 Task: Find connections with filter location Villa Santa Rita with filter topic #culturewith filter profile language Potuguese with filter current company Nutanix with filter school Freshers Tamil Nadu Jobs with filter industry Retail Luxury Goods and Jewelry with filter service category Insurance with filter keywords title Telephone Operator
Action: Mouse moved to (676, 137)
Screenshot: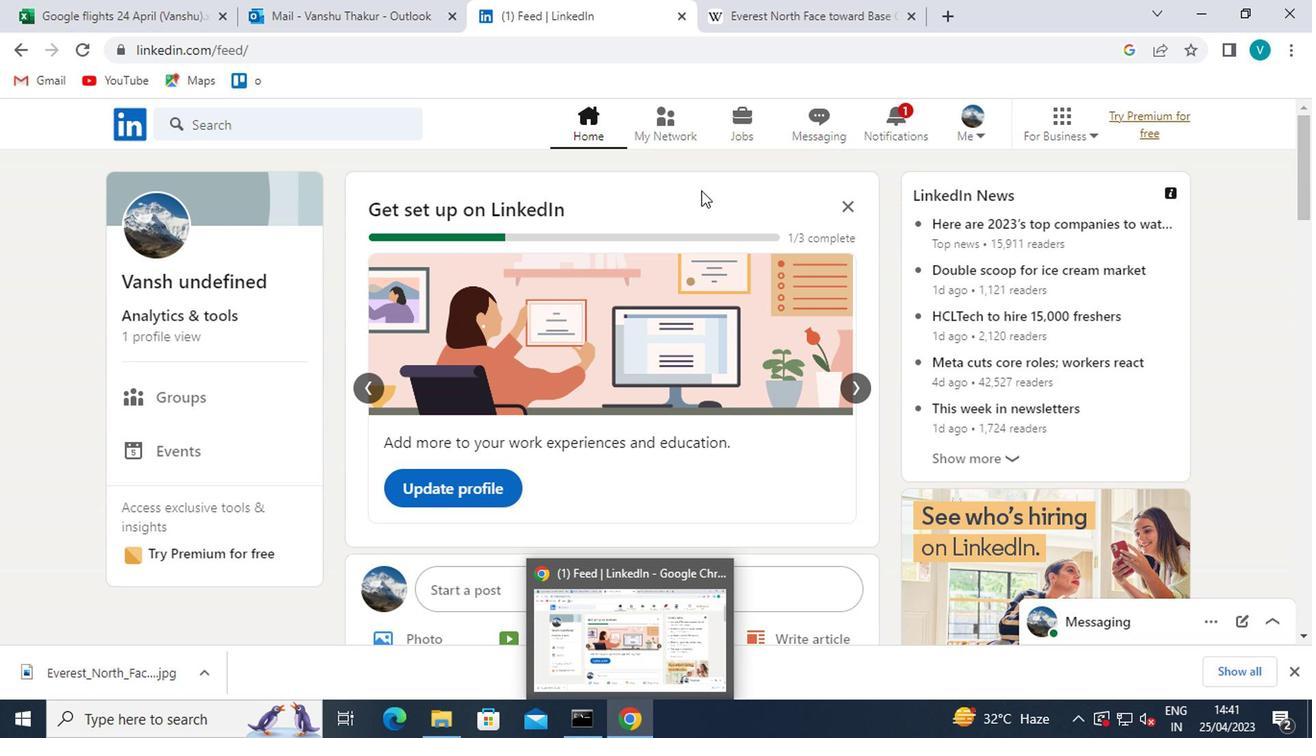
Action: Mouse pressed left at (676, 137)
Screenshot: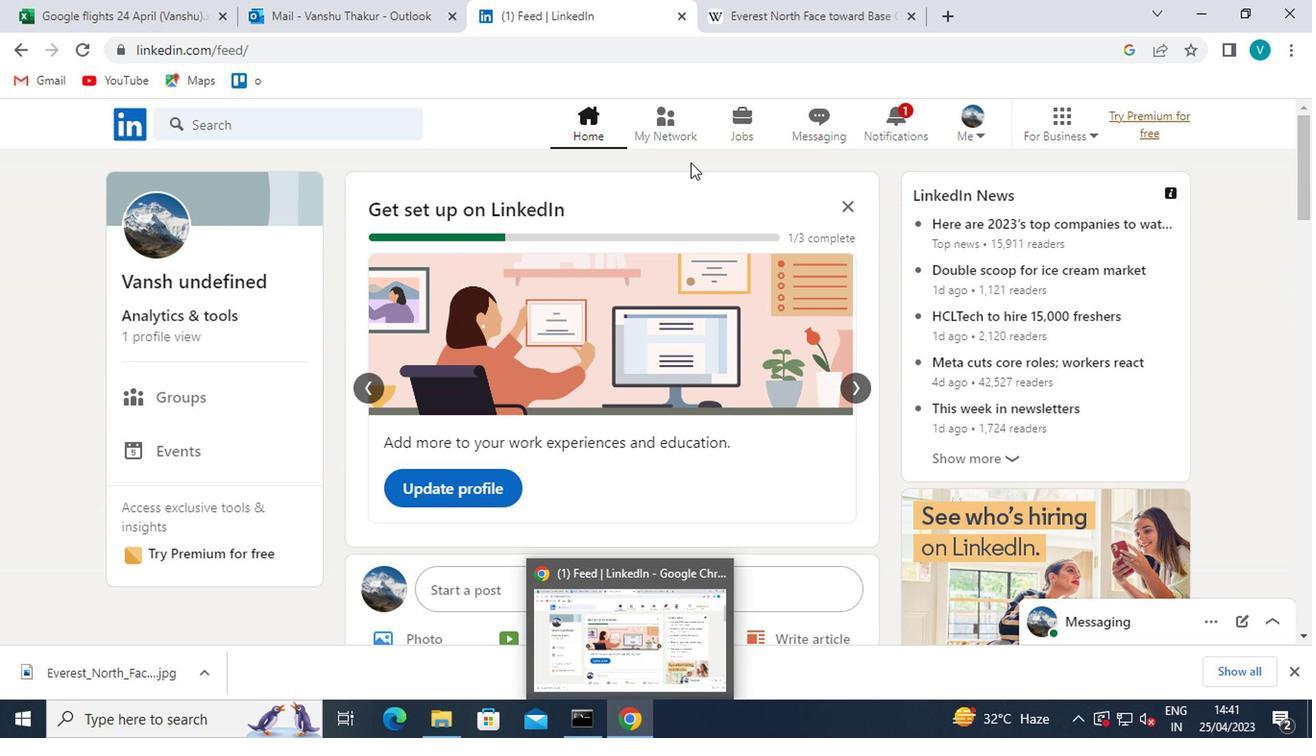 
Action: Mouse moved to (218, 239)
Screenshot: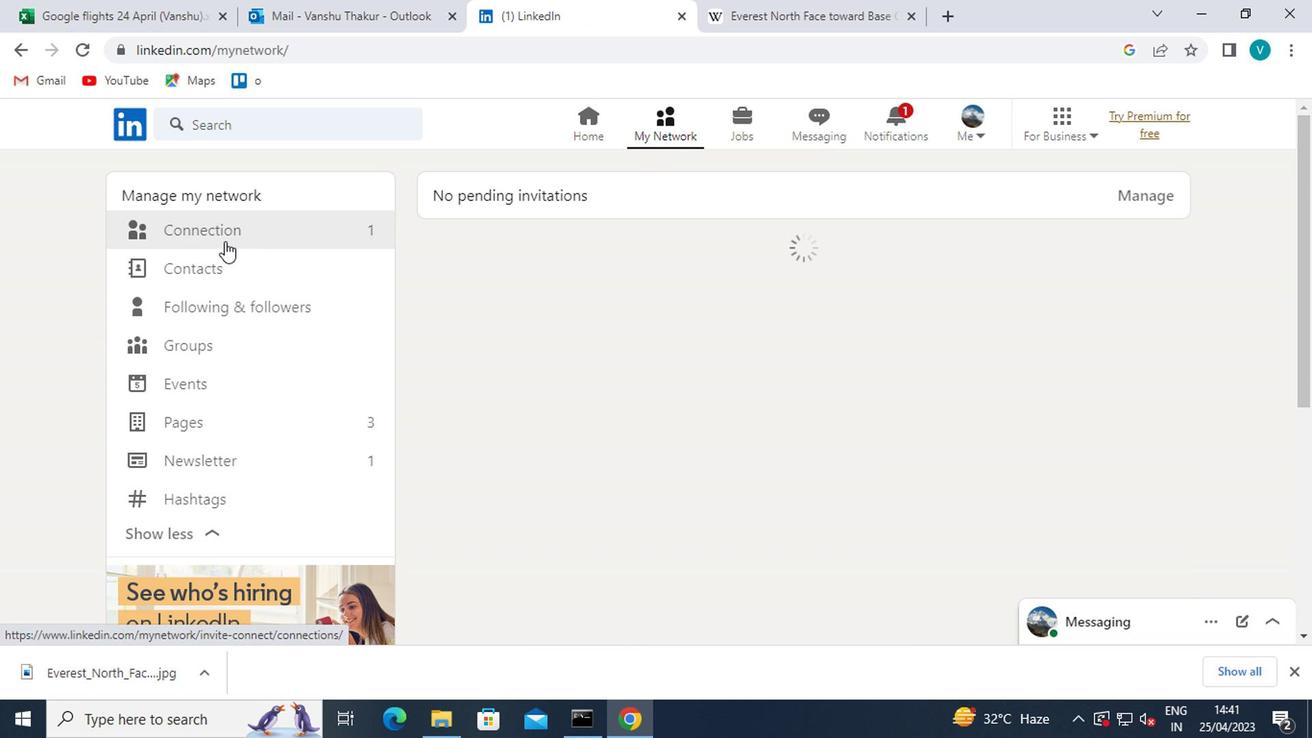 
Action: Mouse pressed left at (218, 239)
Screenshot: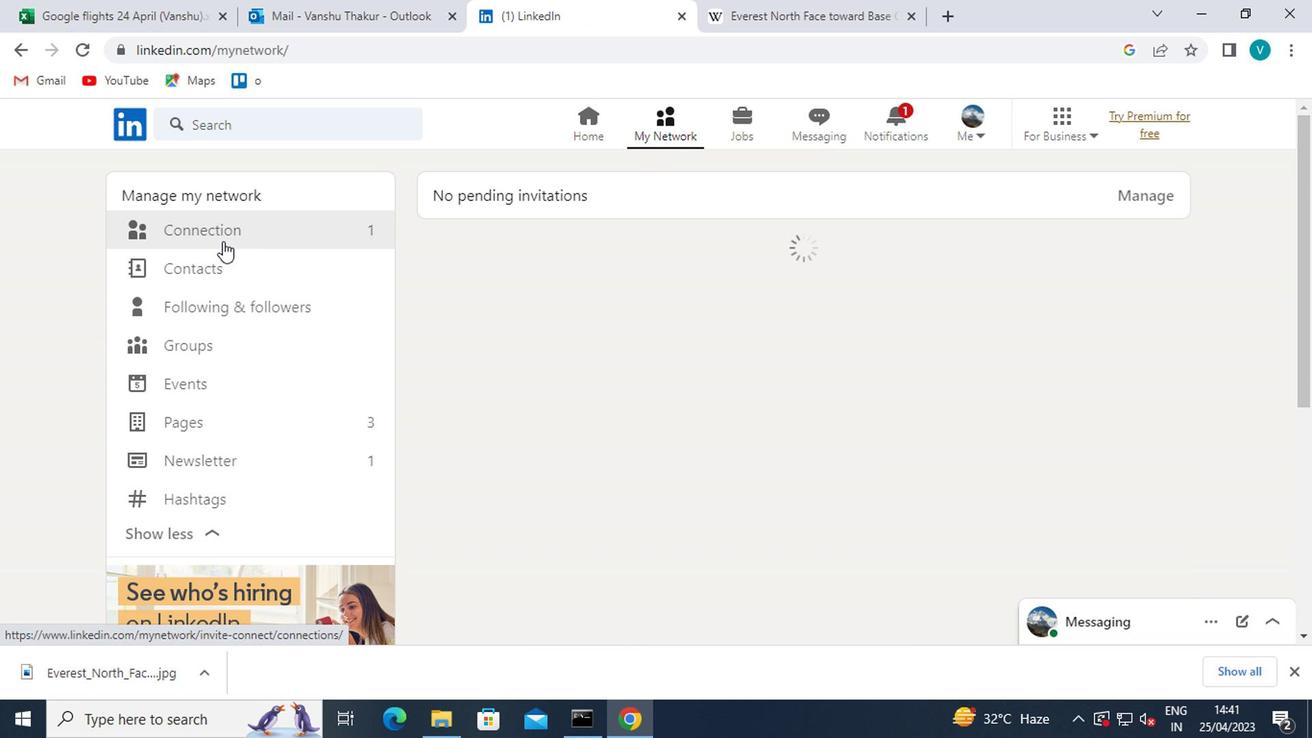 
Action: Mouse moved to (773, 244)
Screenshot: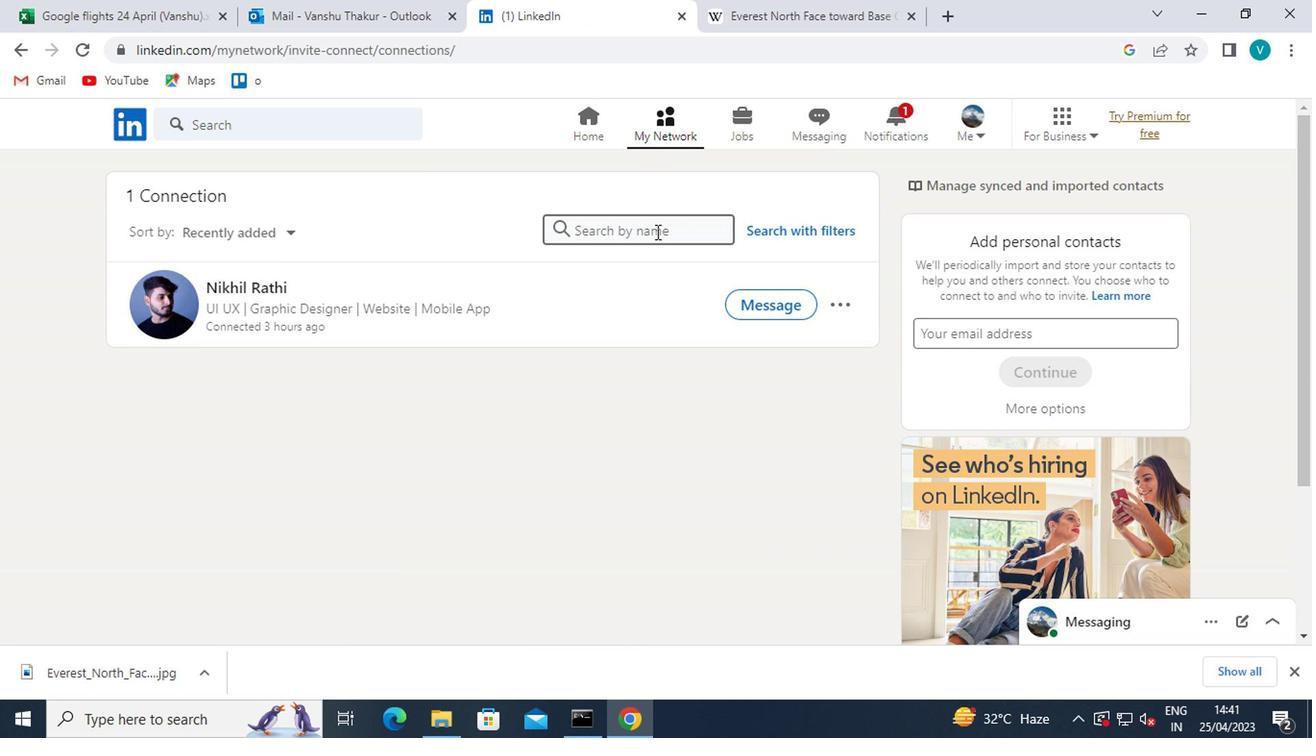 
Action: Mouse pressed left at (773, 244)
Screenshot: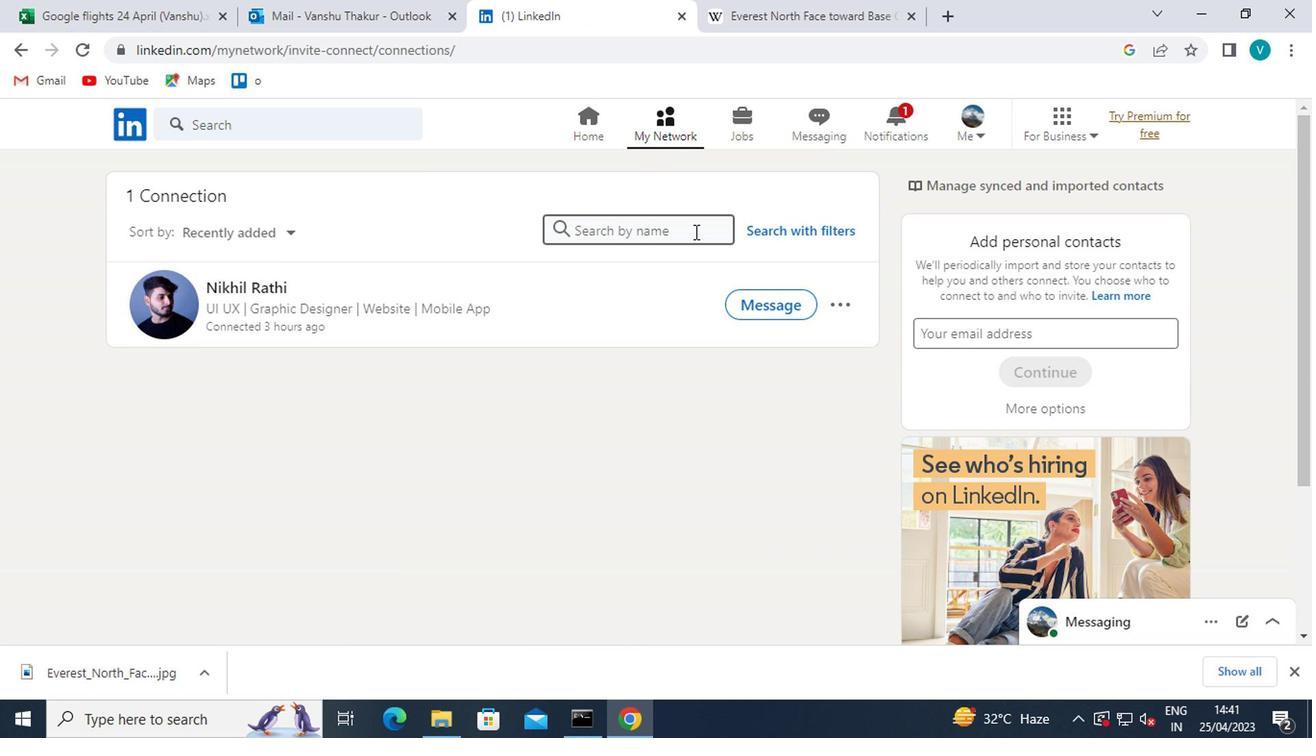 
Action: Mouse moved to (782, 242)
Screenshot: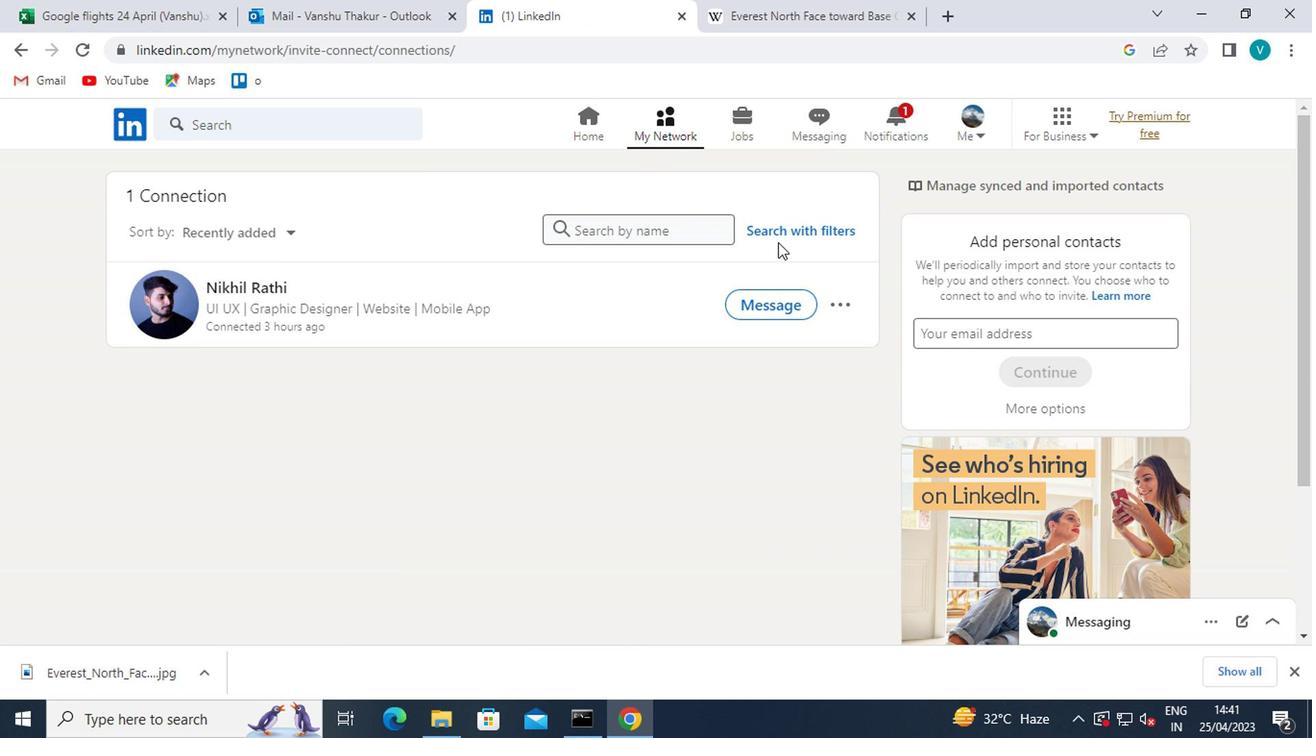 
Action: Mouse pressed left at (782, 242)
Screenshot: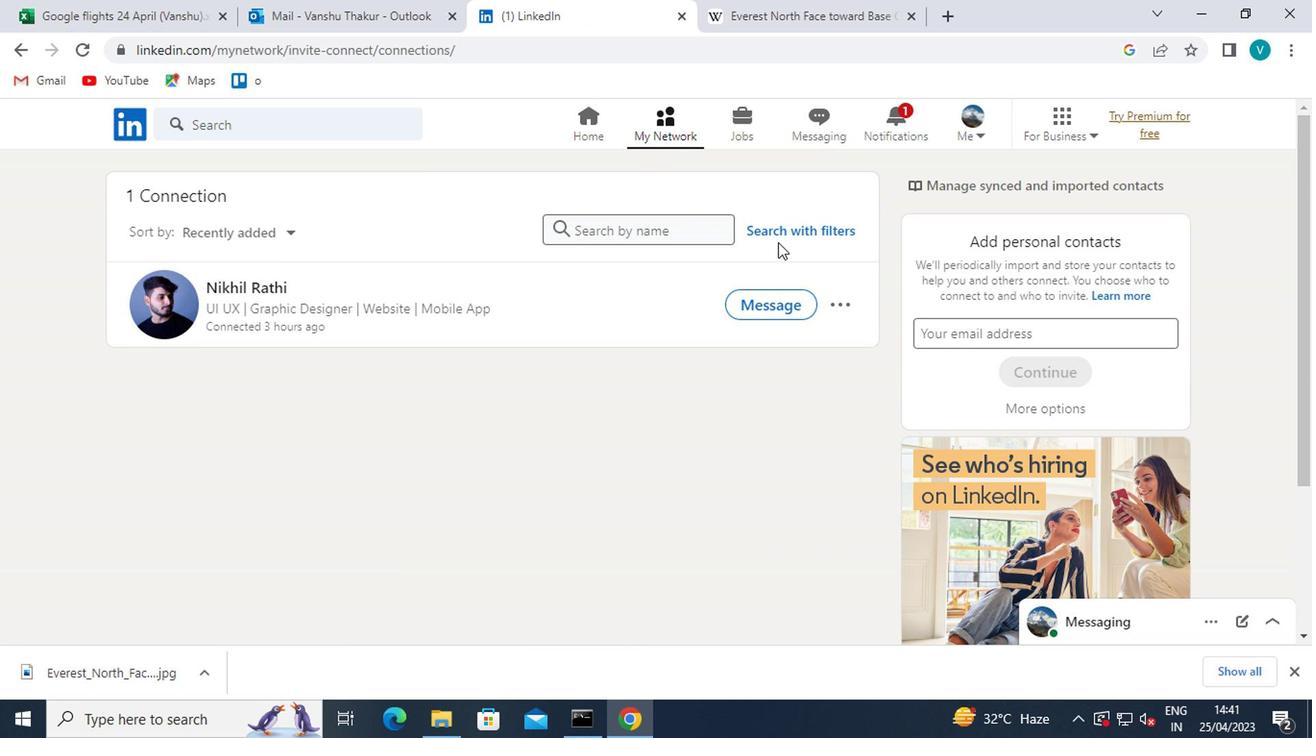 
Action: Mouse moved to (636, 180)
Screenshot: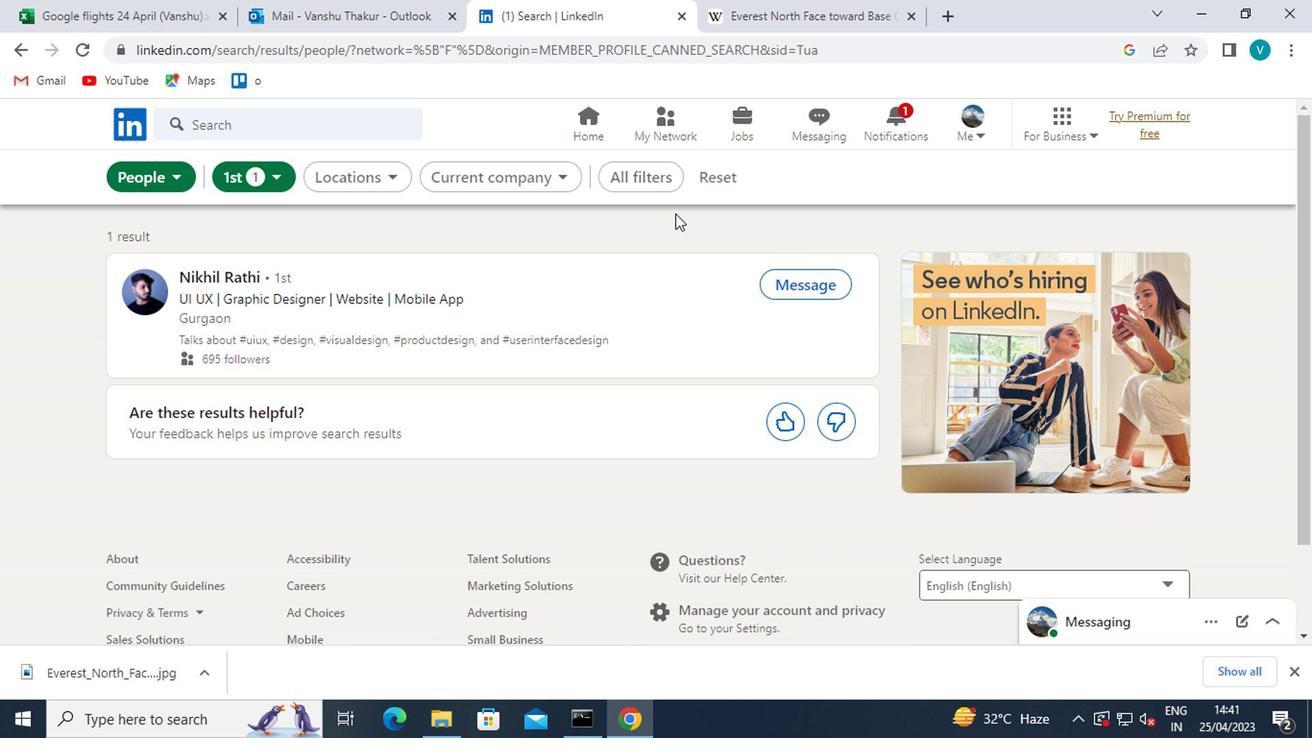 
Action: Mouse pressed left at (636, 180)
Screenshot: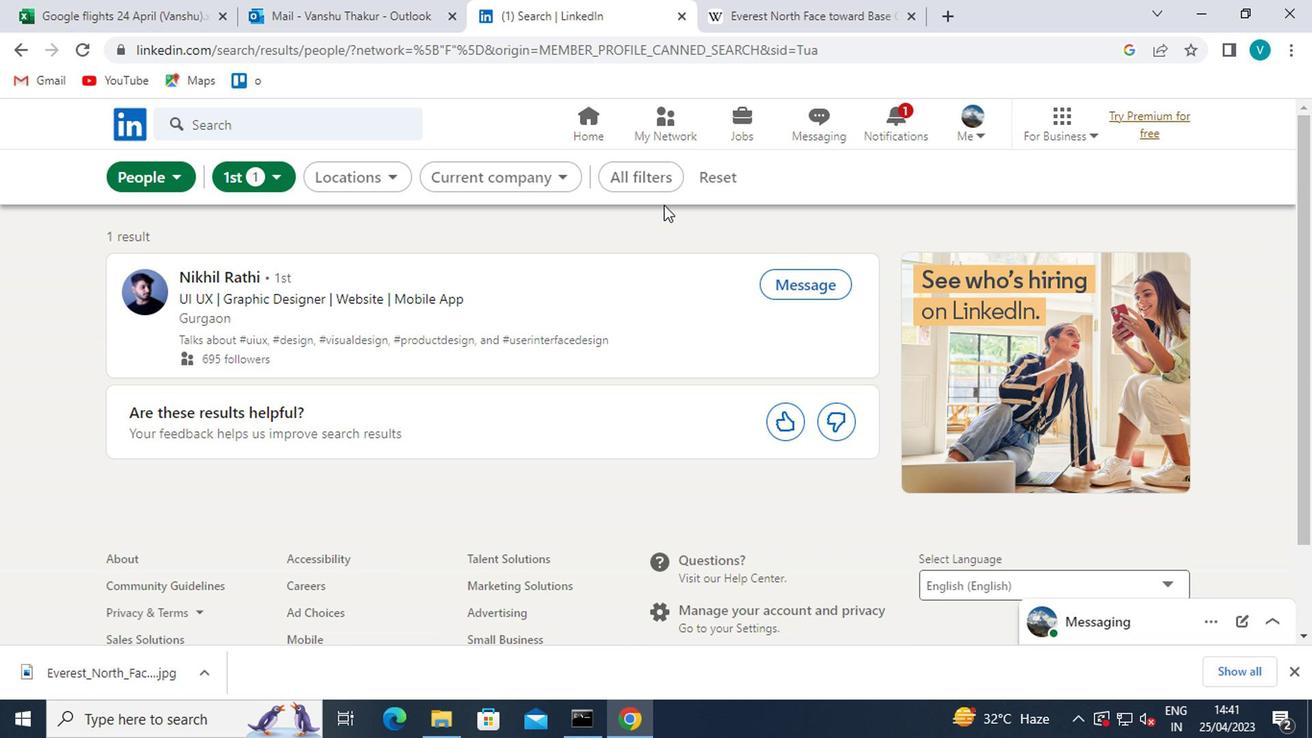 
Action: Mouse moved to (875, 322)
Screenshot: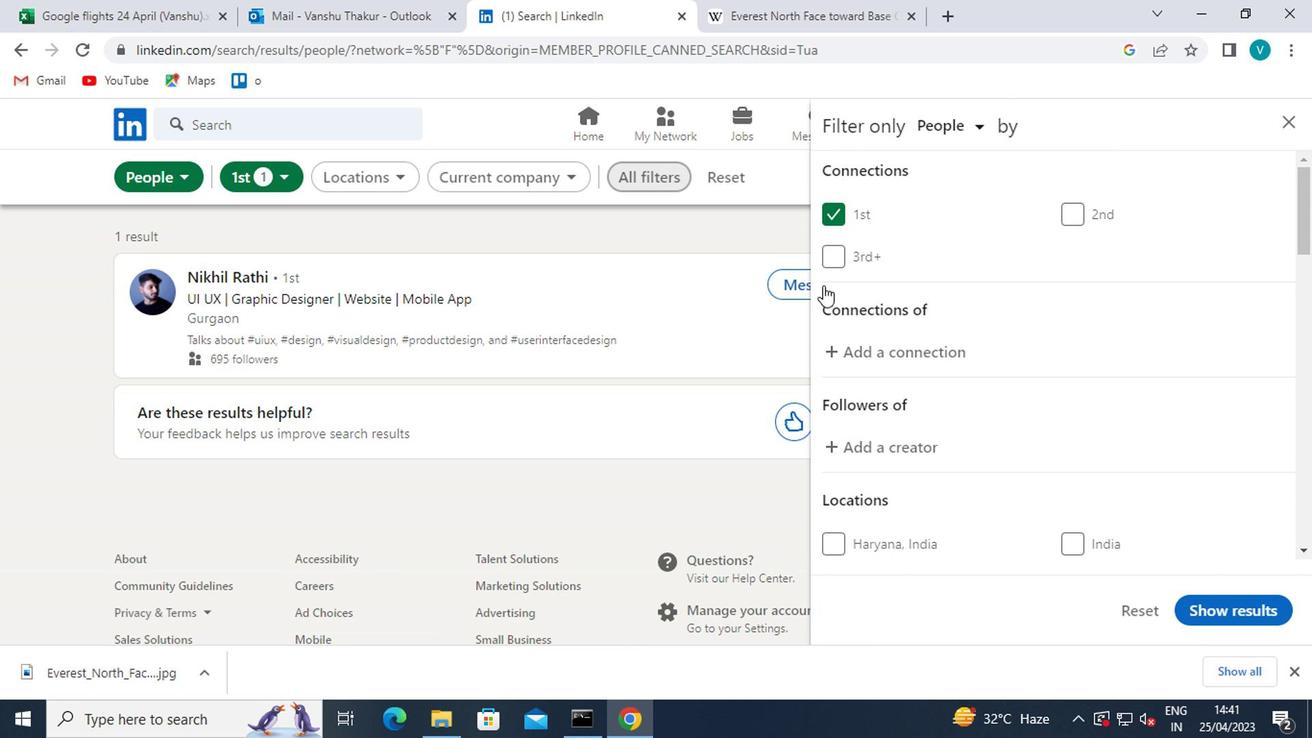 
Action: Mouse scrolled (875, 321) with delta (0, 0)
Screenshot: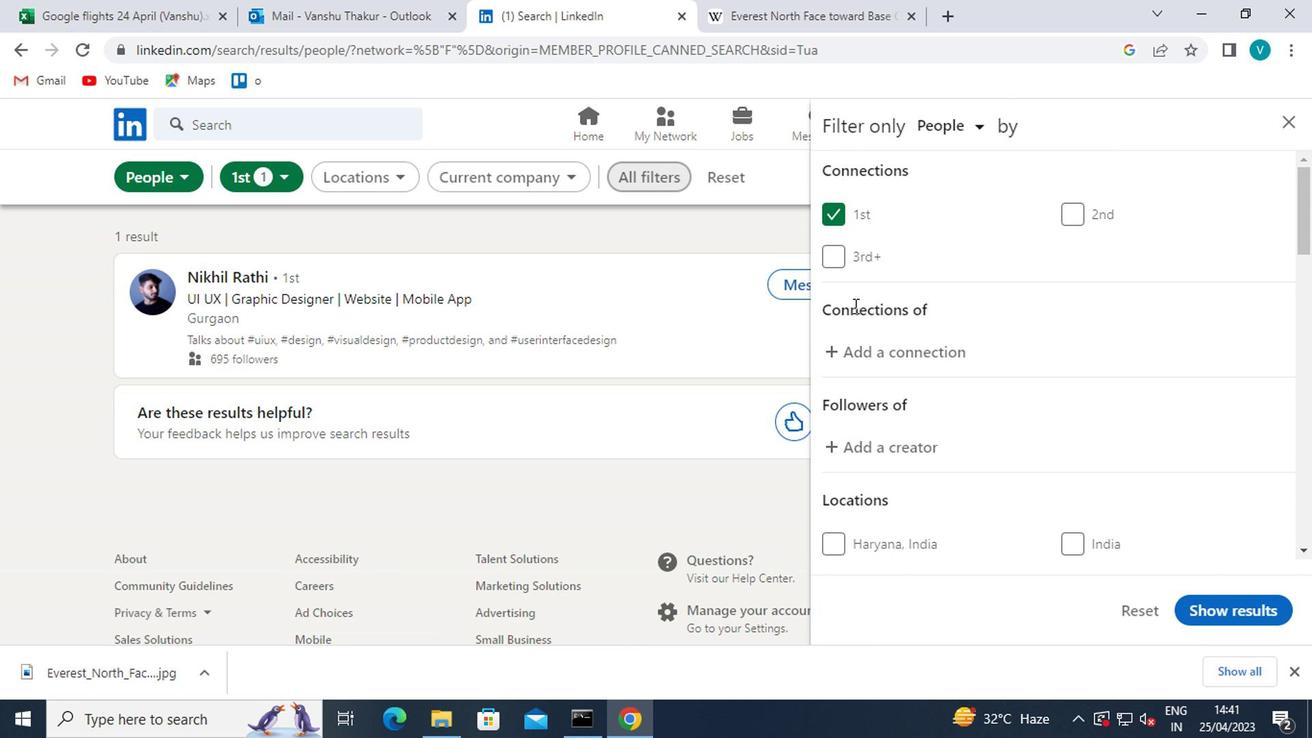 
Action: Mouse moved to (877, 326)
Screenshot: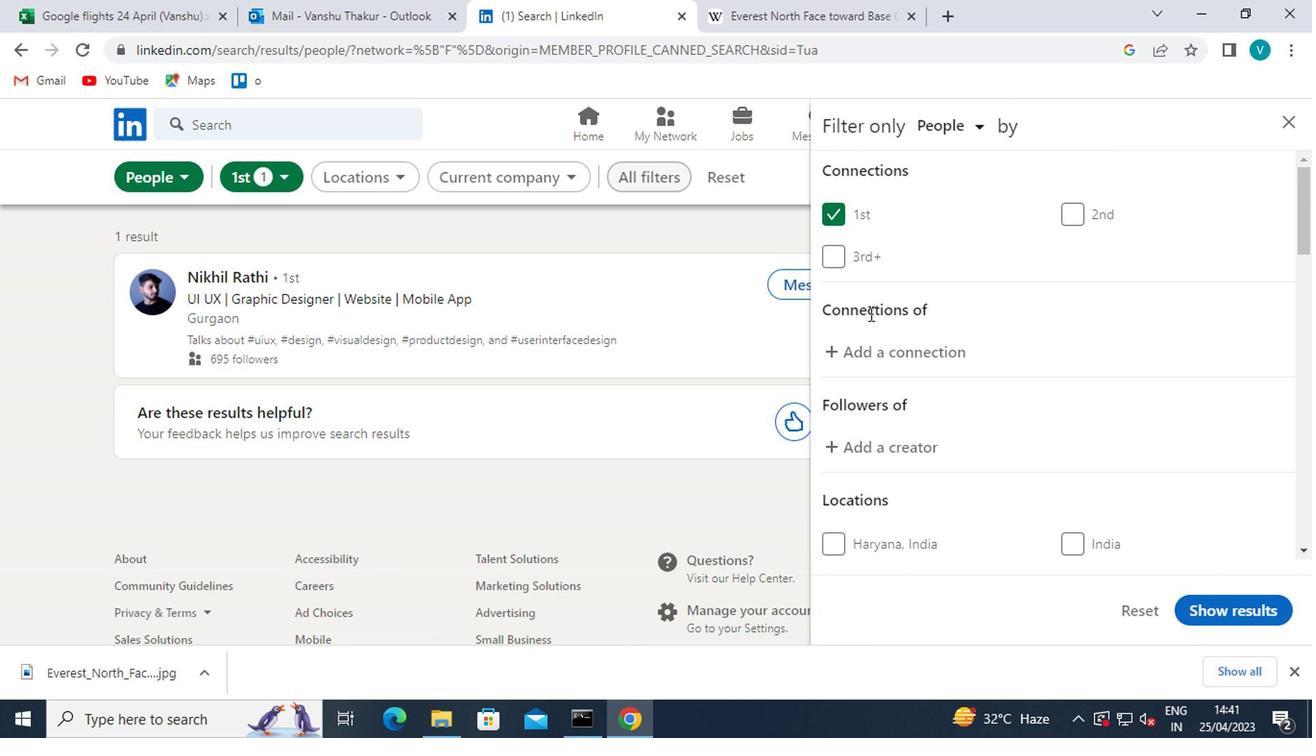 
Action: Mouse scrolled (877, 326) with delta (0, 0)
Screenshot: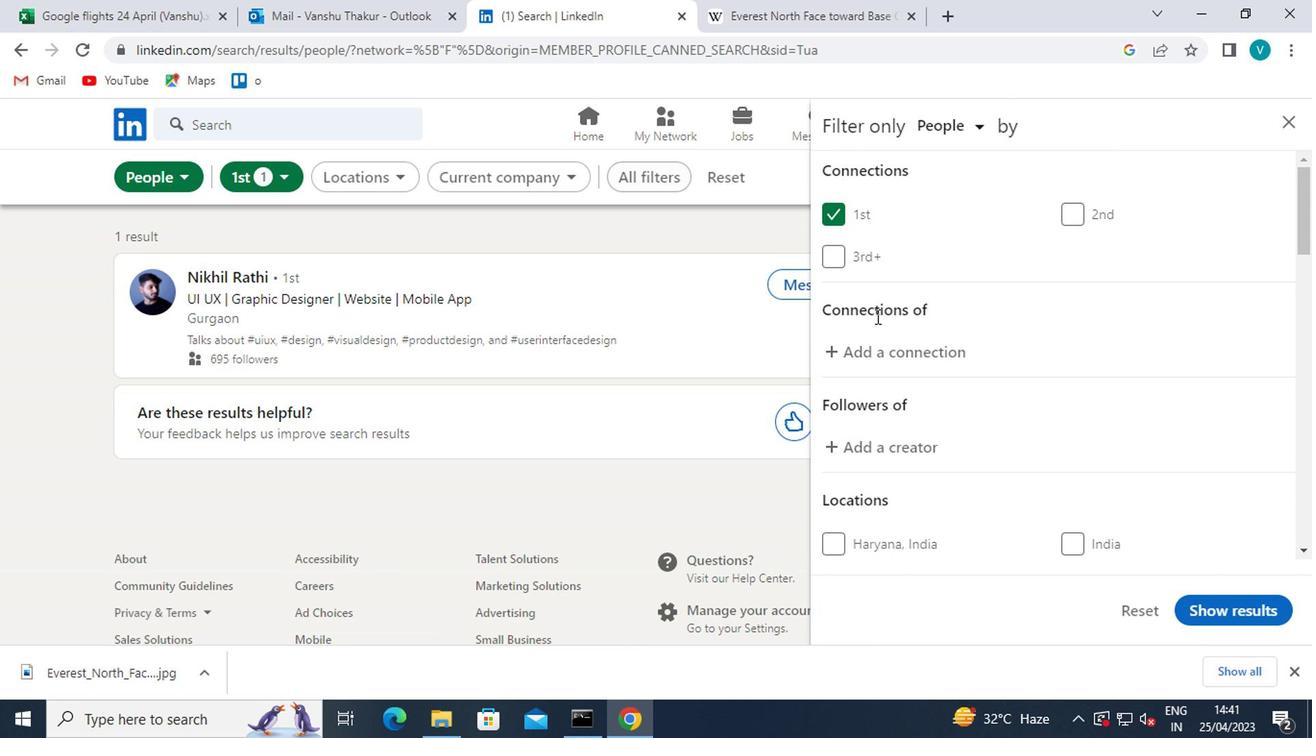 
Action: Mouse moved to (877, 328)
Screenshot: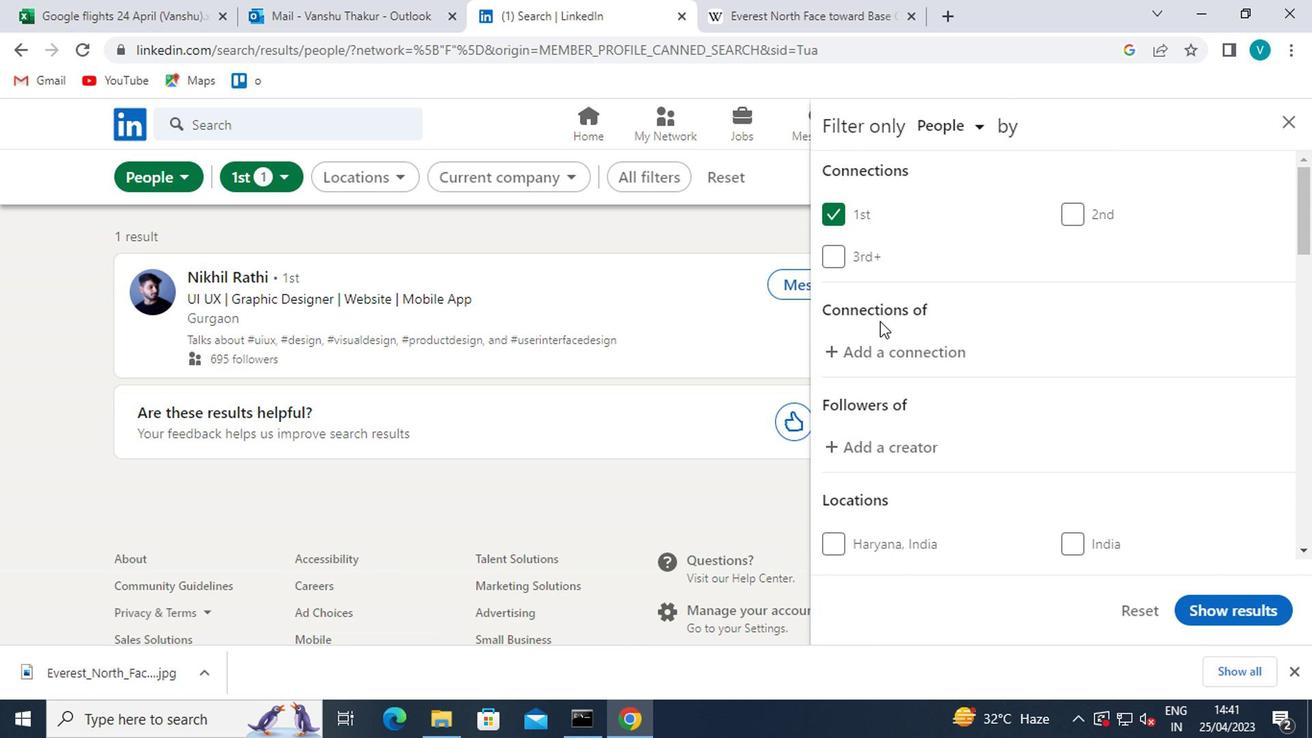 
Action: Mouse scrolled (877, 327) with delta (0, -1)
Screenshot: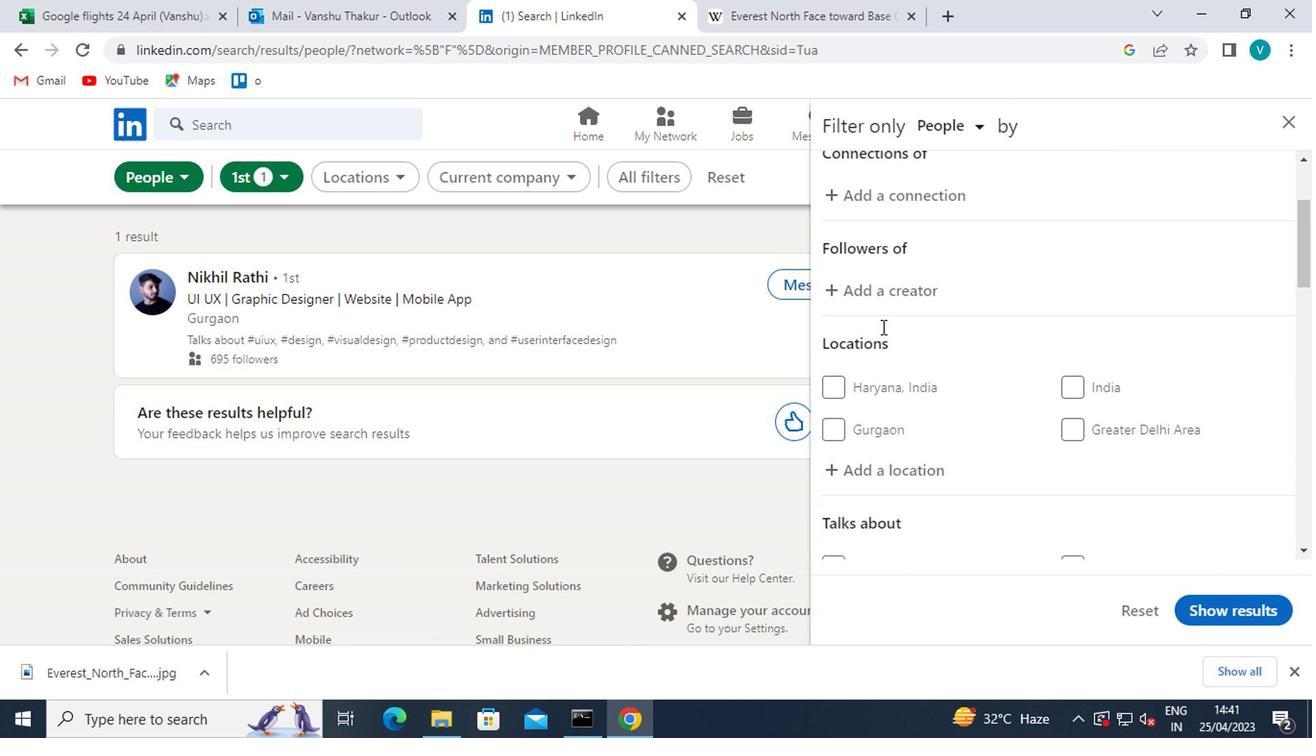 
Action: Mouse moved to (896, 340)
Screenshot: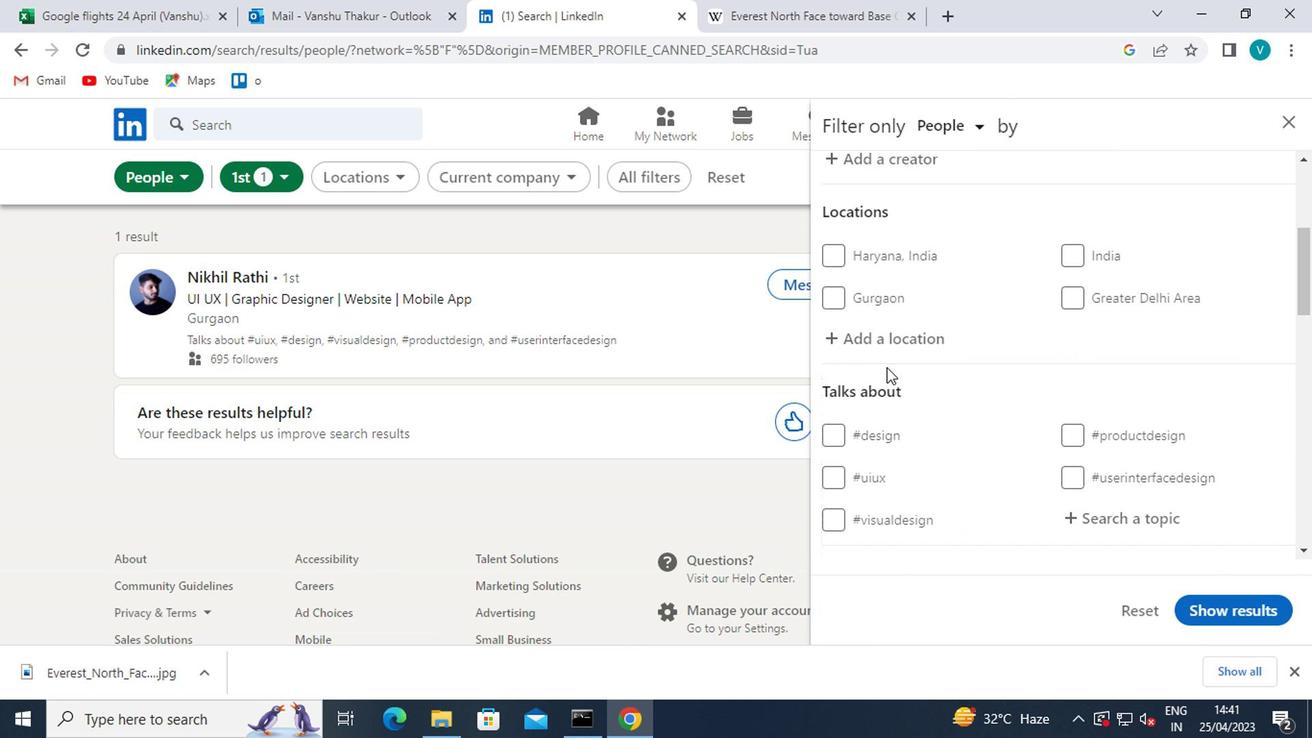 
Action: Mouse pressed left at (896, 340)
Screenshot: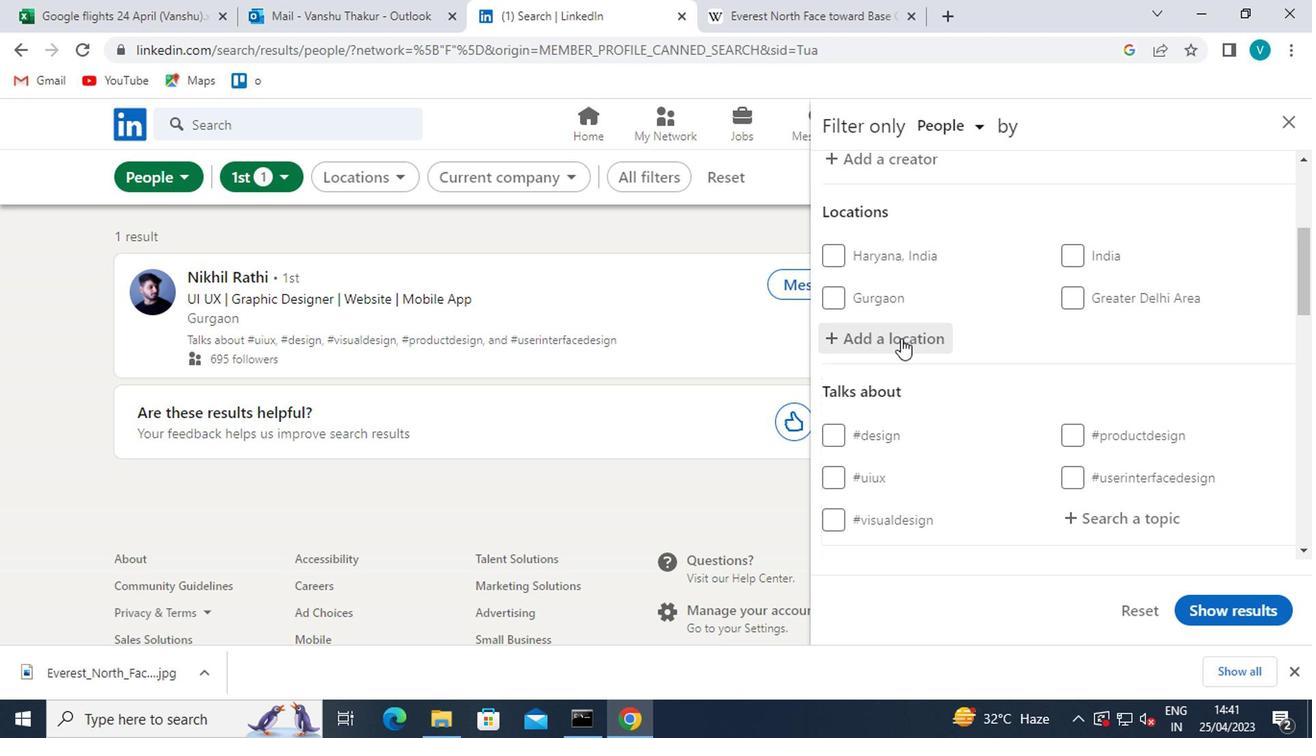 
Action: Mouse moved to (899, 338)
Screenshot: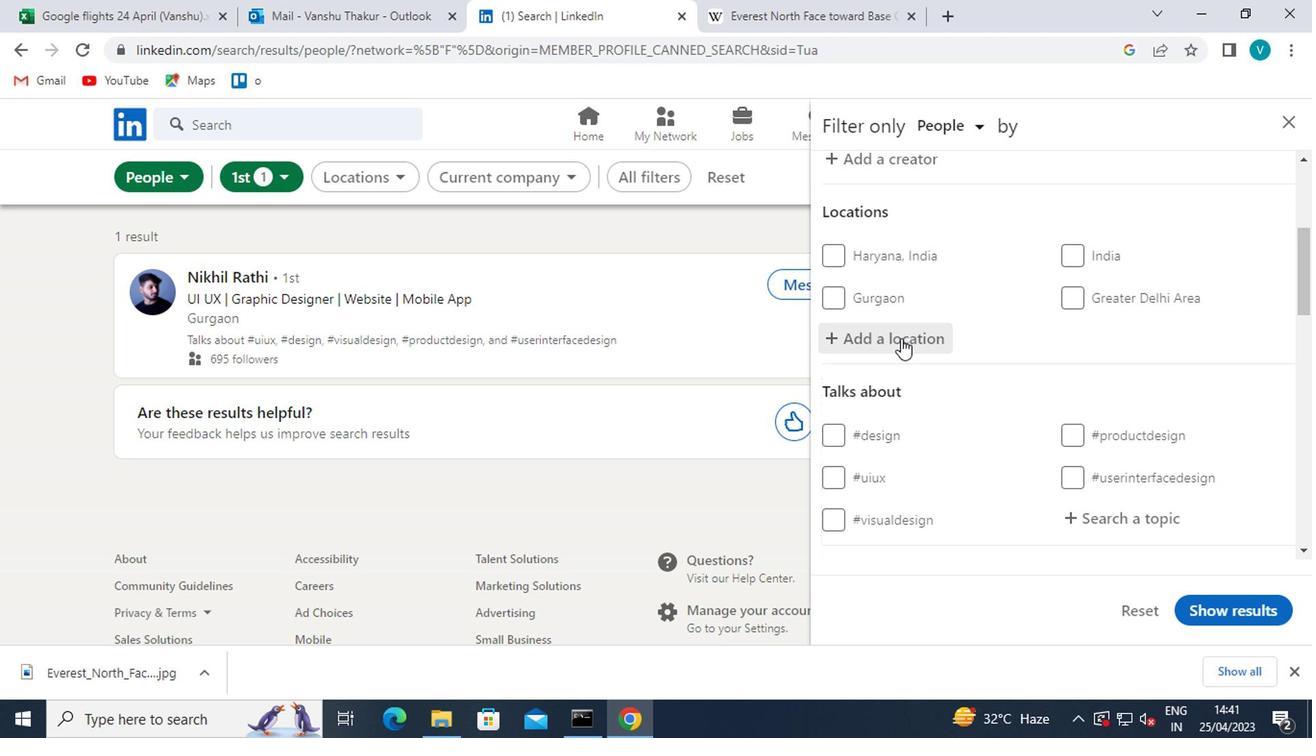 
Action: Key pressed <Key.shift>VILLA<Key.space><Key.shift>SANTA<Key.space>
Screenshot: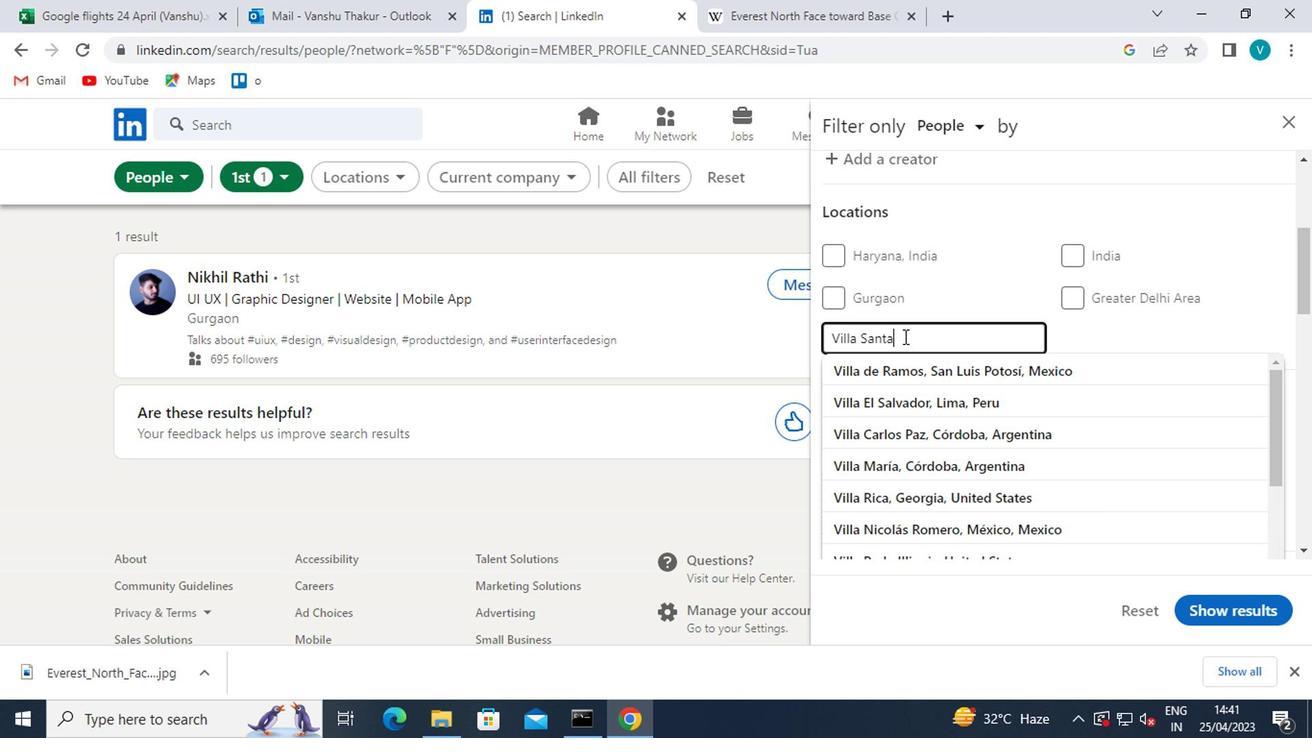 
Action: Mouse moved to (960, 329)
Screenshot: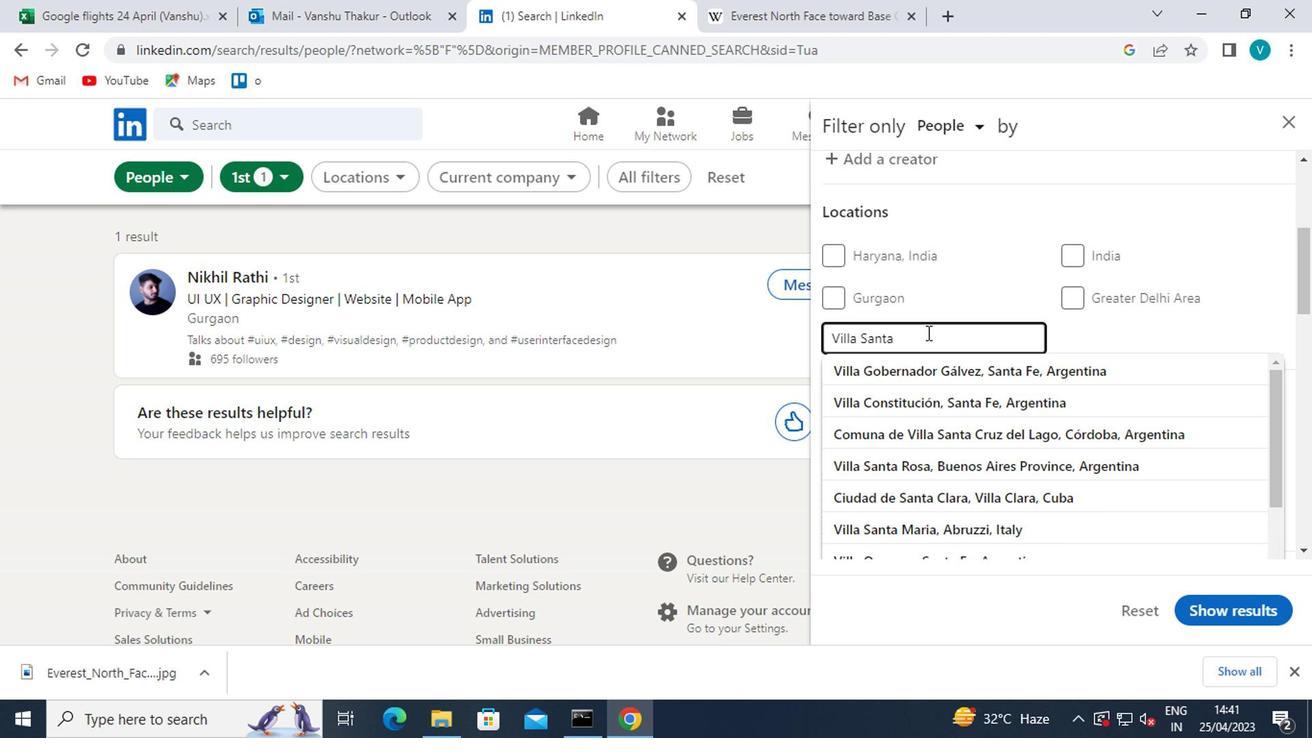 
Action: Key pressed <Key.shift>RITA
Screenshot: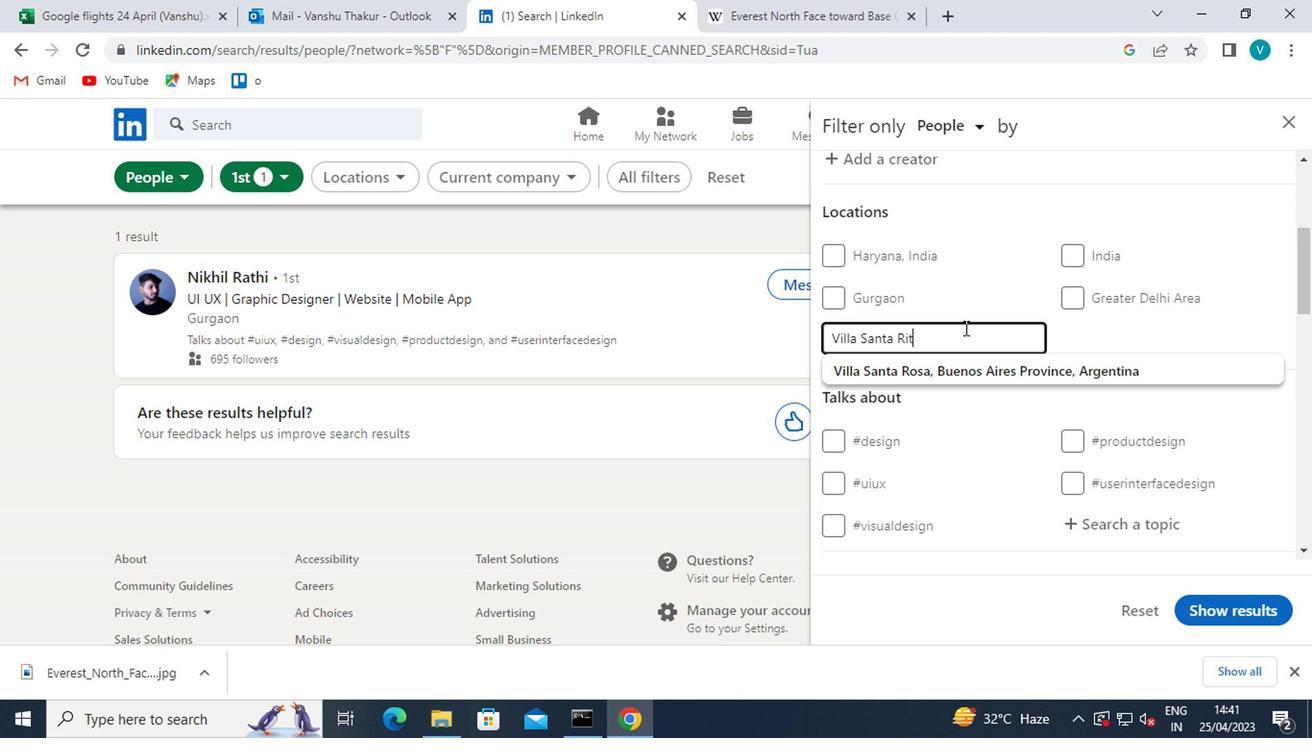 
Action: Mouse moved to (1049, 362)
Screenshot: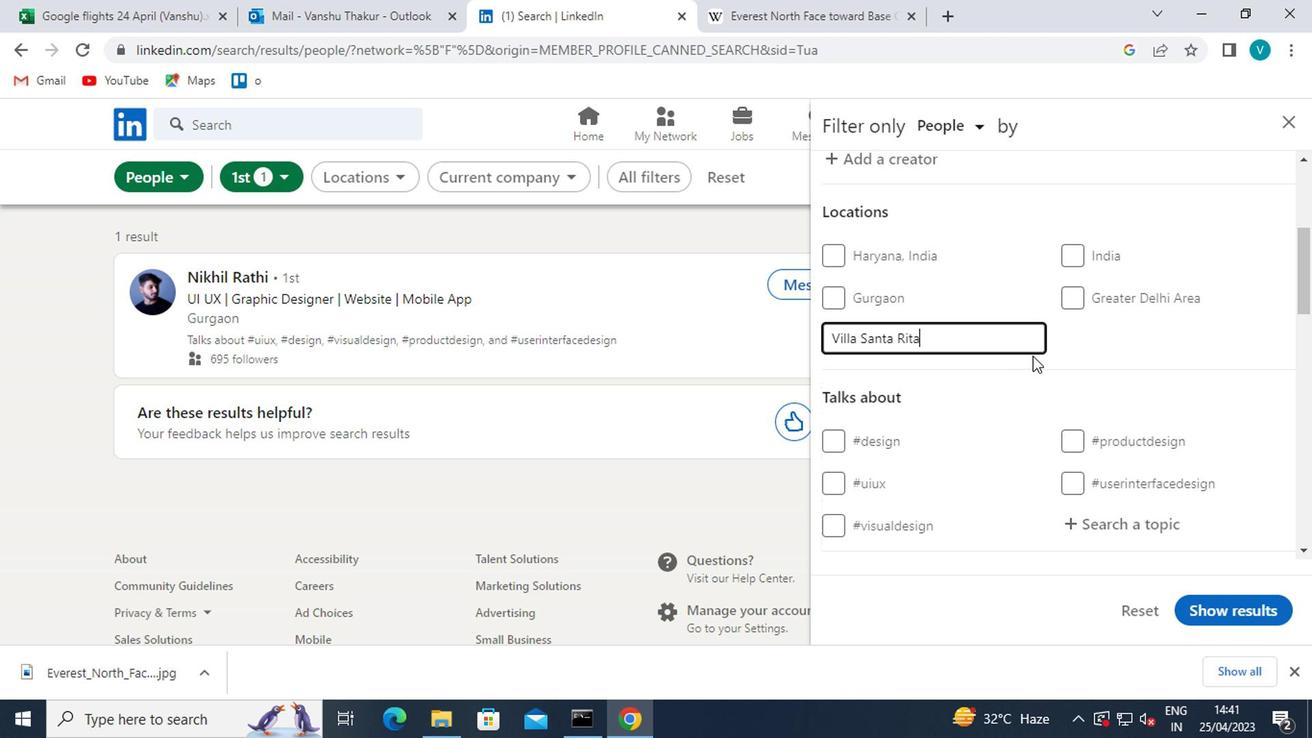 
Action: Mouse pressed left at (1049, 362)
Screenshot: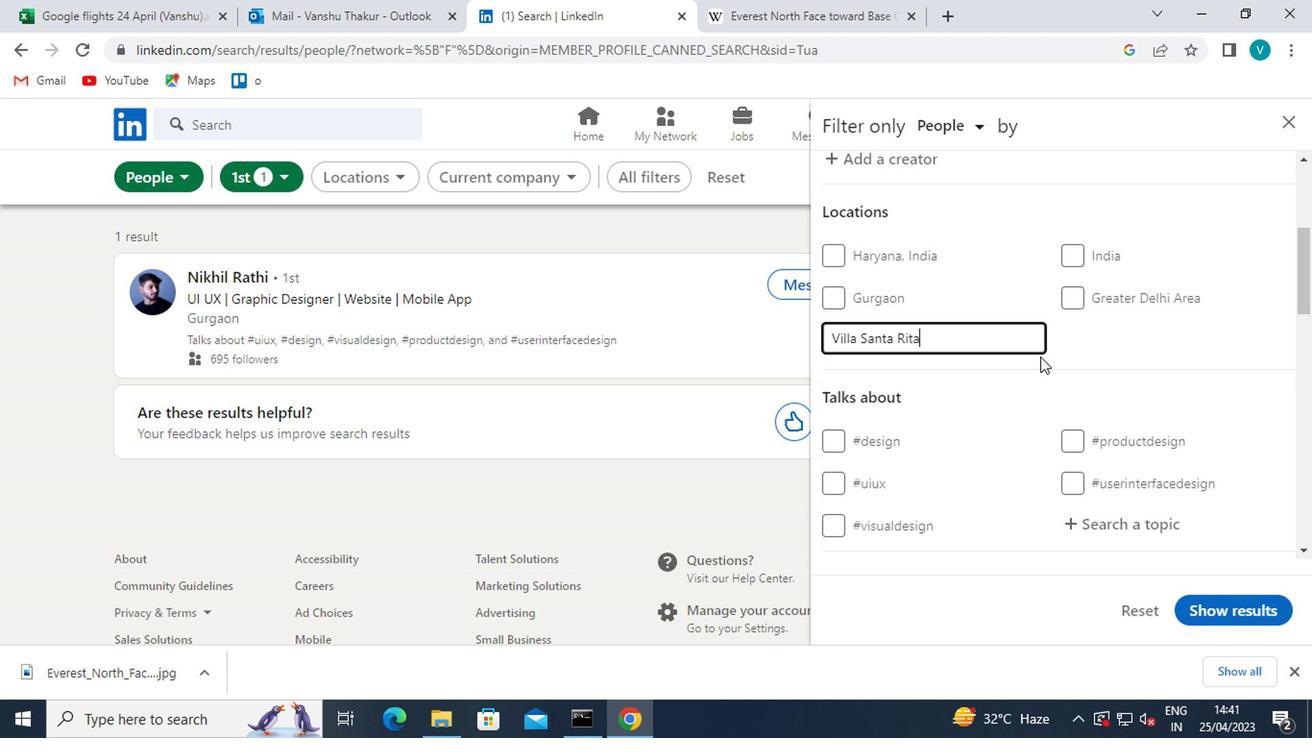 
Action: Mouse moved to (1103, 459)
Screenshot: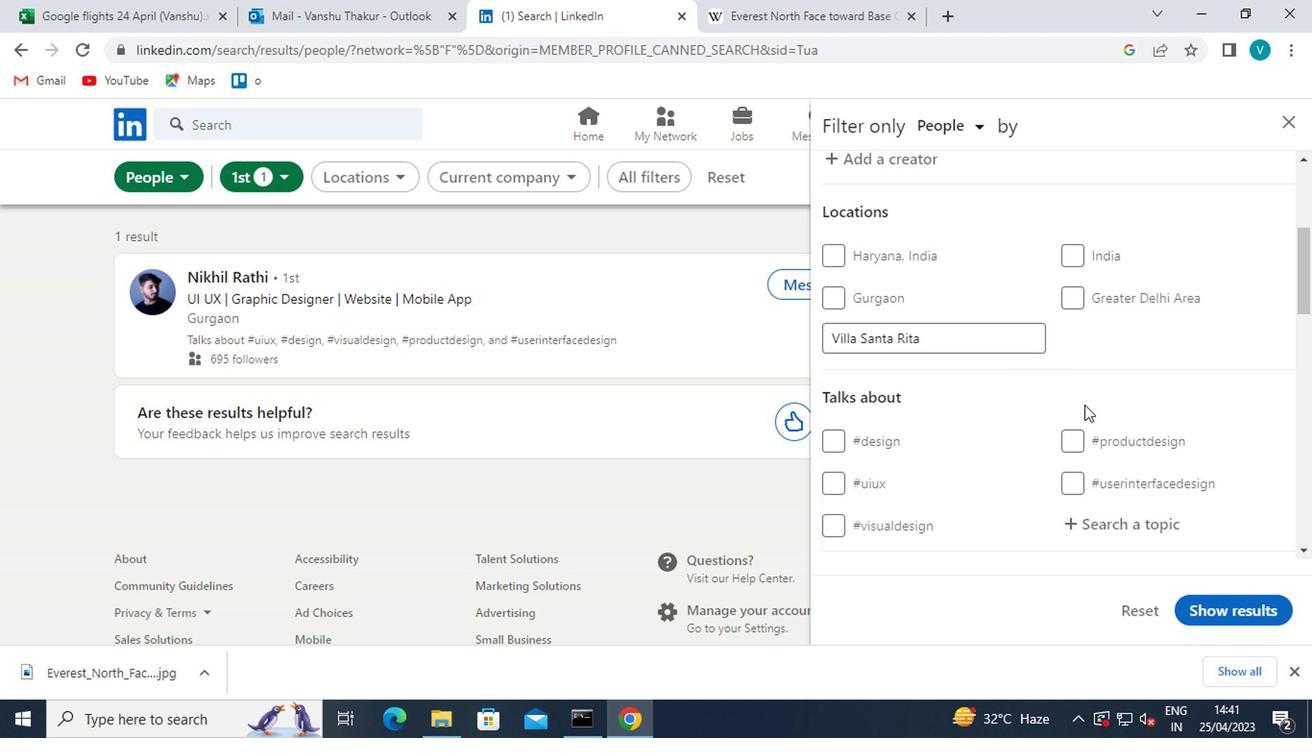 
Action: Mouse scrolled (1103, 458) with delta (0, 0)
Screenshot: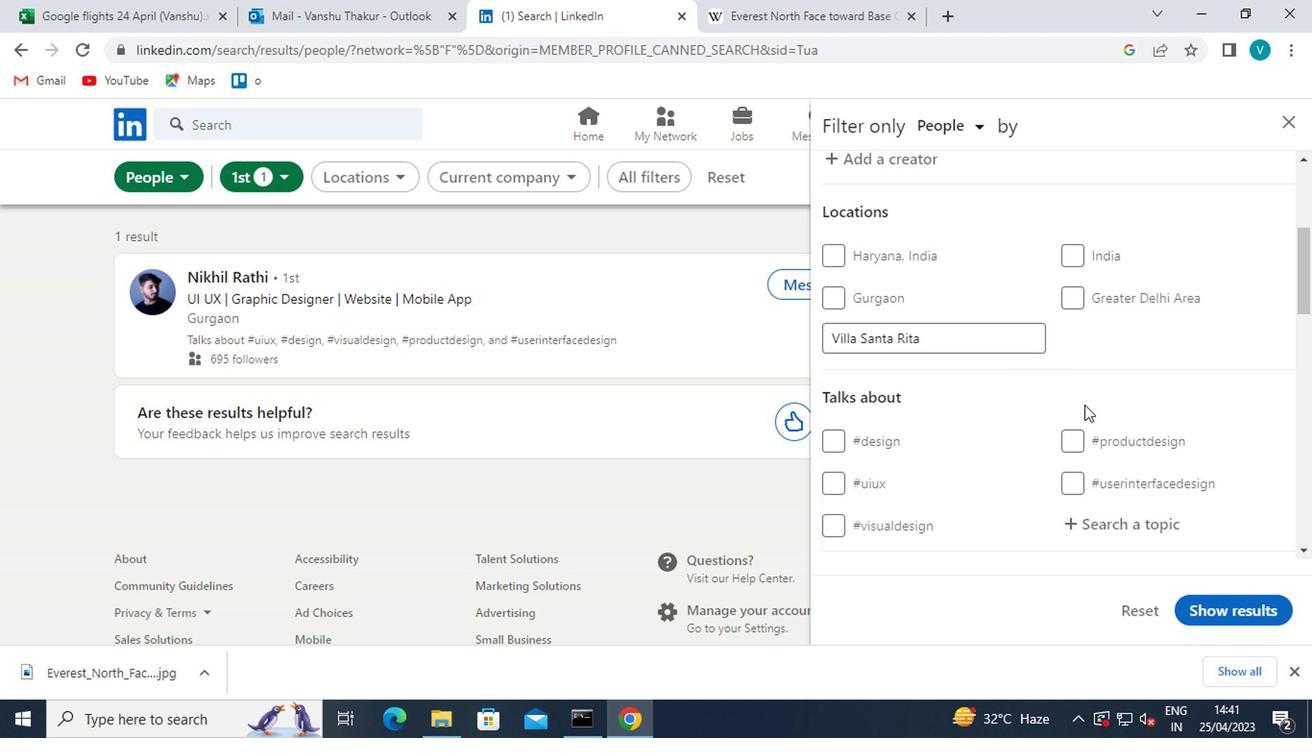 
Action: Mouse moved to (1110, 436)
Screenshot: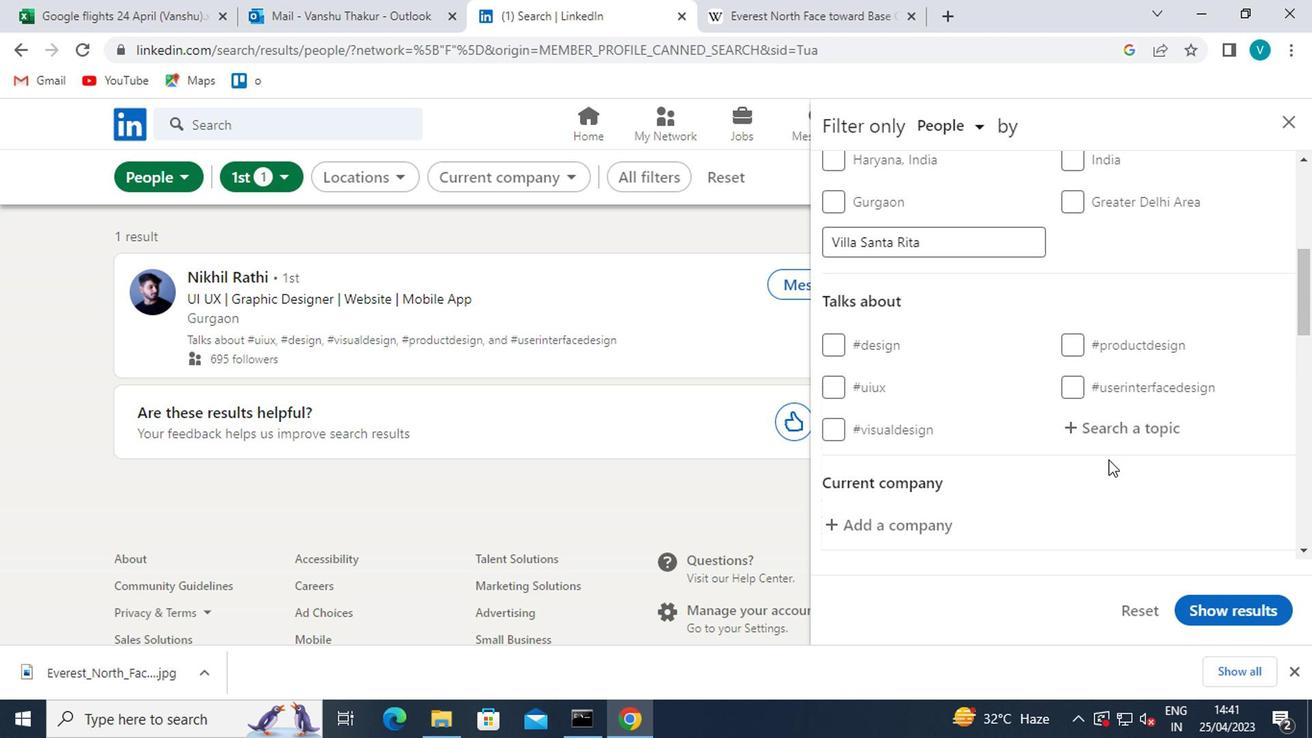 
Action: Mouse pressed left at (1110, 436)
Screenshot: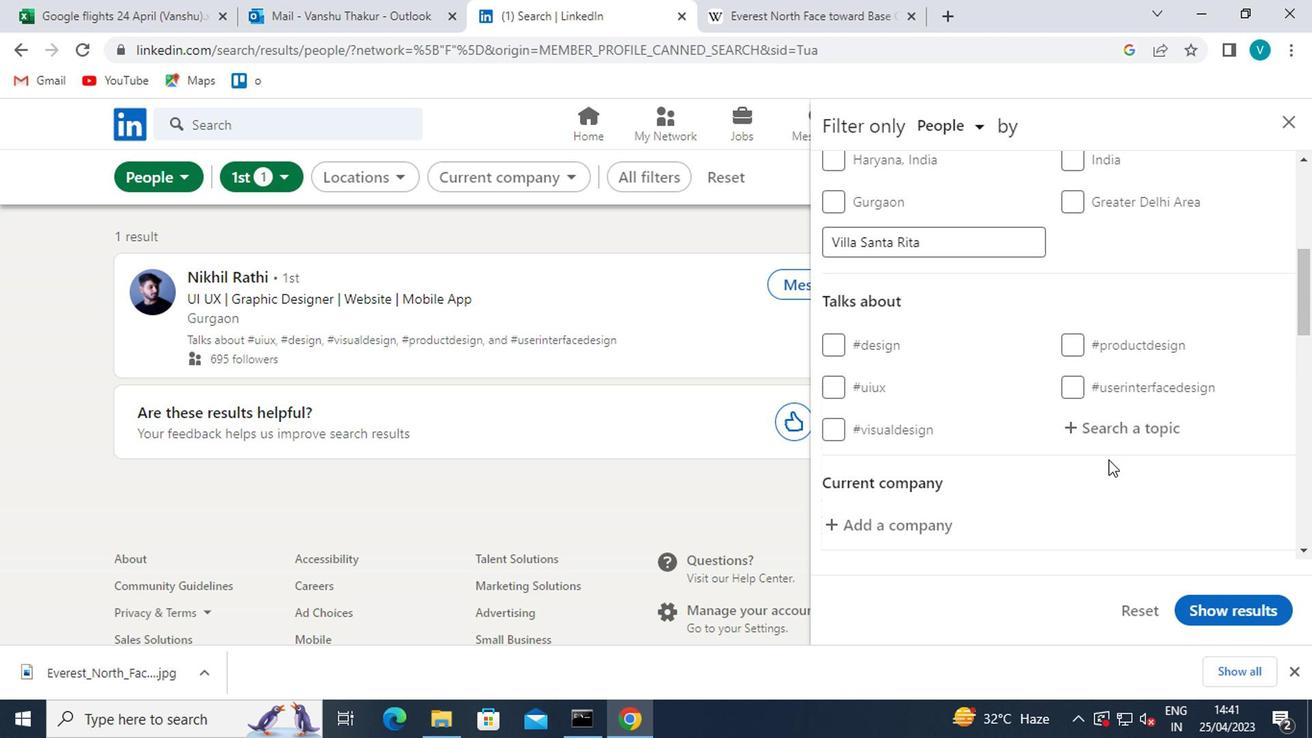 
Action: Key pressed <Key.shift><Key.shift><Key.shift><Key.shift><Key.shift>#CULTURE
Screenshot: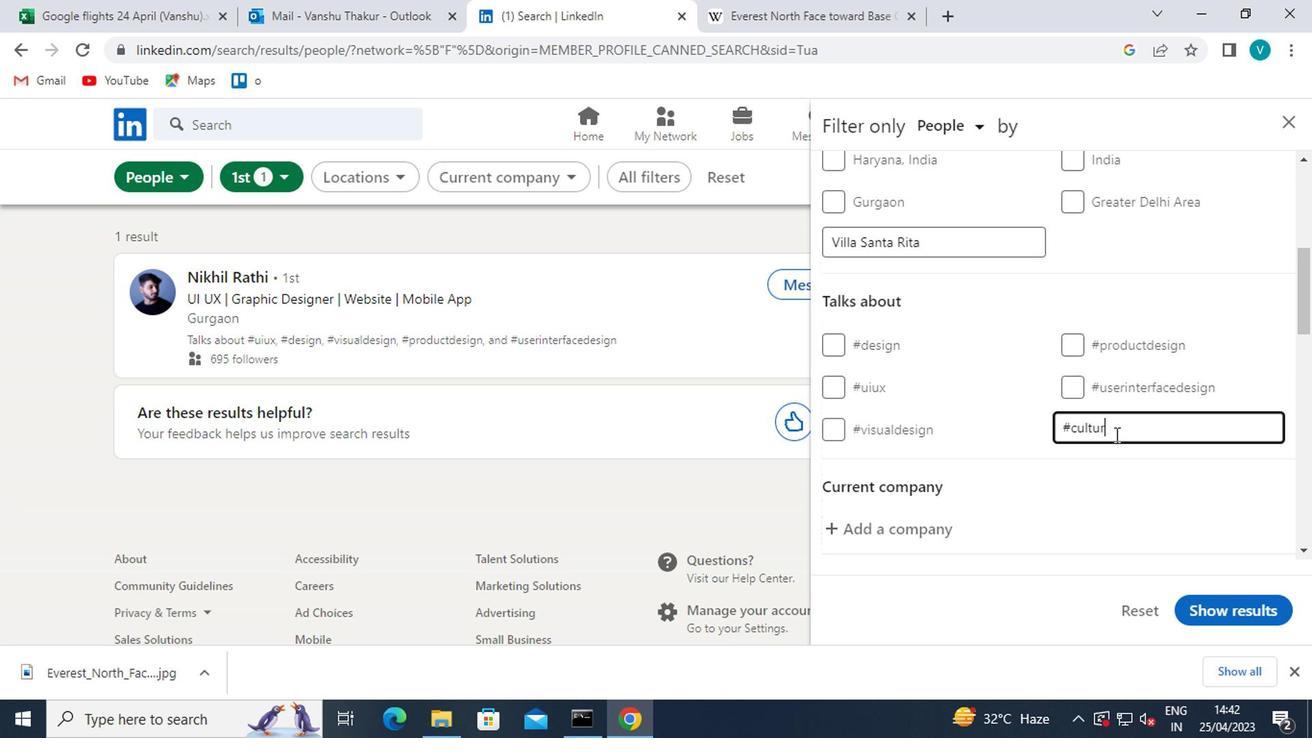 
Action: Mouse moved to (1130, 486)
Screenshot: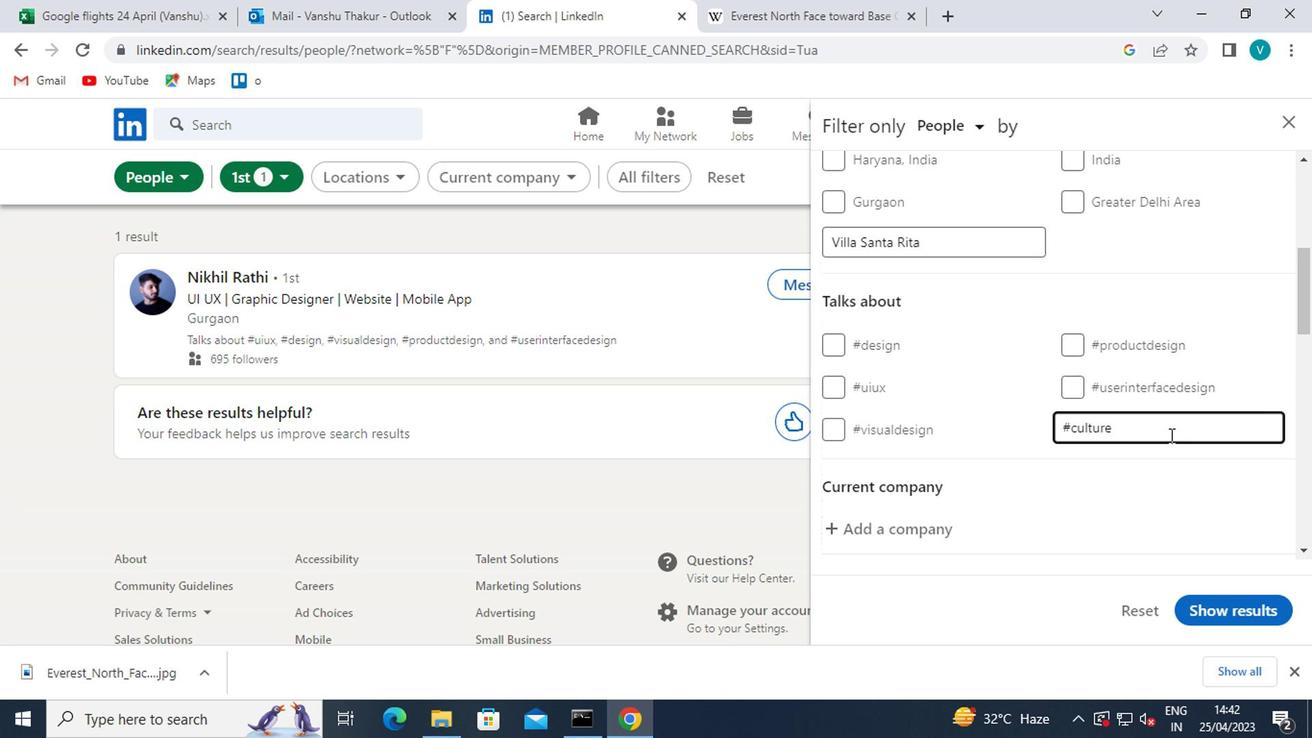 
Action: Mouse pressed left at (1130, 486)
Screenshot: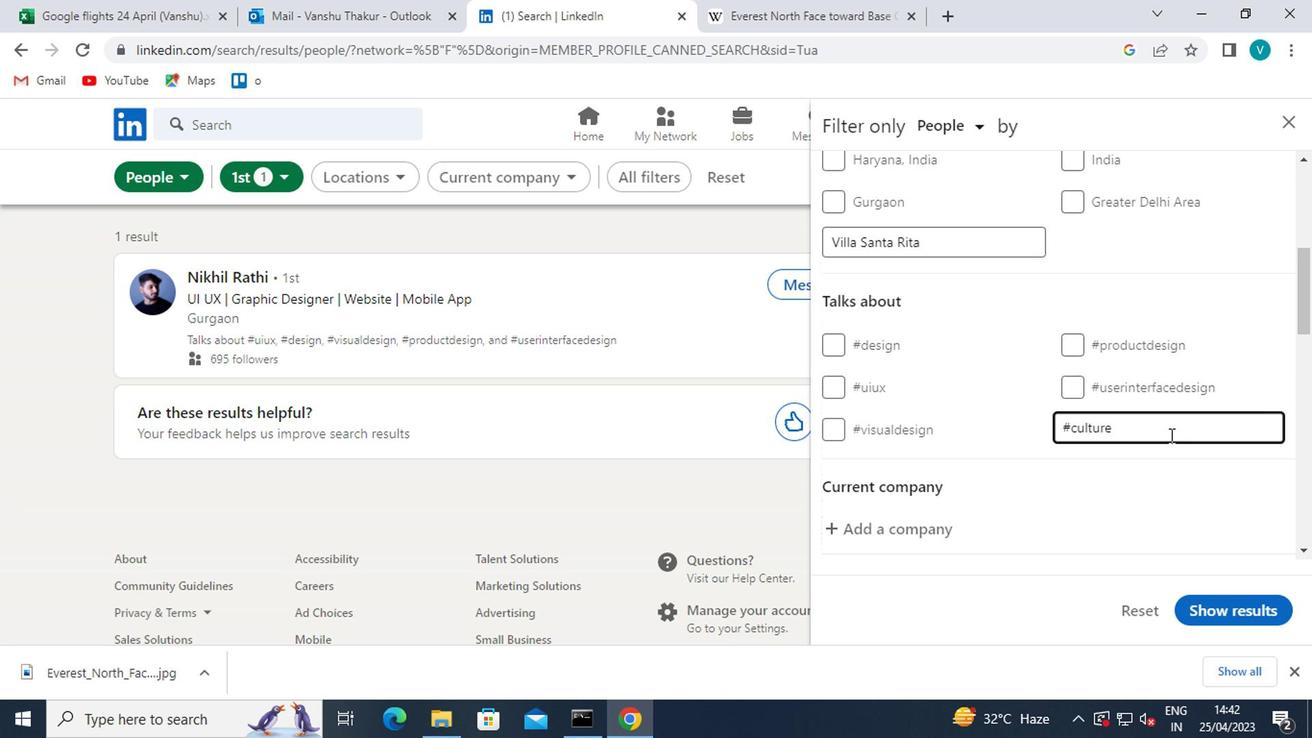 
Action: Mouse moved to (1134, 485)
Screenshot: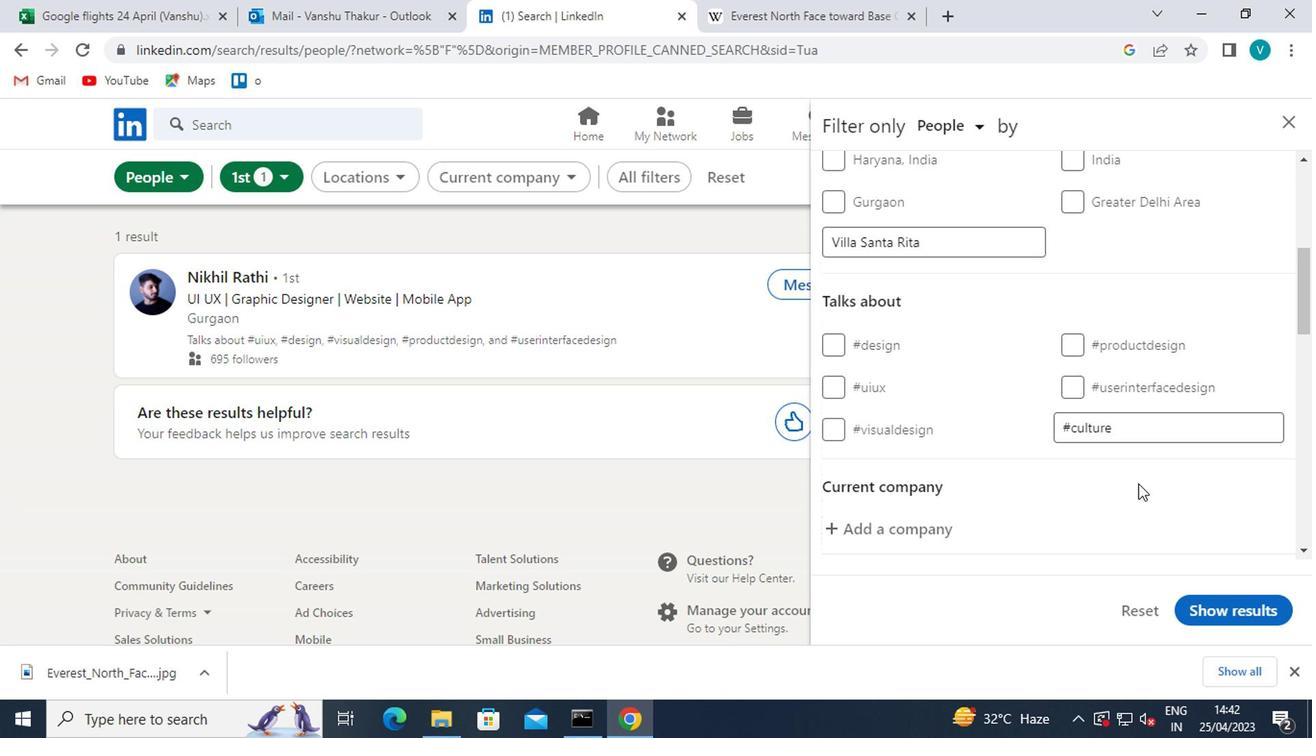 
Action: Mouse scrolled (1134, 484) with delta (0, 0)
Screenshot: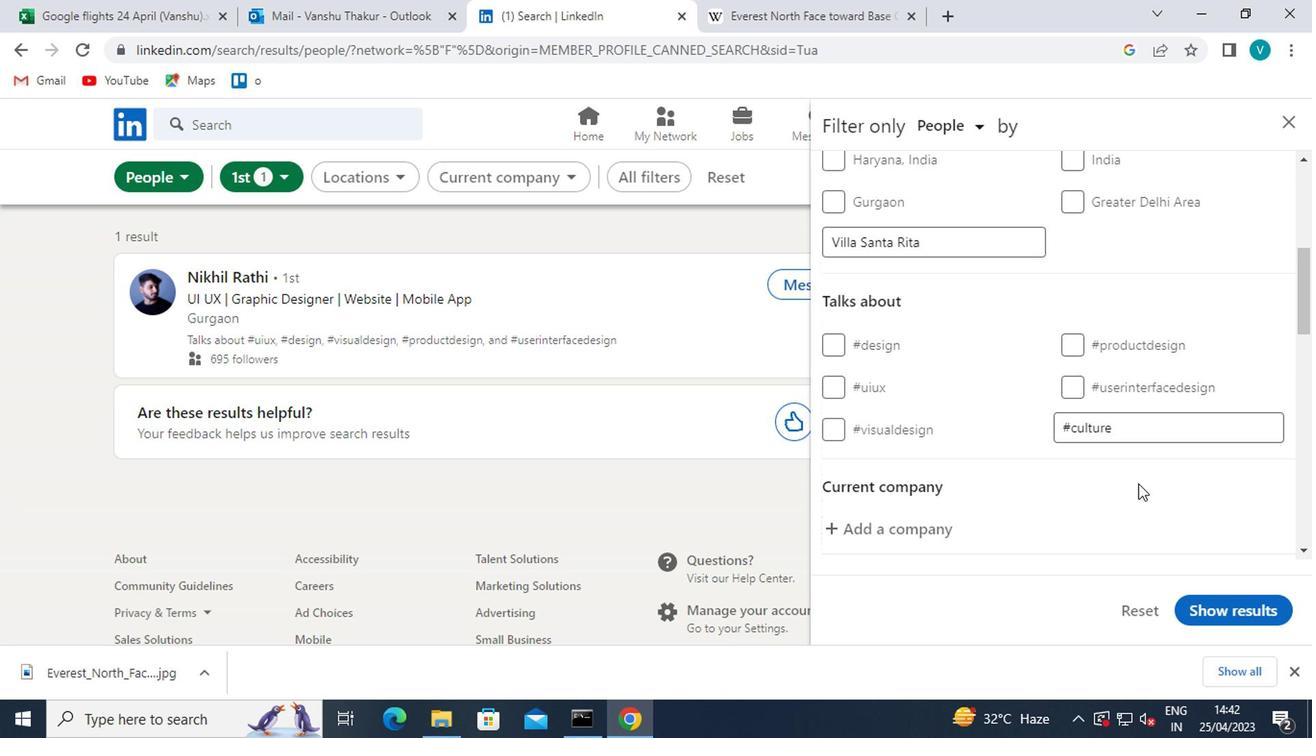 
Action: Mouse scrolled (1134, 484) with delta (0, 0)
Screenshot: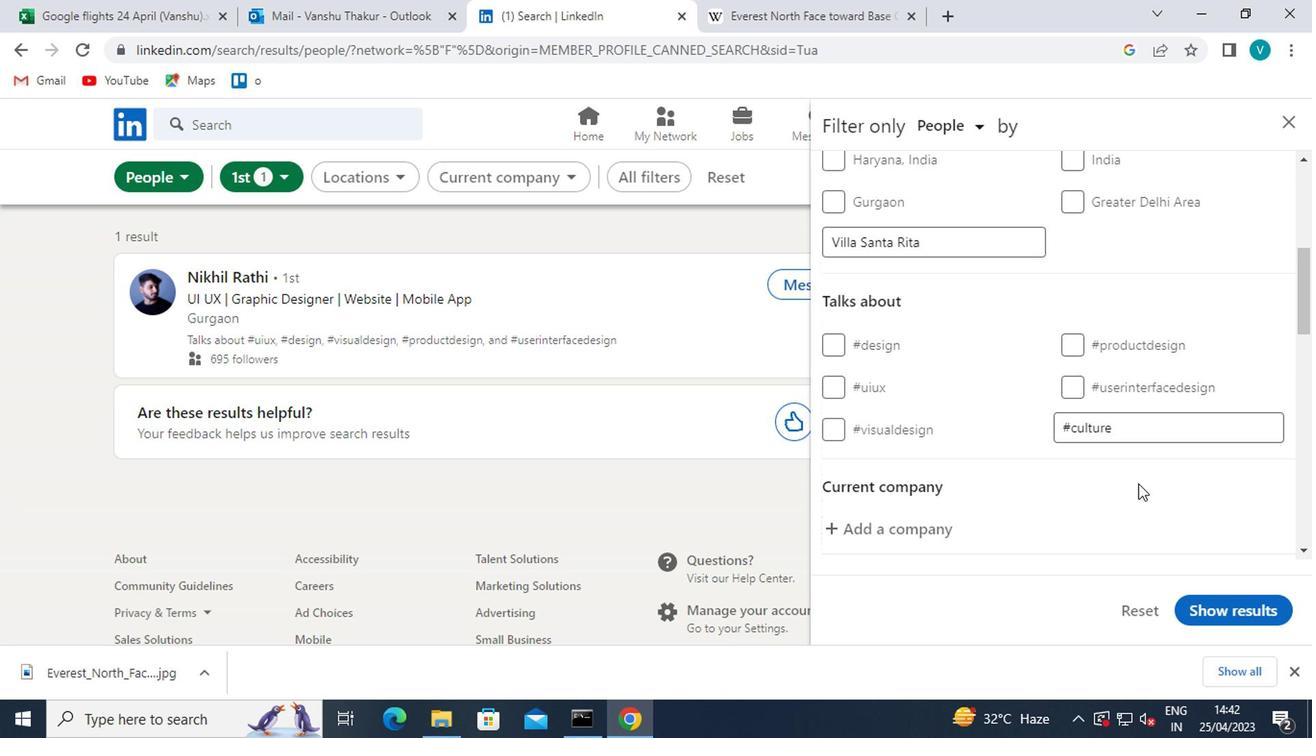 
Action: Mouse moved to (1132, 485)
Screenshot: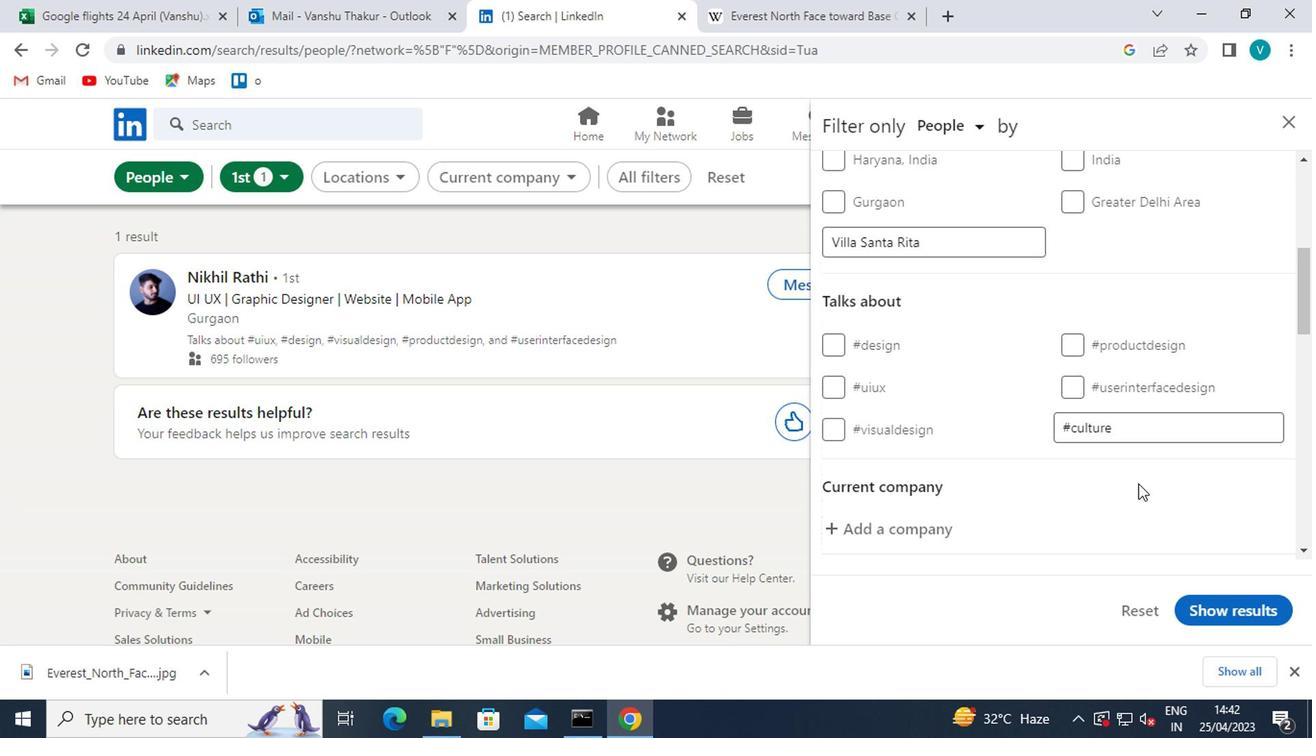 
Action: Mouse scrolled (1132, 484) with delta (0, 0)
Screenshot: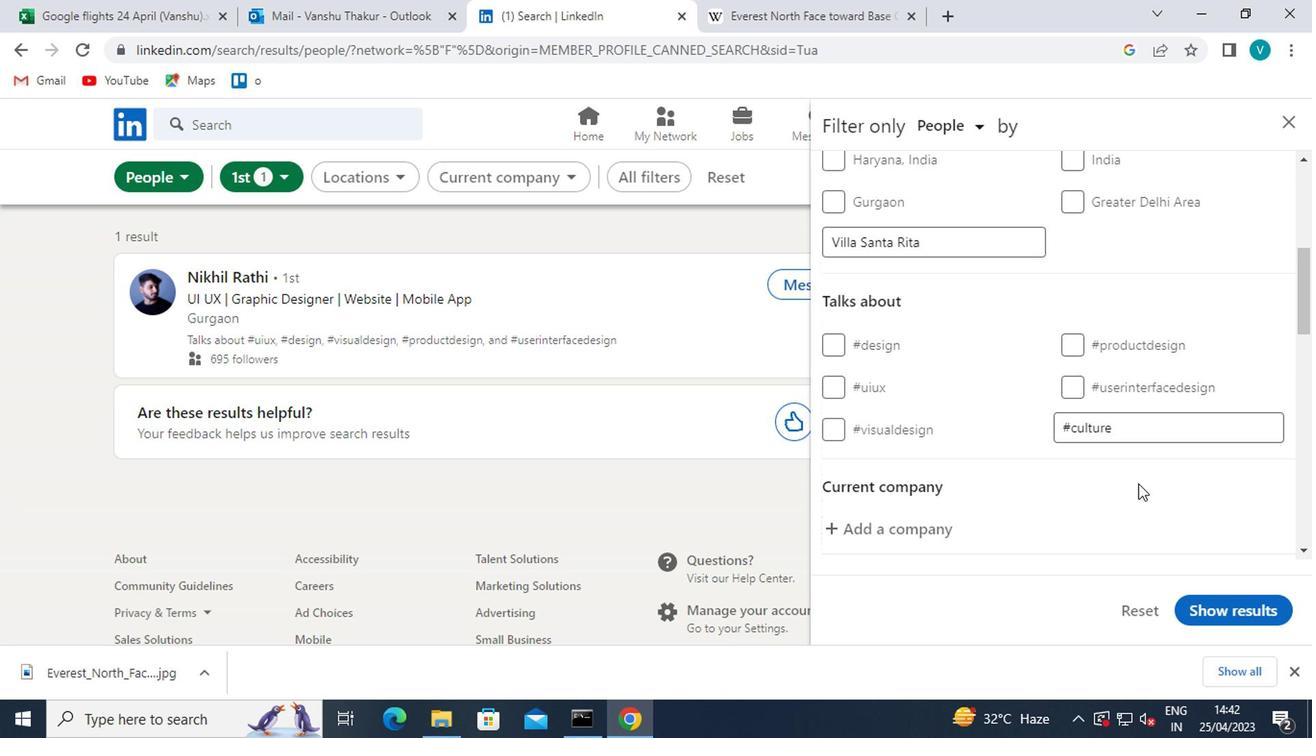 
Action: Mouse scrolled (1132, 484) with delta (0, 0)
Screenshot: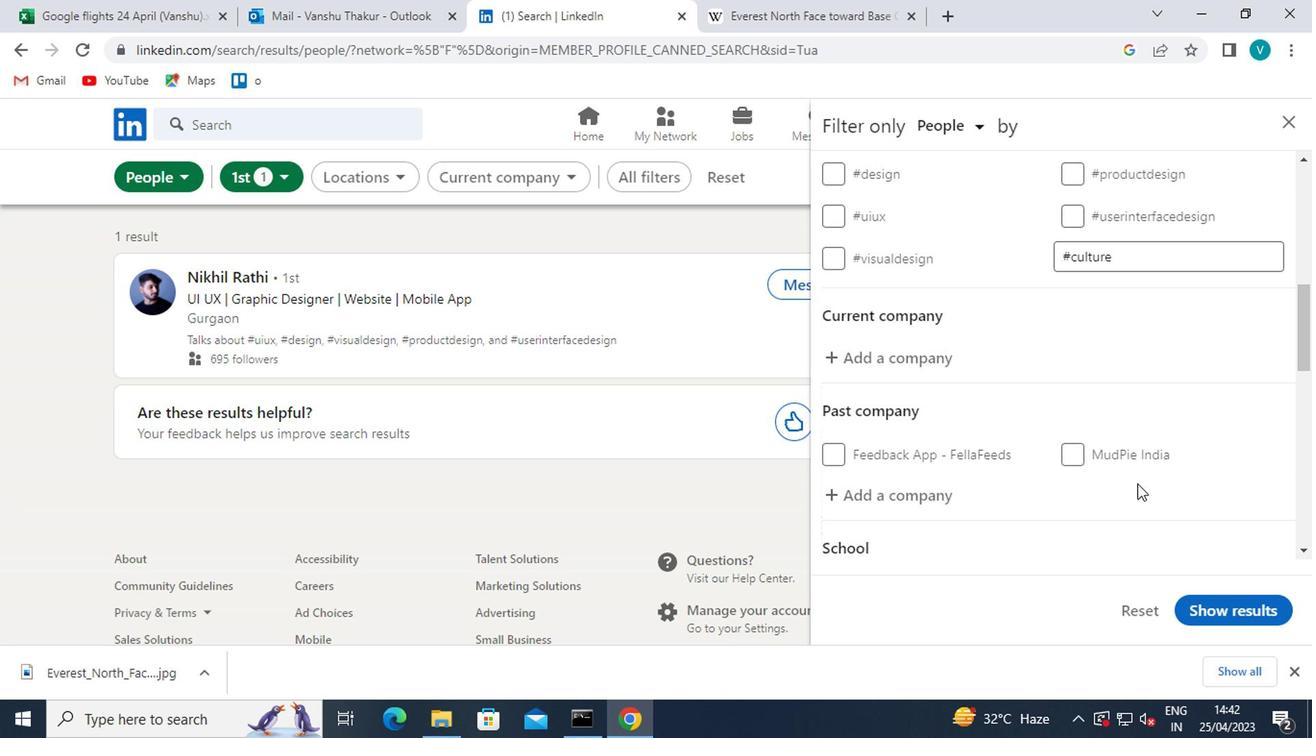 
Action: Mouse scrolled (1132, 484) with delta (0, 0)
Screenshot: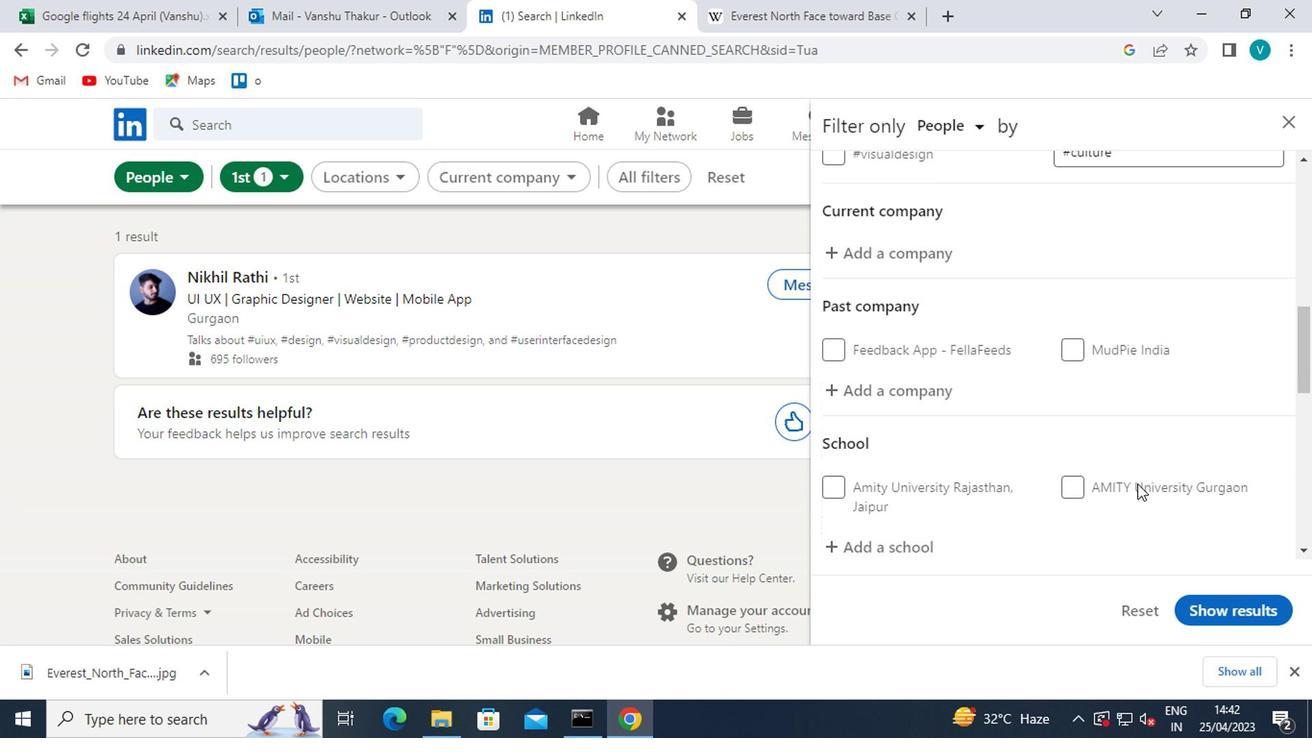 
Action: Mouse scrolled (1132, 484) with delta (0, 0)
Screenshot: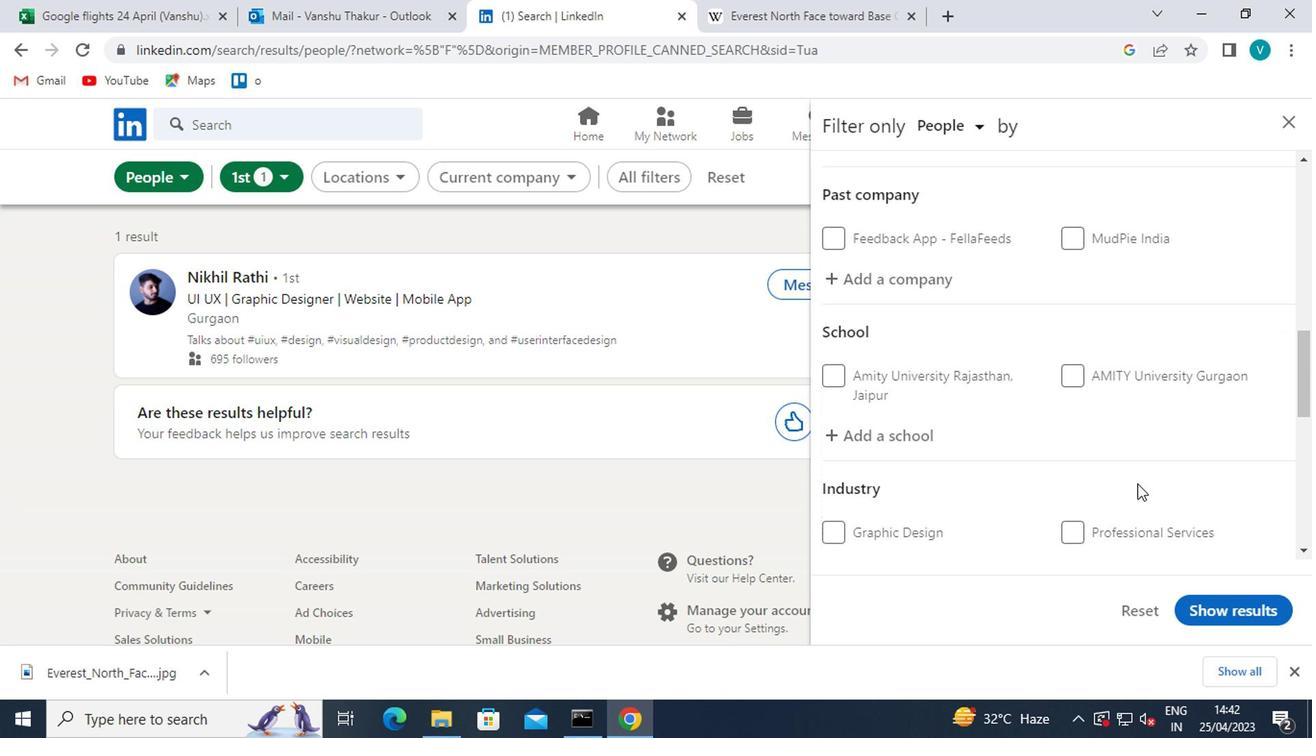 
Action: Mouse scrolled (1132, 486) with delta (0, 1)
Screenshot: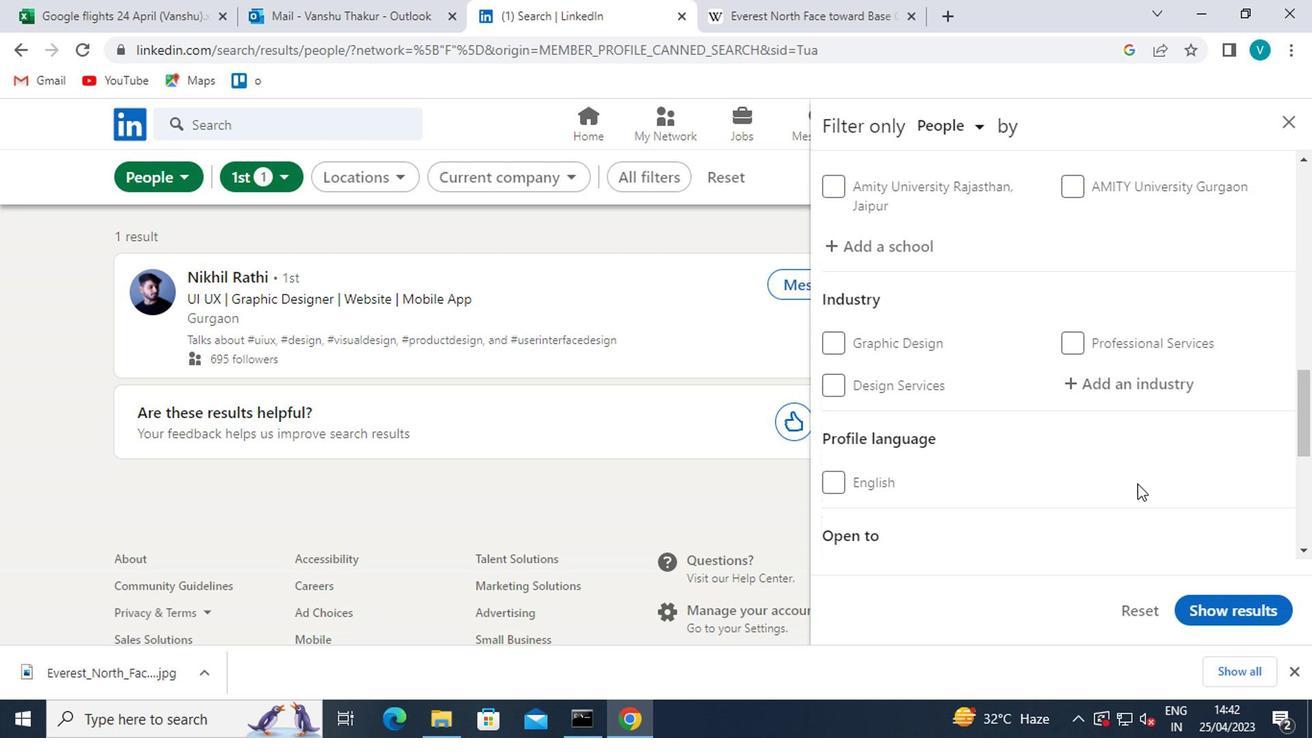 
Action: Mouse scrolled (1132, 486) with delta (0, 1)
Screenshot: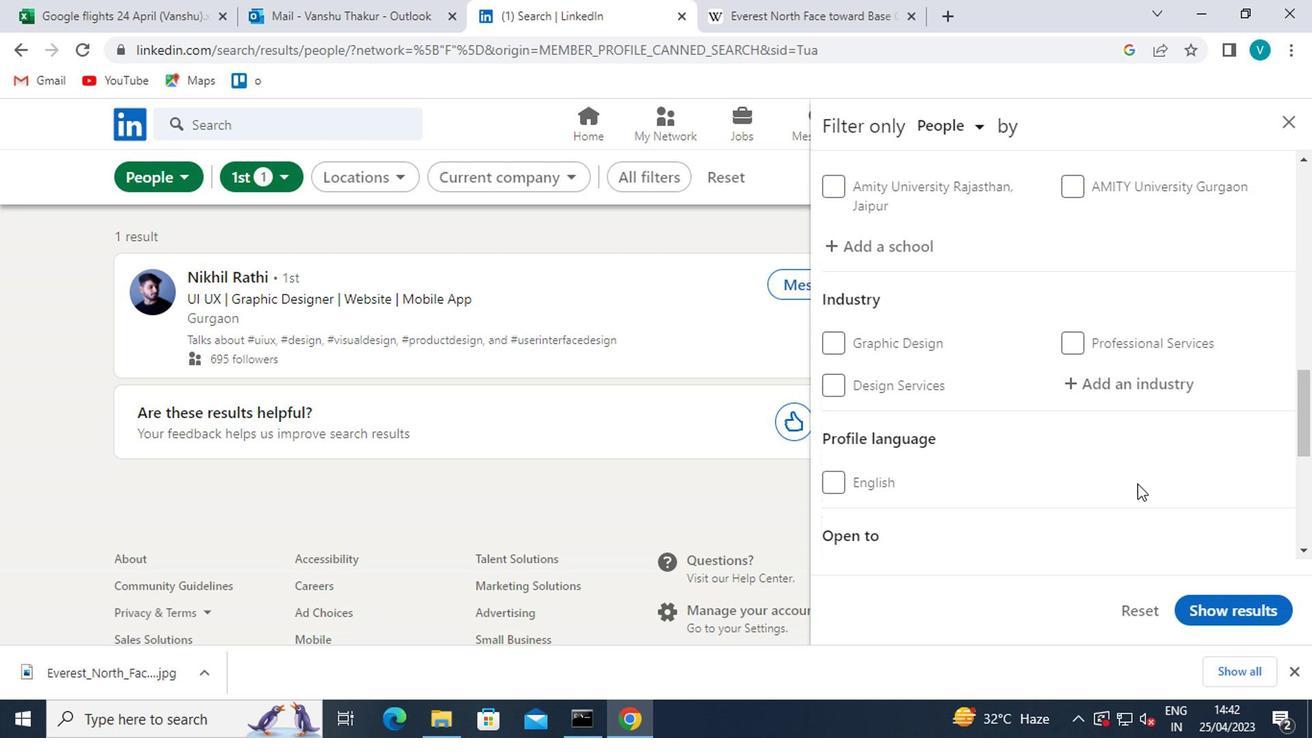 
Action: Mouse scrolled (1132, 486) with delta (0, 1)
Screenshot: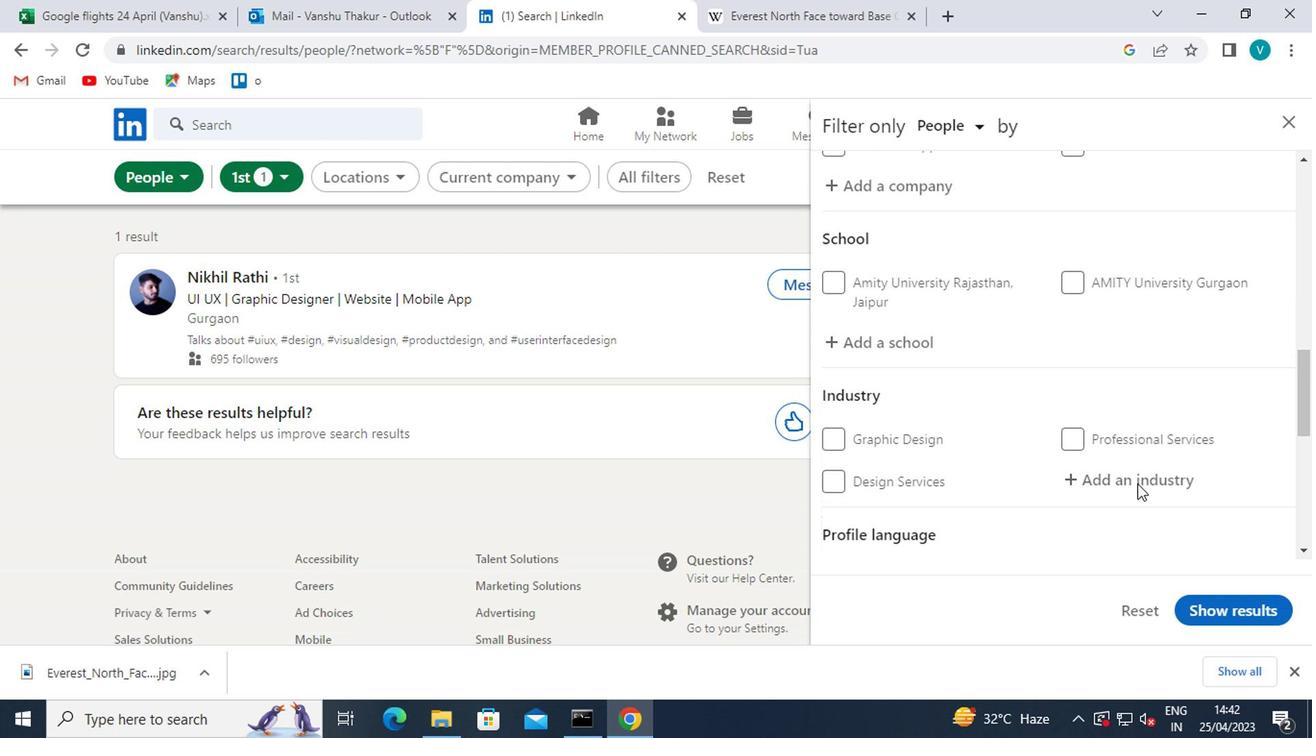 
Action: Mouse scrolled (1132, 486) with delta (0, 1)
Screenshot: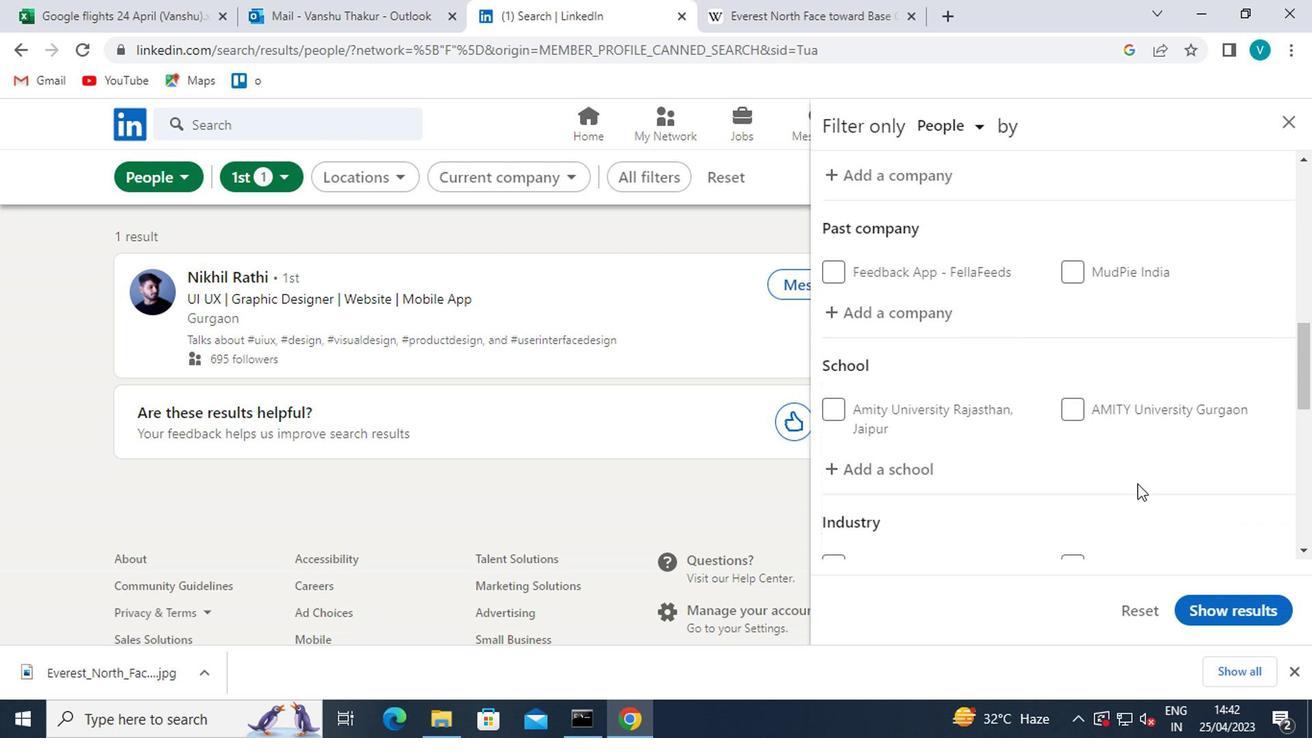 
Action: Mouse scrolled (1132, 486) with delta (0, 1)
Screenshot: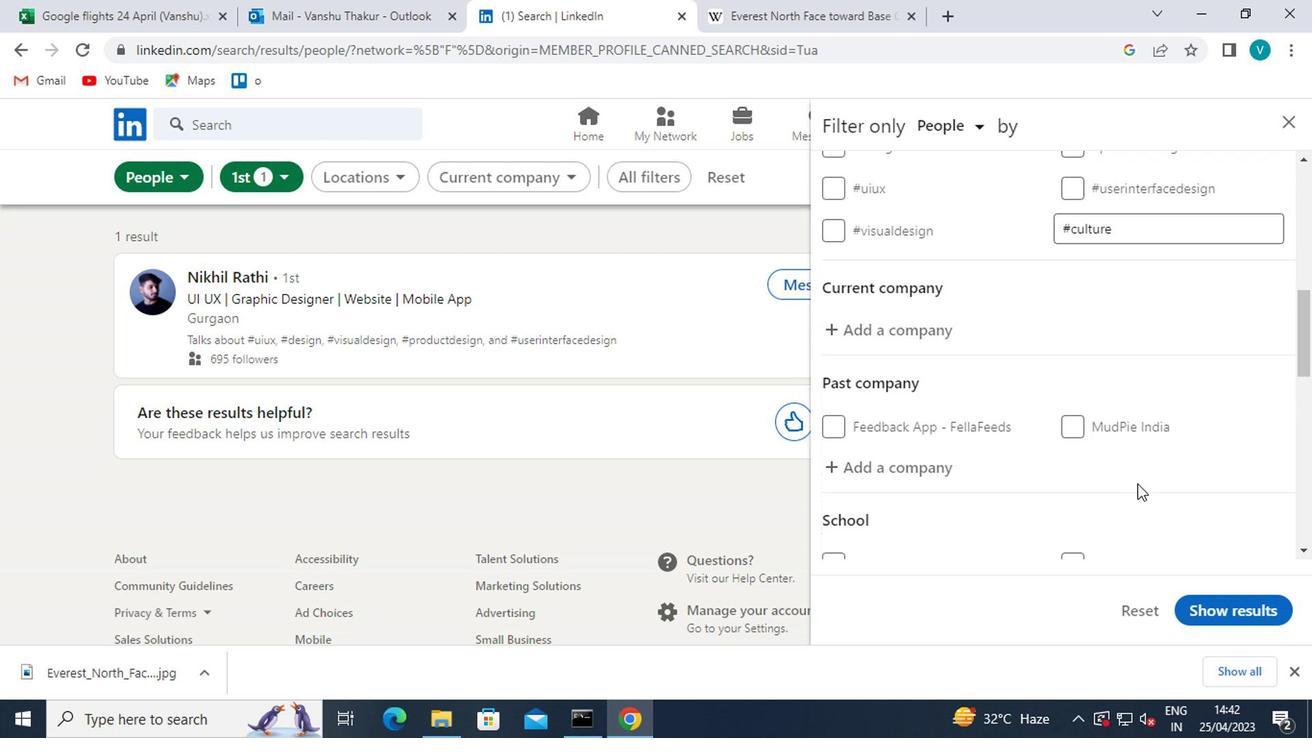 
Action: Mouse moved to (937, 440)
Screenshot: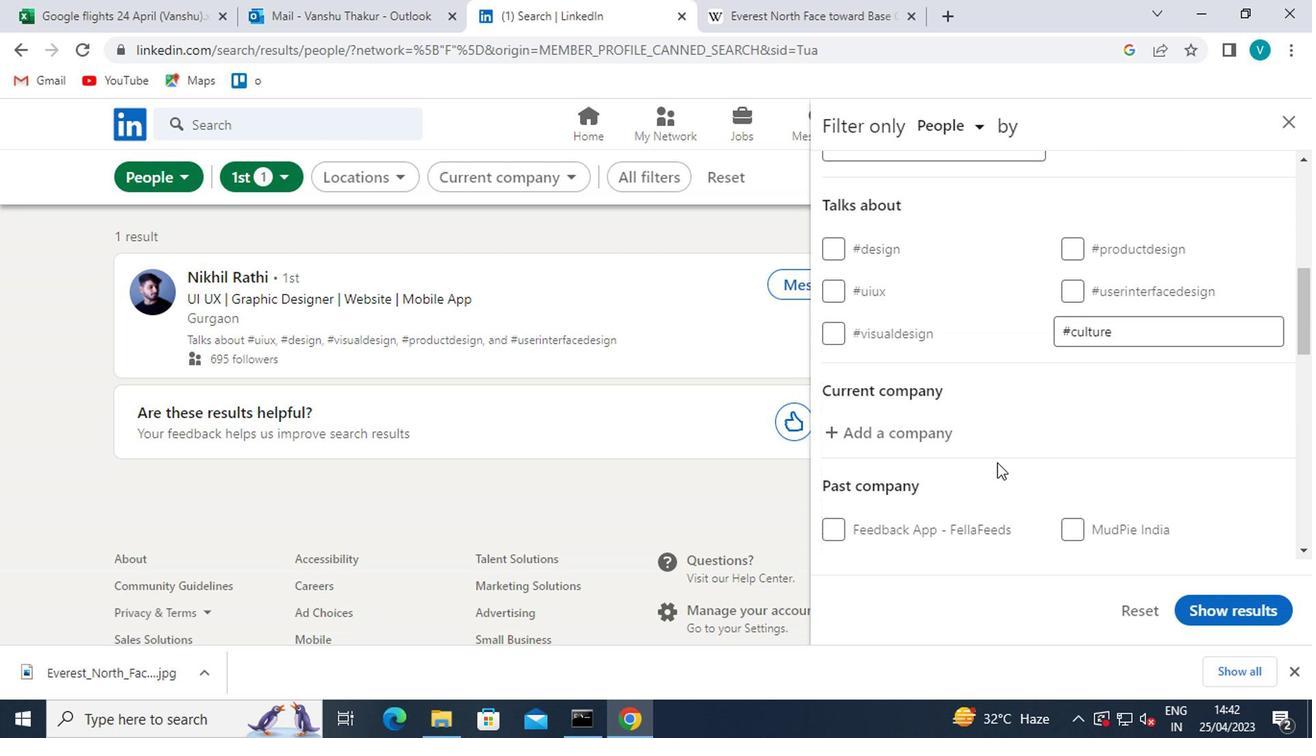 
Action: Mouse pressed left at (937, 440)
Screenshot: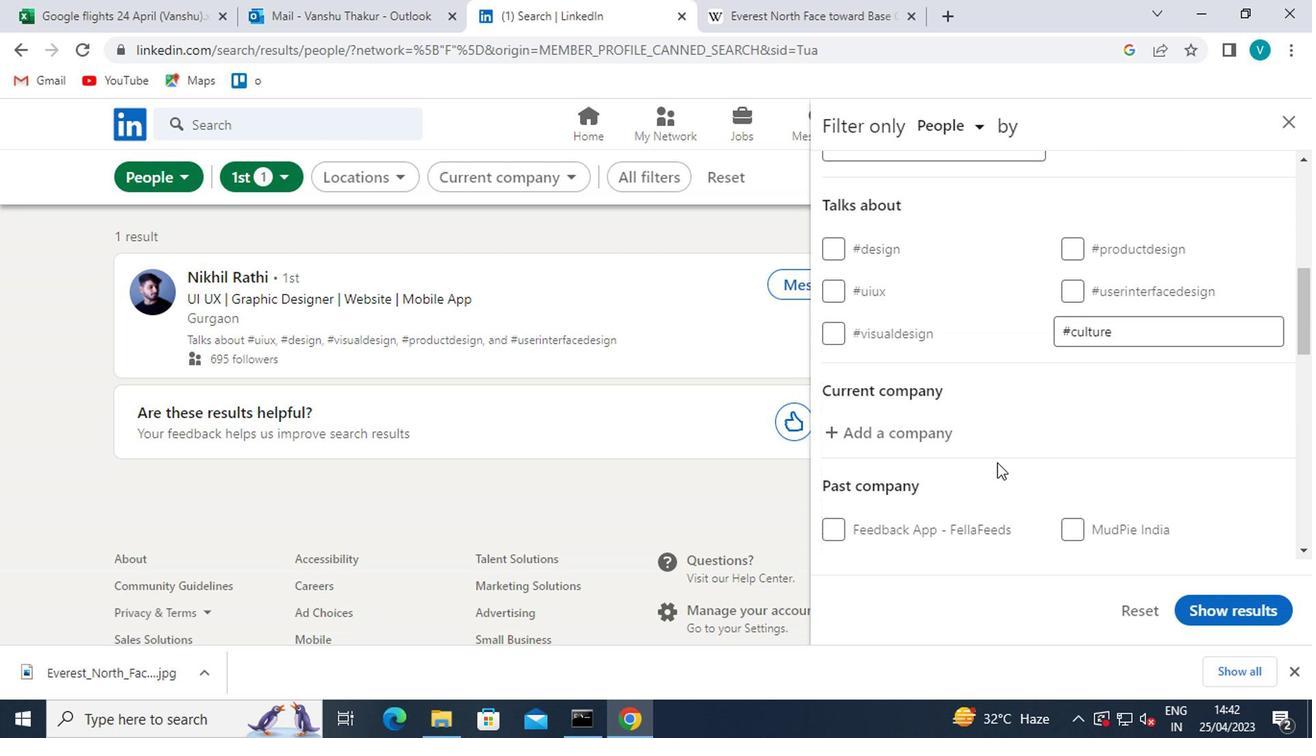 
Action: Mouse moved to (954, 425)
Screenshot: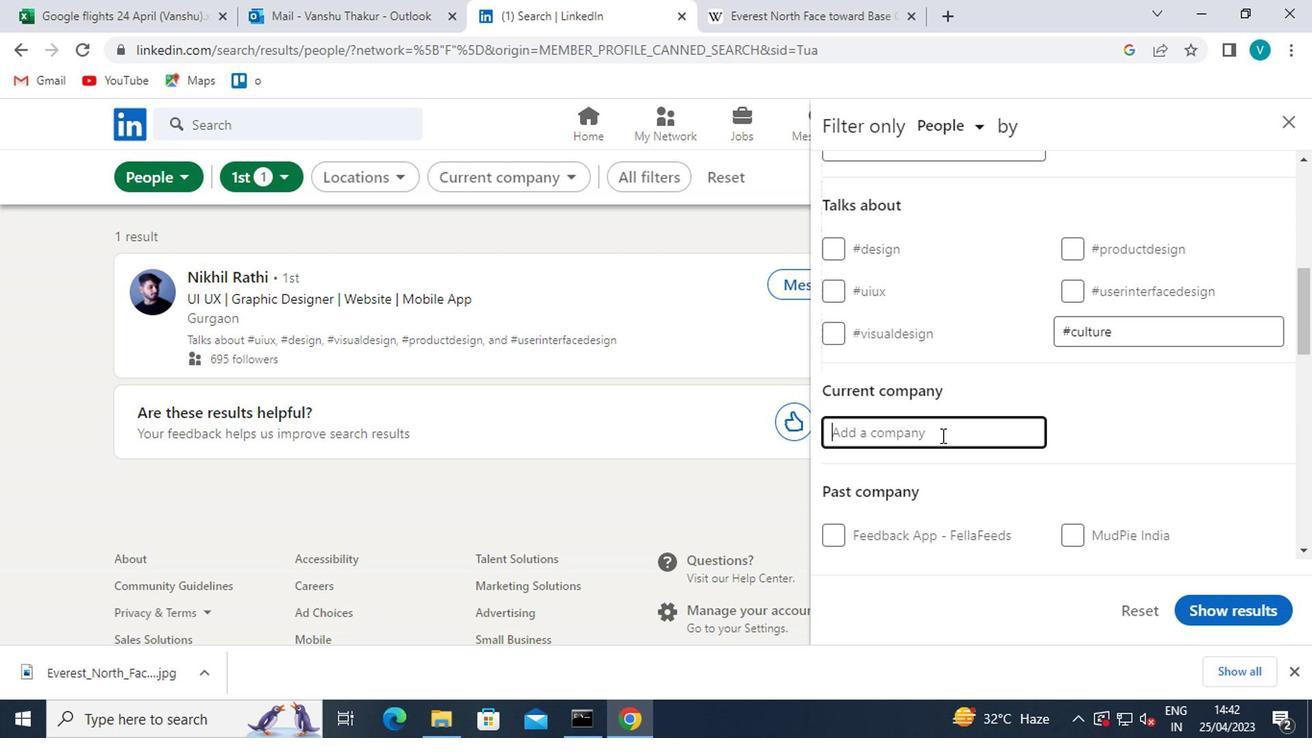 
Action: Key pressed <Key.shift>NUTANIX
Screenshot: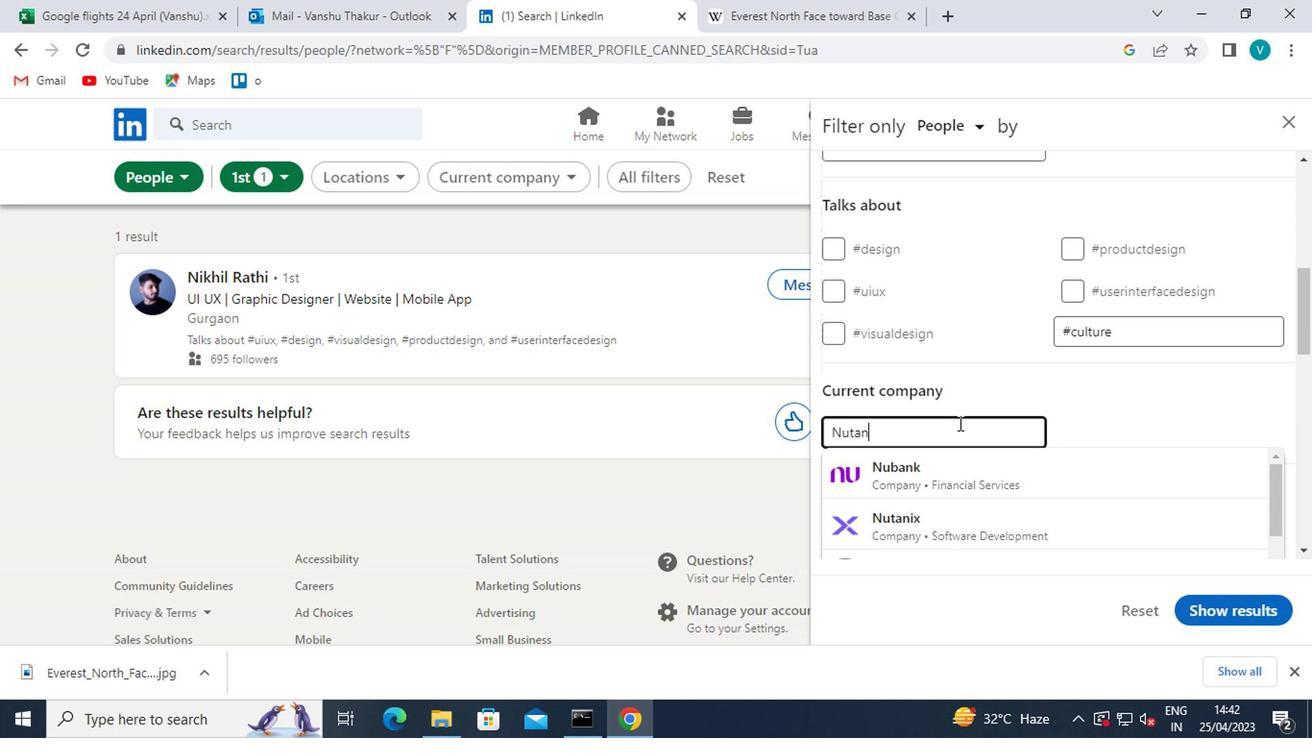
Action: Mouse moved to (991, 471)
Screenshot: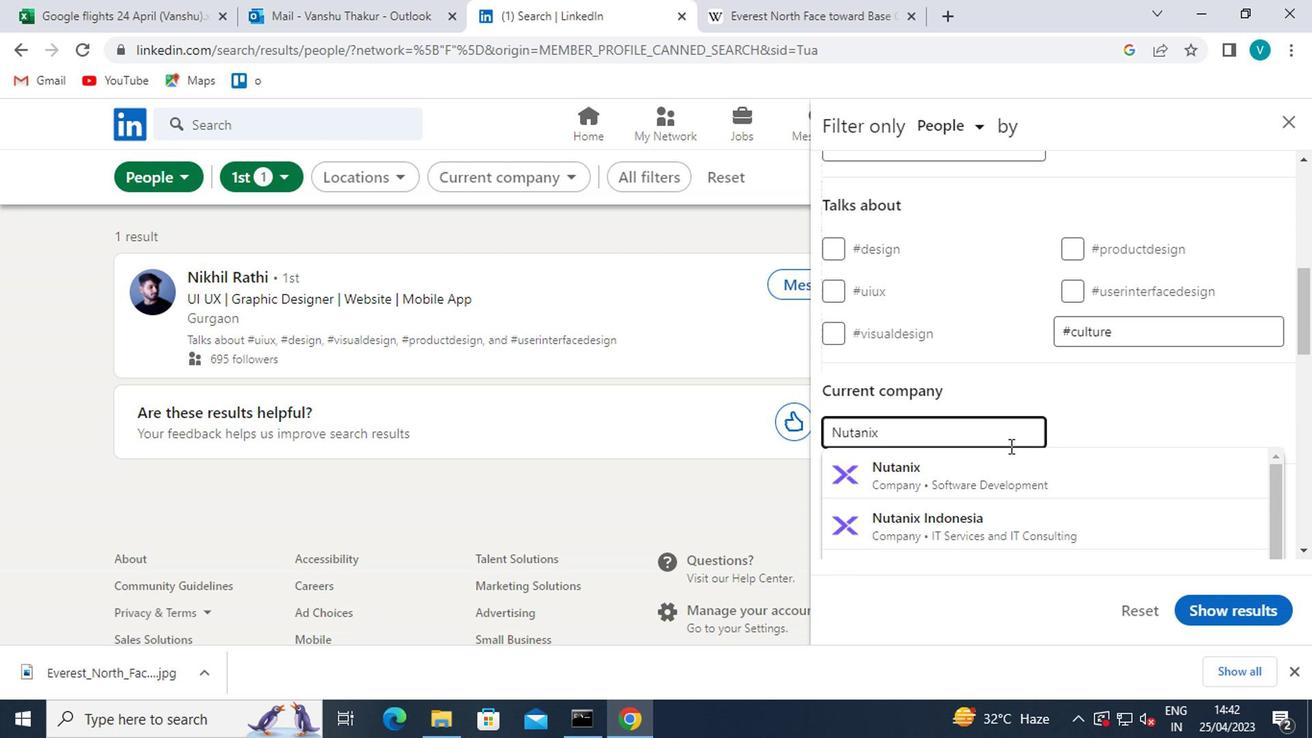 
Action: Mouse pressed left at (991, 471)
Screenshot: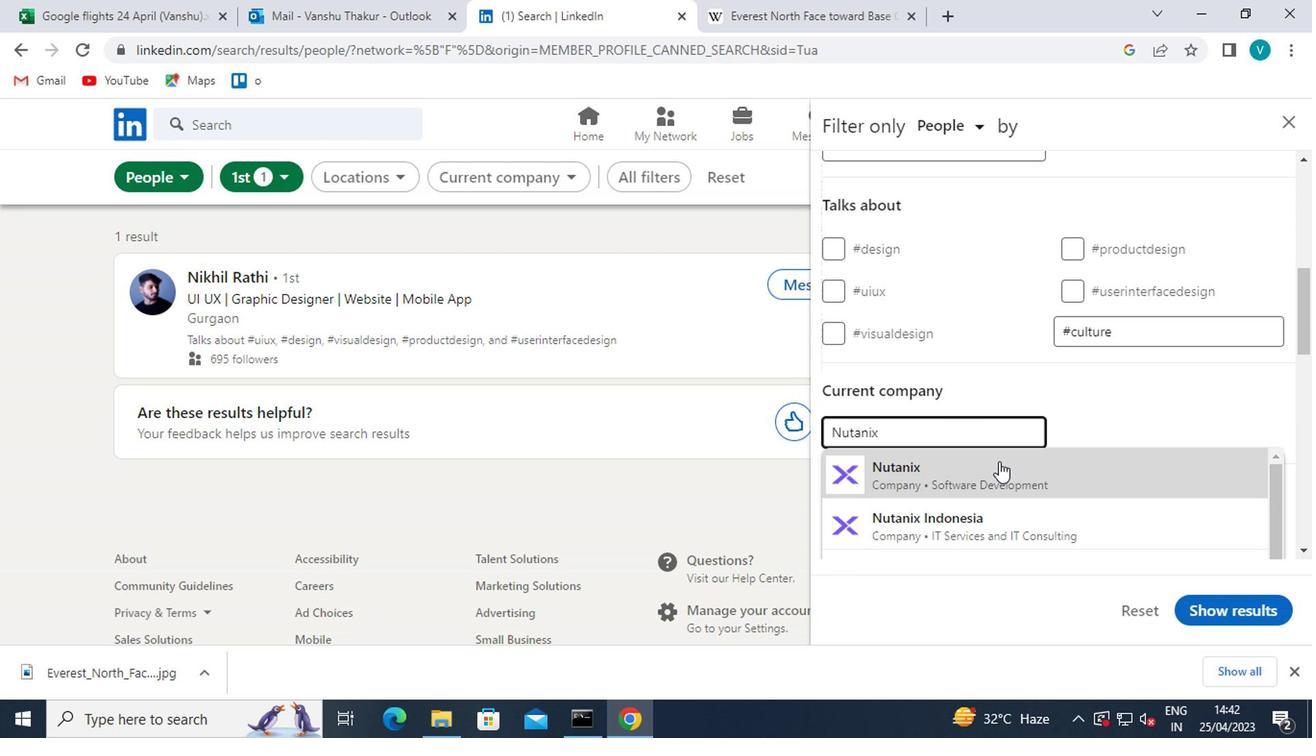 
Action: Mouse moved to (1020, 478)
Screenshot: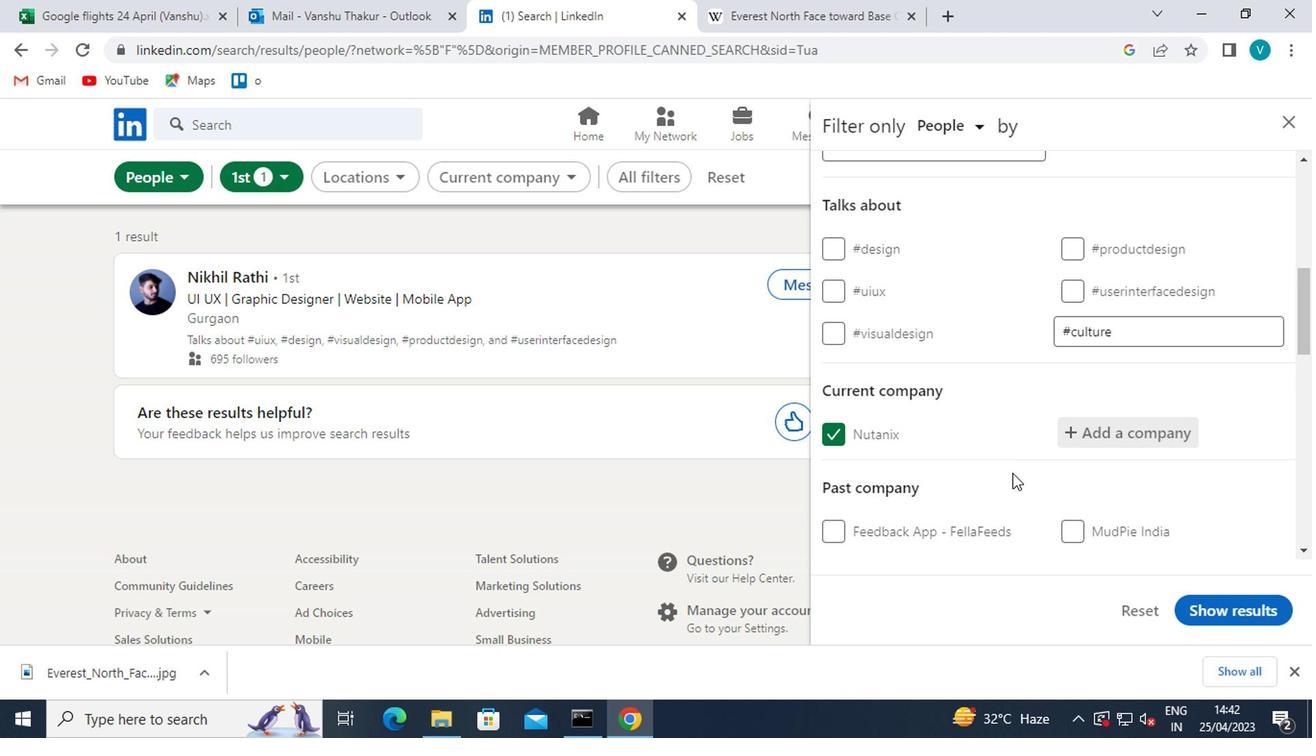 
Action: Mouse scrolled (1020, 477) with delta (0, 0)
Screenshot: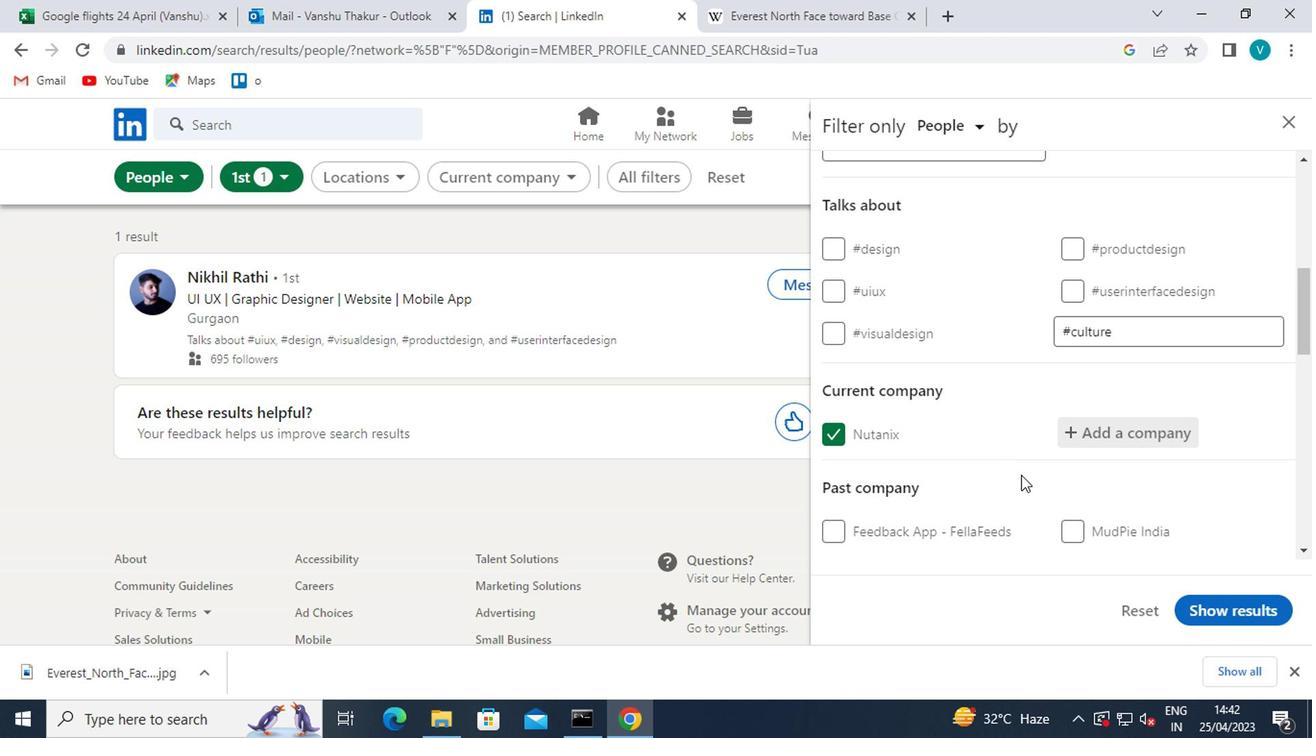
Action: Mouse scrolled (1020, 477) with delta (0, 0)
Screenshot: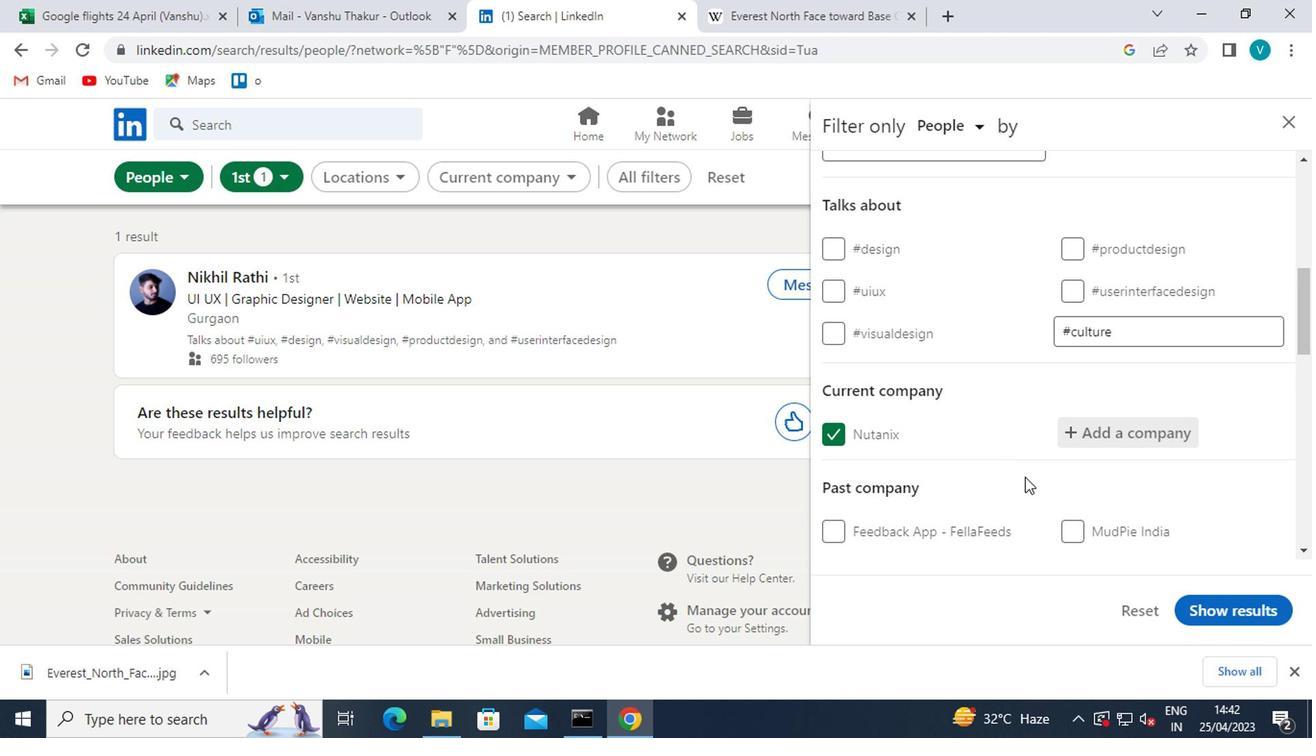 
Action: Mouse moved to (896, 531)
Screenshot: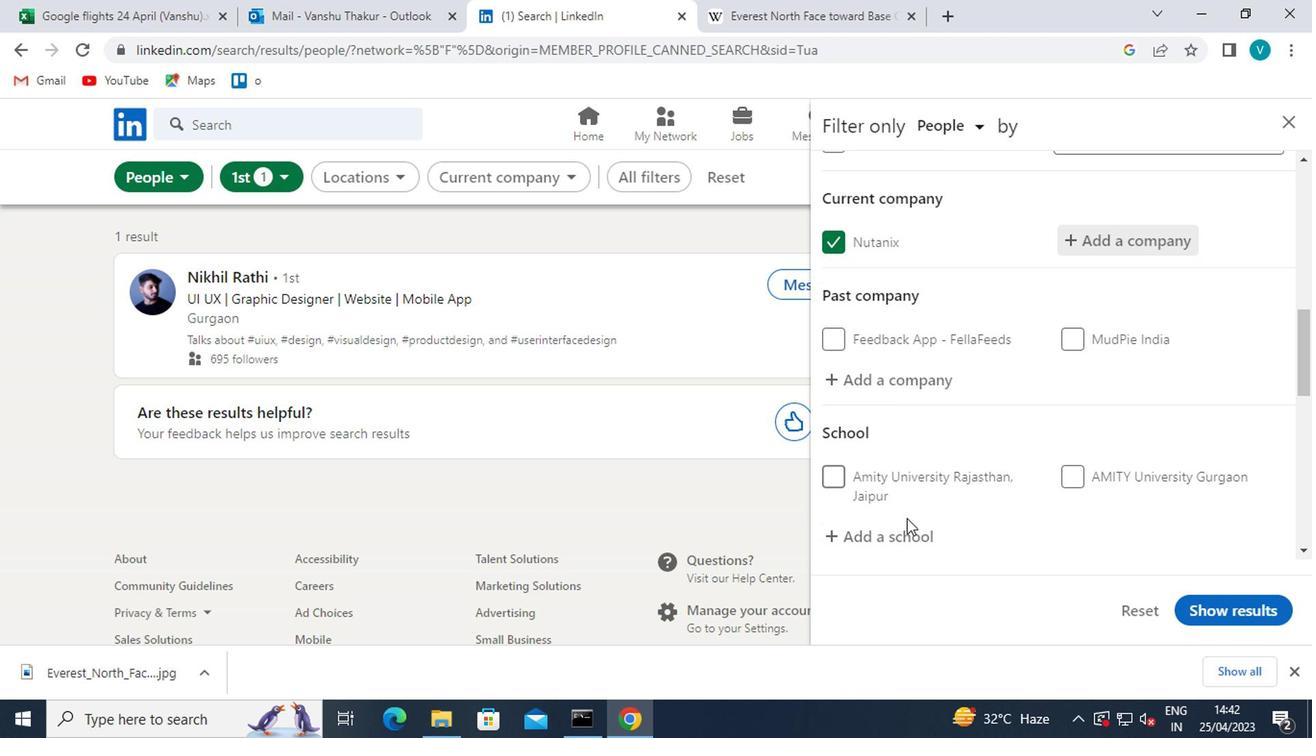 
Action: Mouse pressed left at (896, 531)
Screenshot: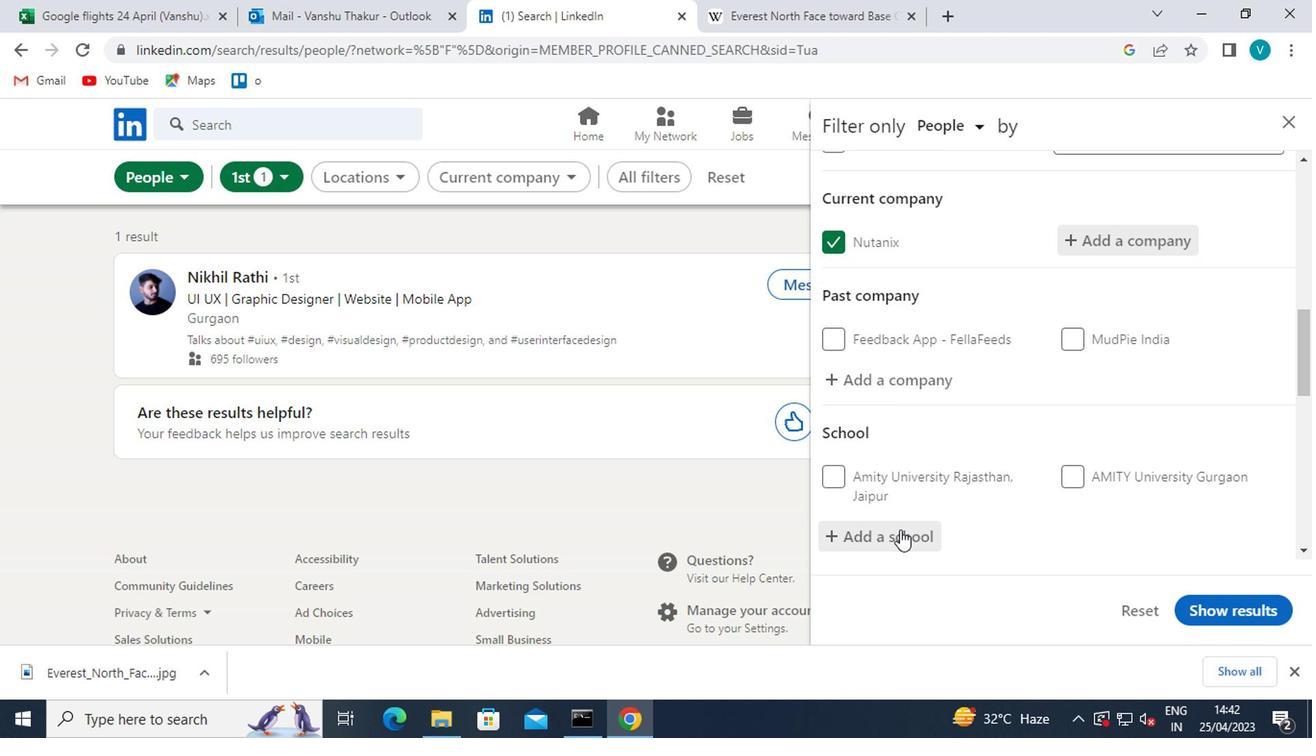 
Action: Mouse moved to (970, 411)
Screenshot: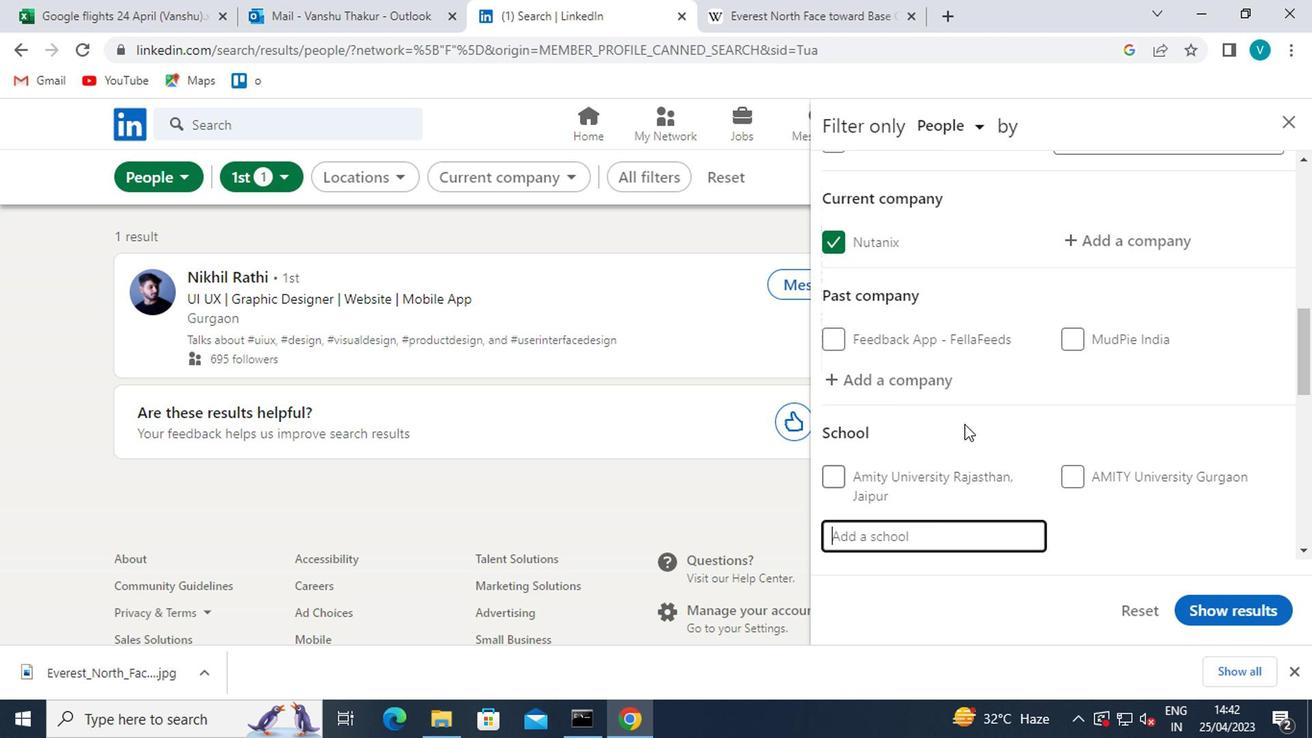 
Action: Mouse scrolled (970, 410) with delta (0, -1)
Screenshot: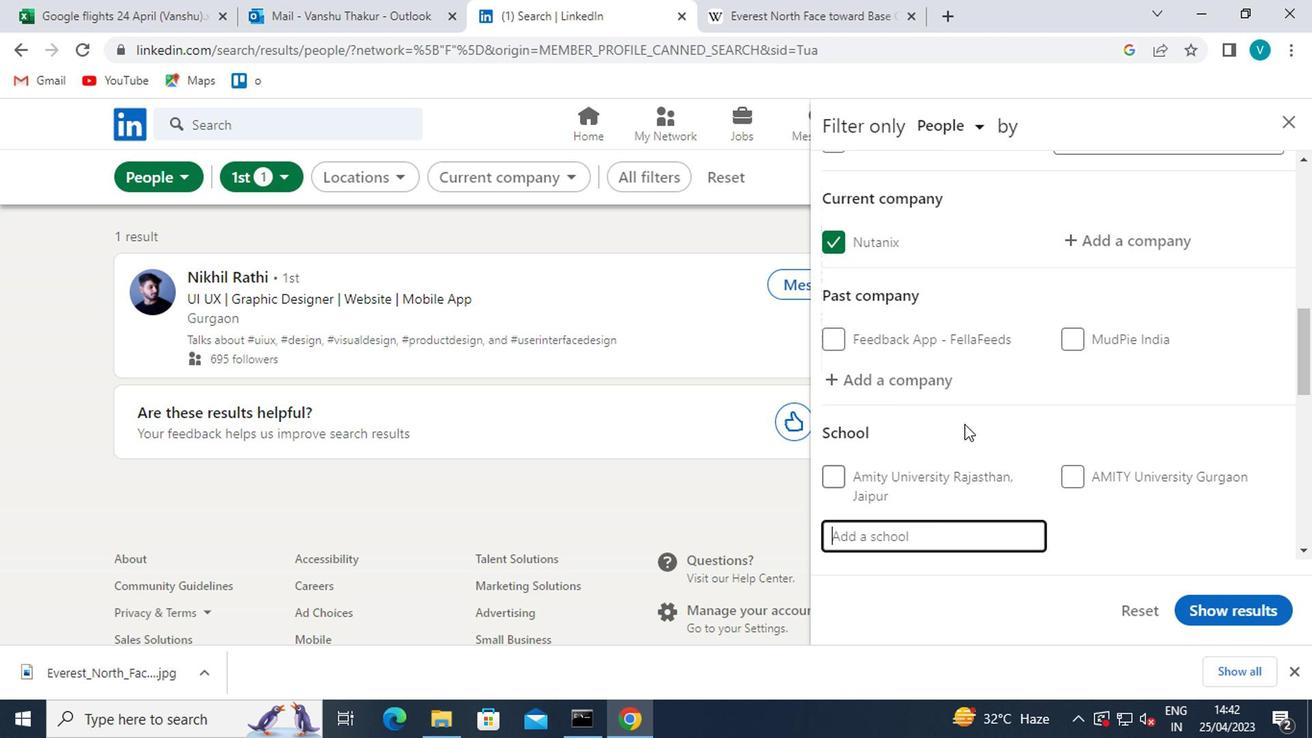 
Action: Mouse moved to (1001, 389)
Screenshot: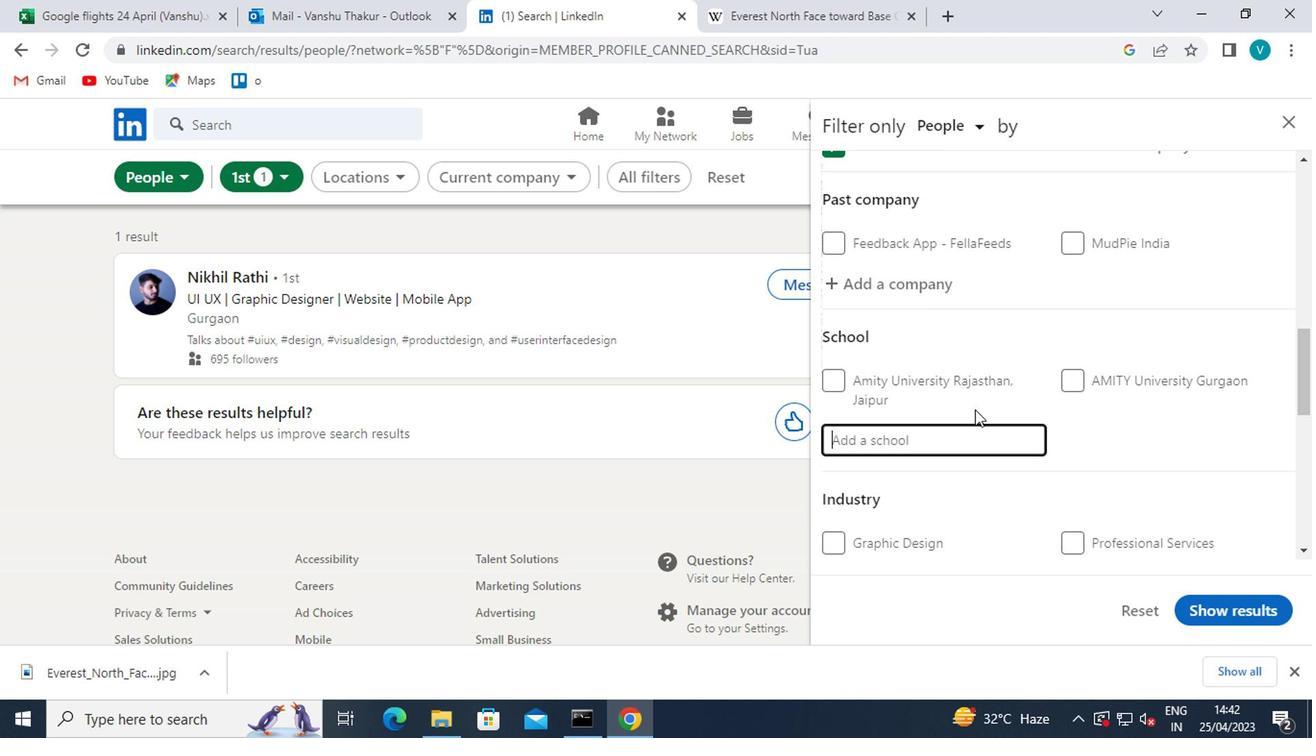 
Action: Key pressed <Key.shift>FRESHERS<Key.space><Key.shift>TA
Screenshot: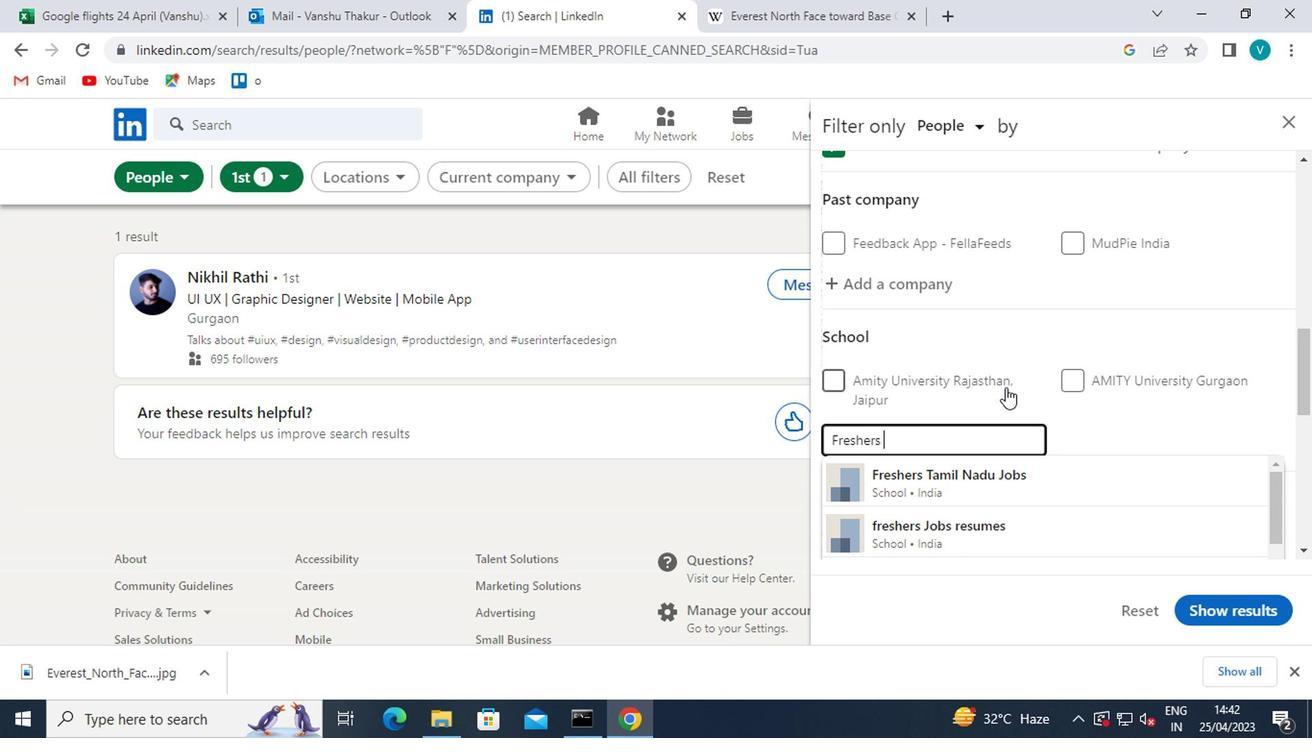 
Action: Mouse moved to (1009, 477)
Screenshot: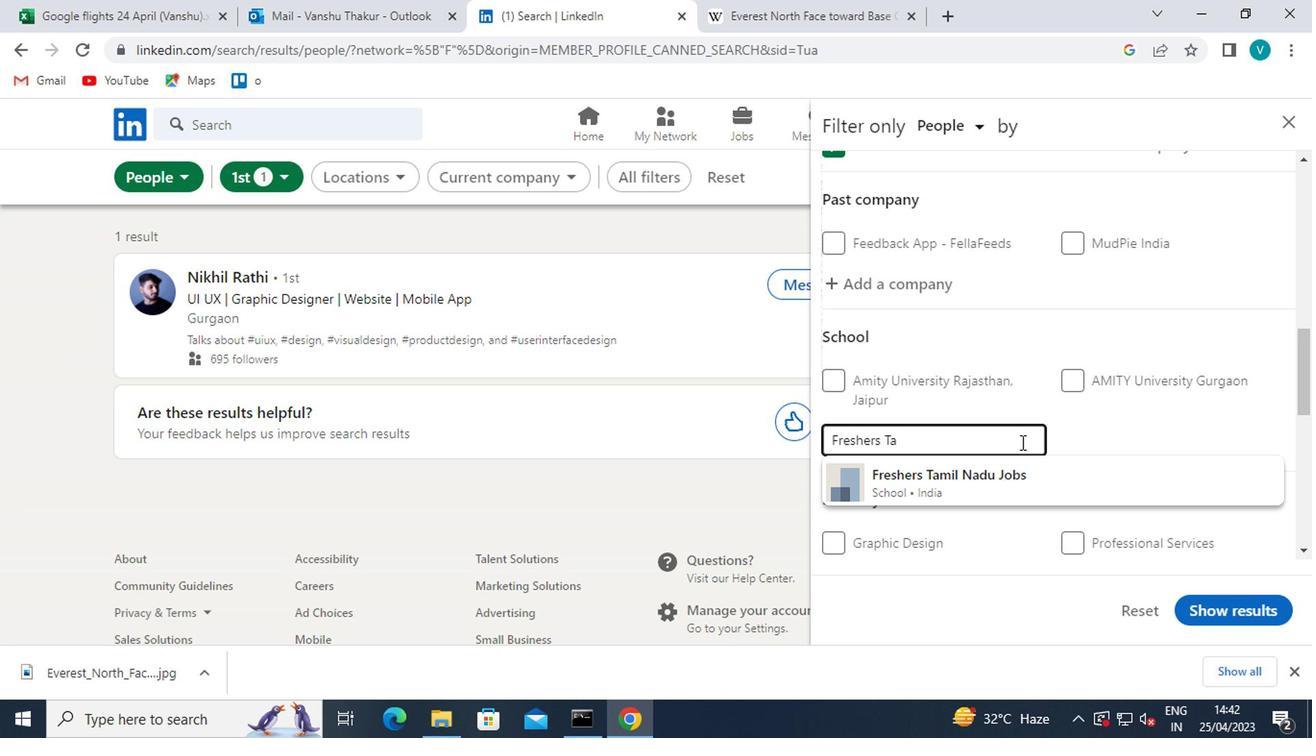 
Action: Mouse pressed left at (1009, 477)
Screenshot: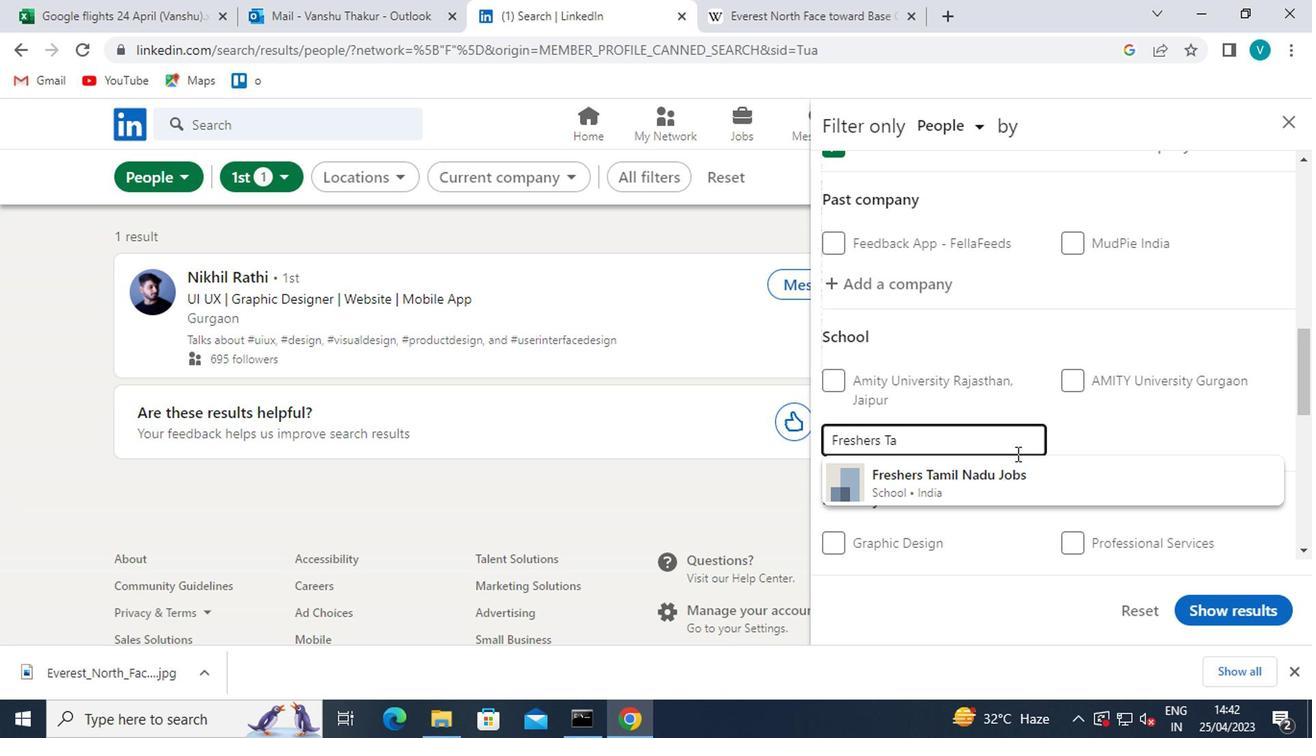 
Action: Mouse moved to (1015, 477)
Screenshot: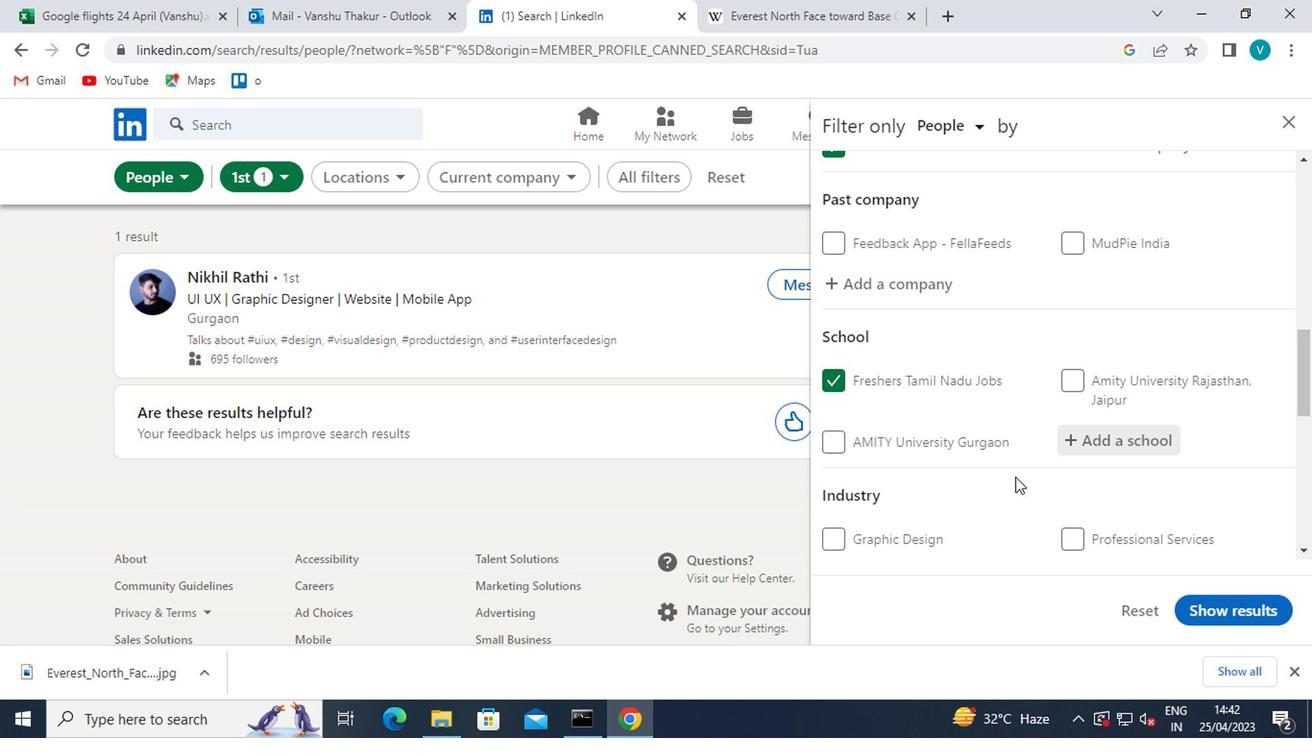 
Action: Mouse scrolled (1015, 477) with delta (0, 0)
Screenshot: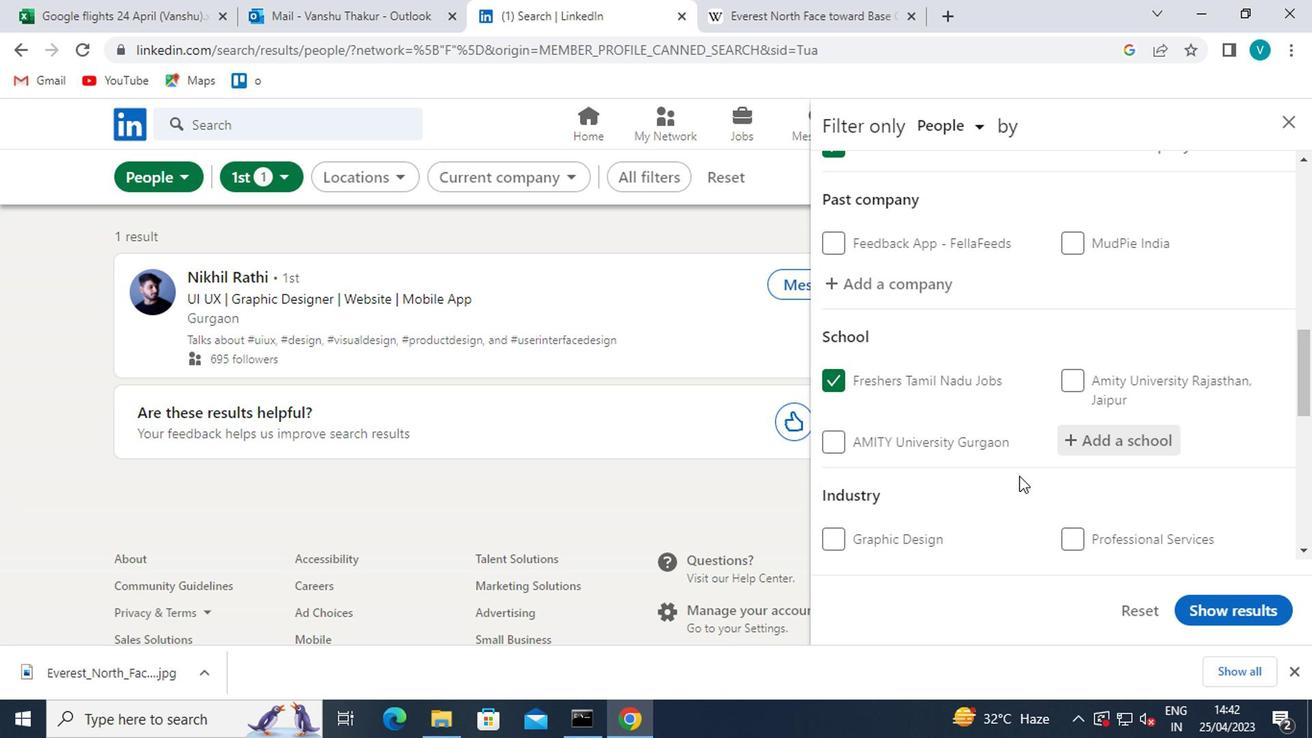 
Action: Mouse scrolled (1015, 477) with delta (0, 0)
Screenshot: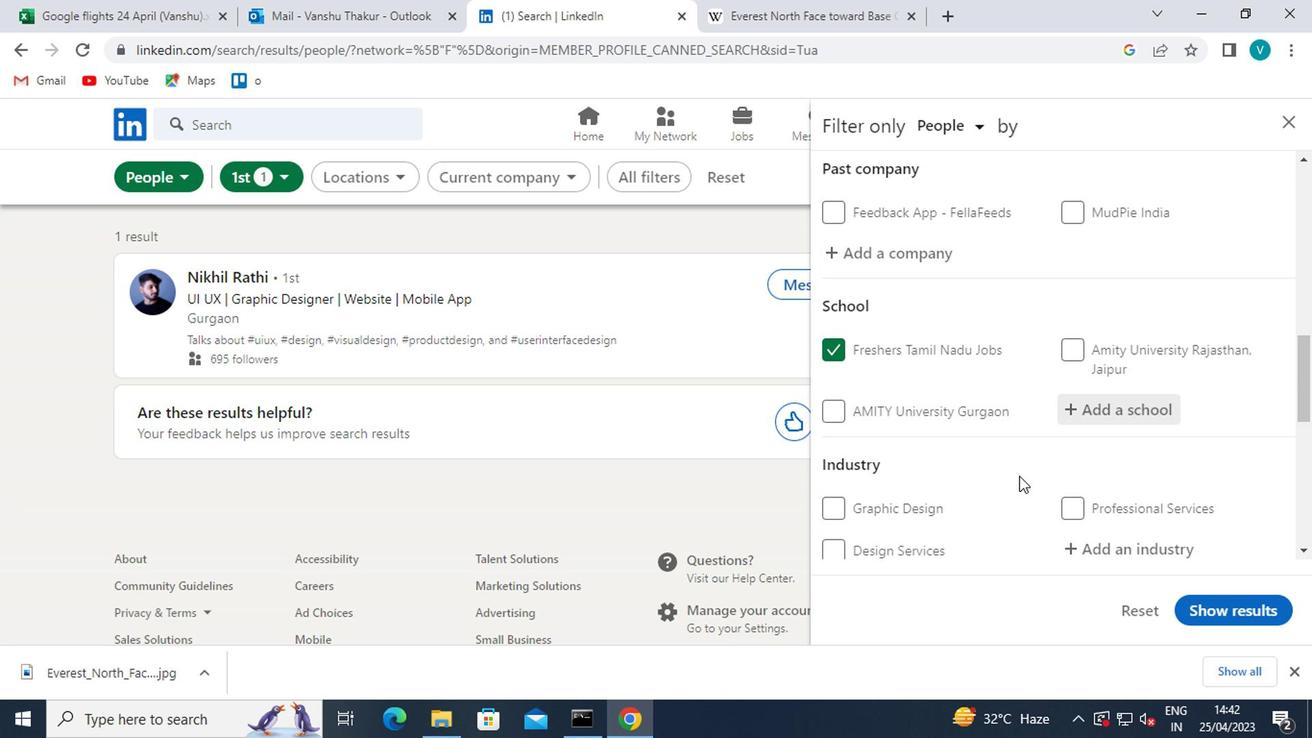 
Action: Mouse moved to (1132, 385)
Screenshot: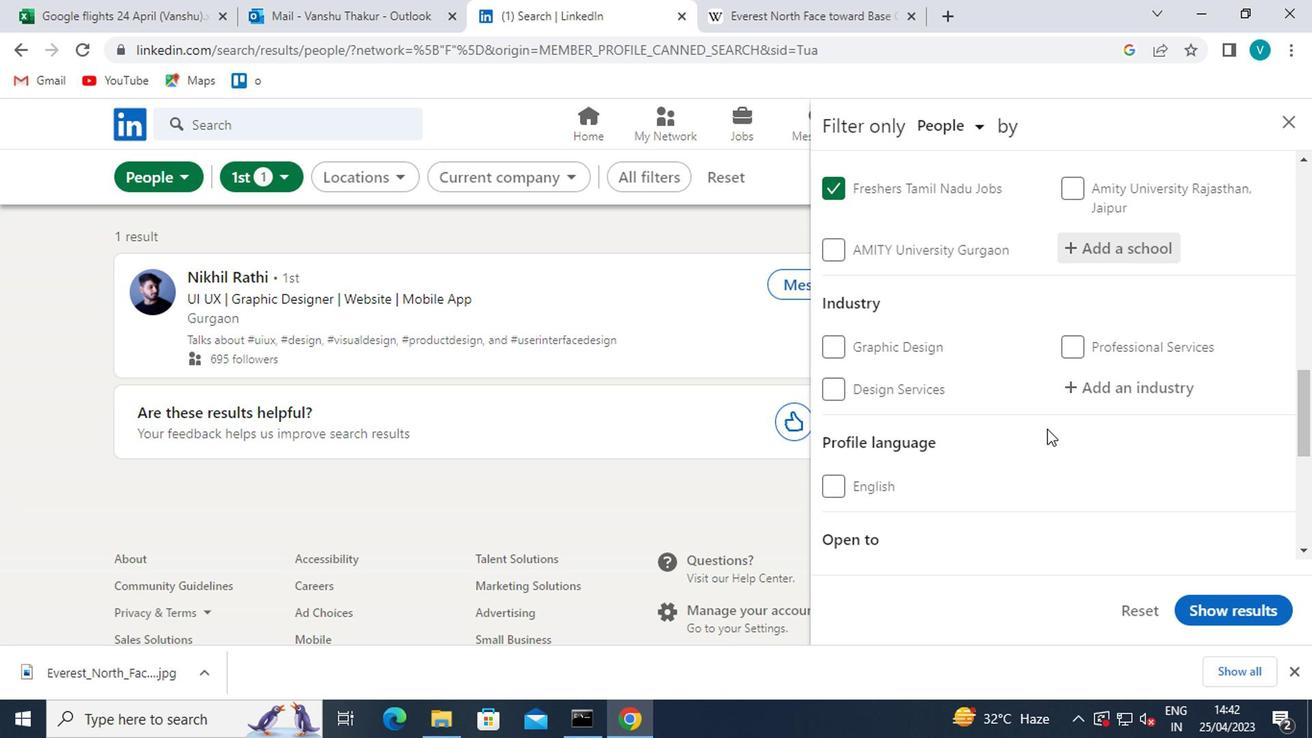 
Action: Mouse pressed left at (1132, 385)
Screenshot: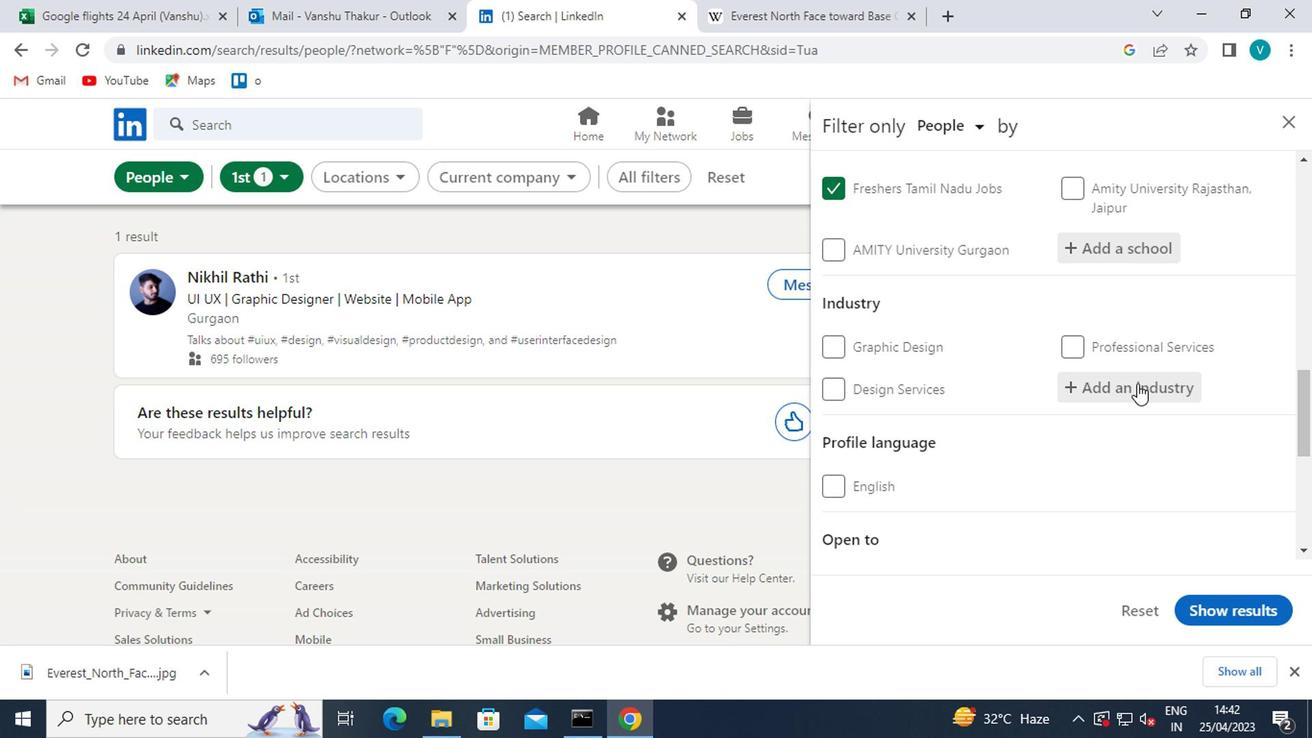 
Action: Mouse moved to (1132, 385)
Screenshot: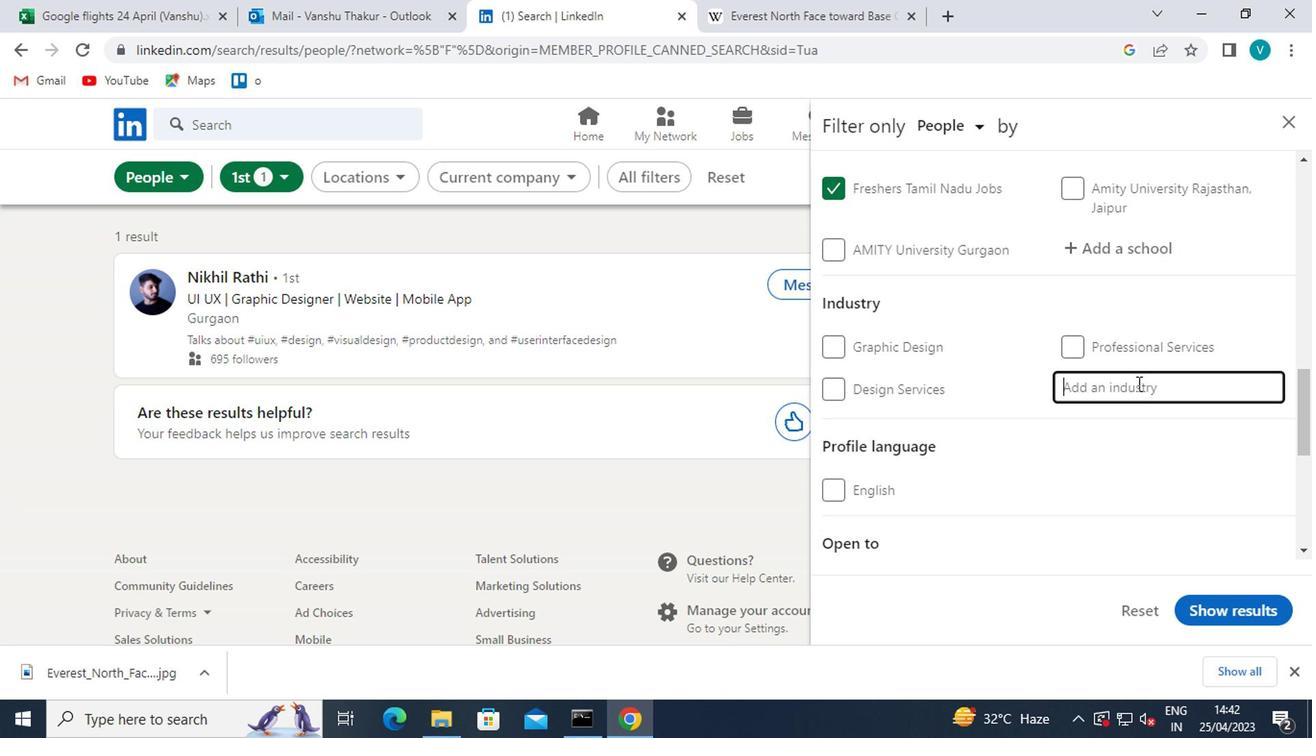 
Action: Key pressed <Key.shift>RETAIL<Key.space><Key.shift>LU
Screenshot: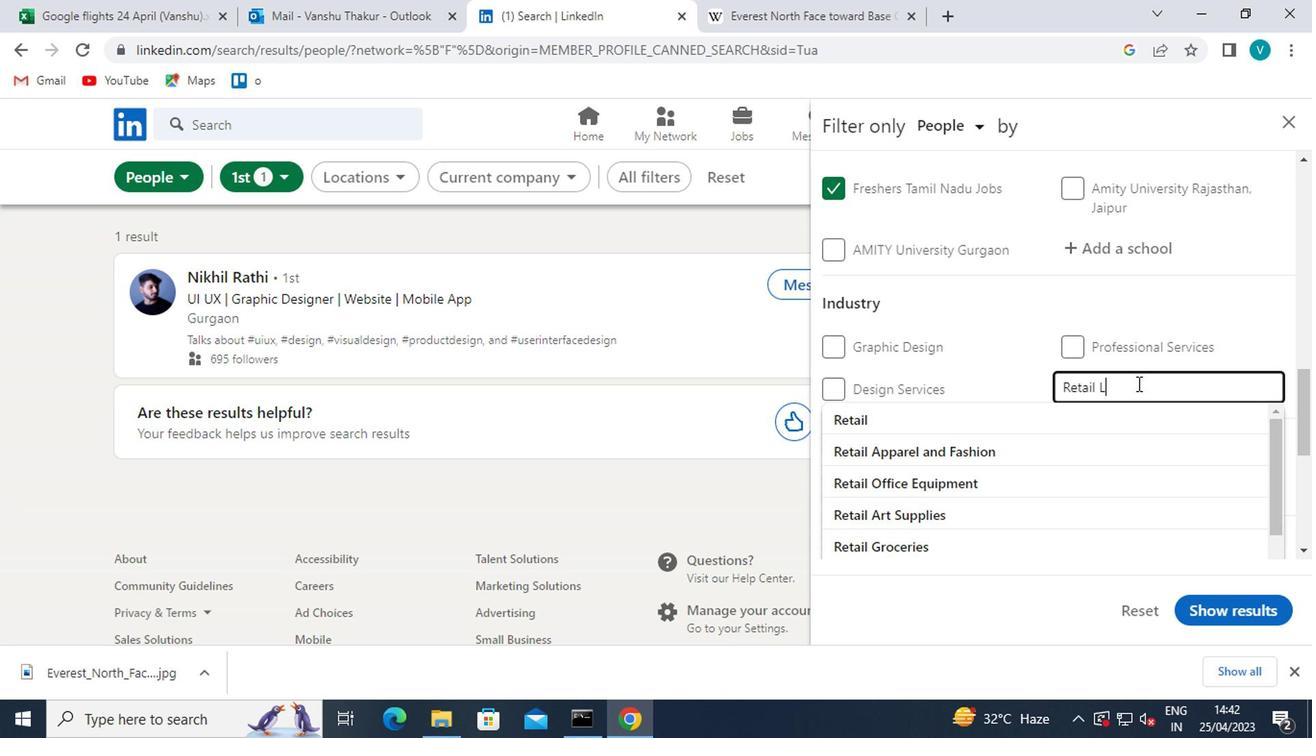 
Action: Mouse moved to (1063, 425)
Screenshot: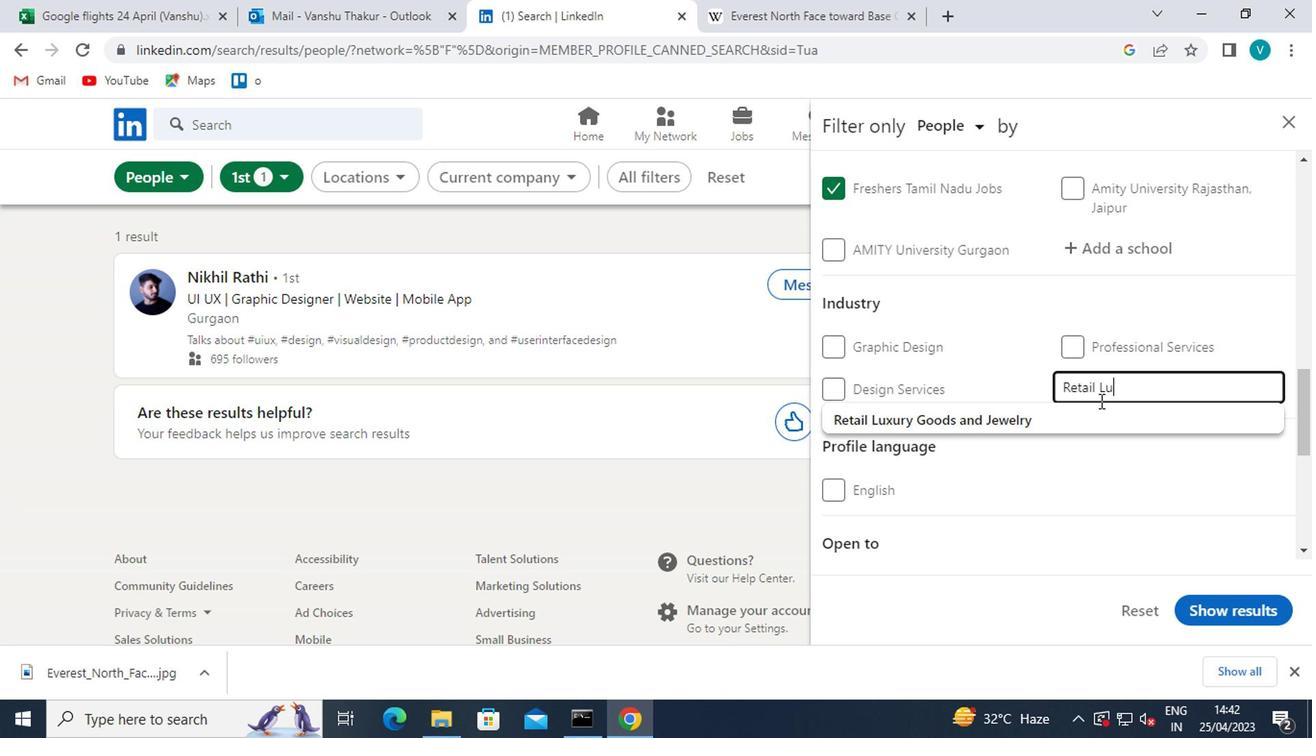 
Action: Mouse pressed left at (1063, 425)
Screenshot: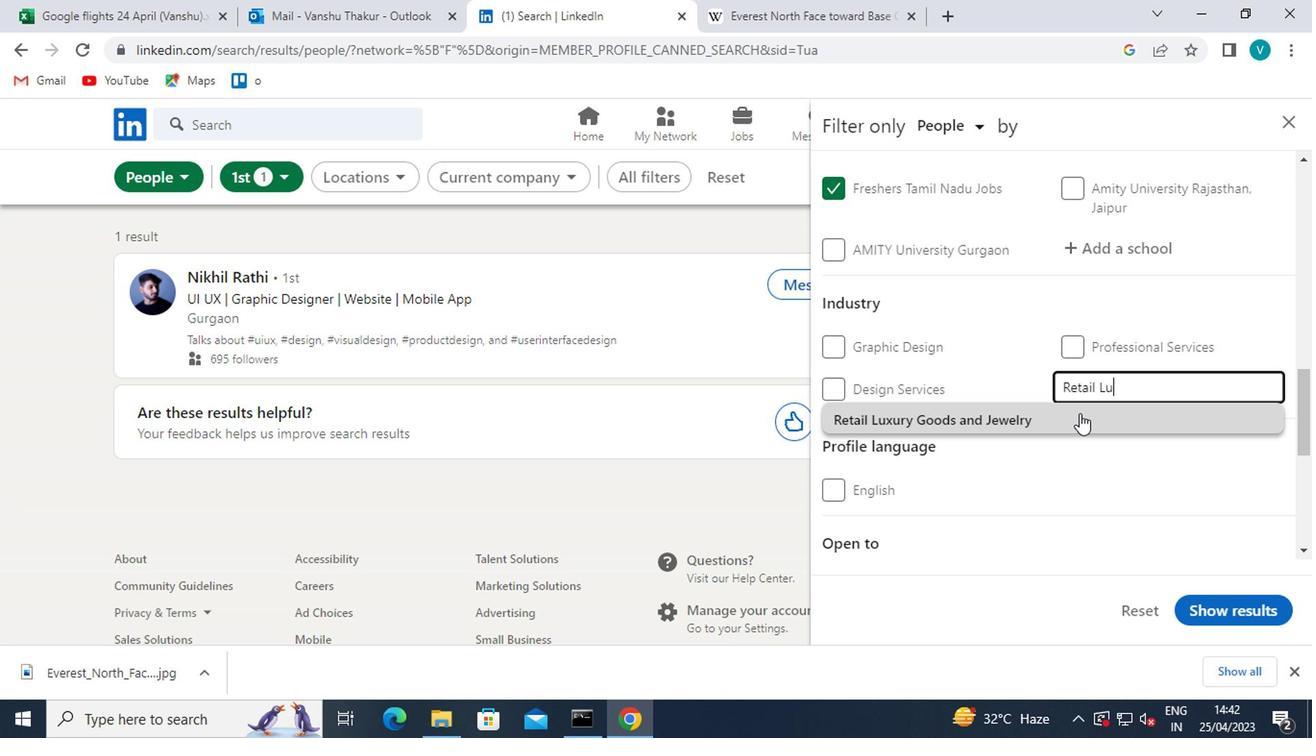 
Action: Mouse moved to (1063, 425)
Screenshot: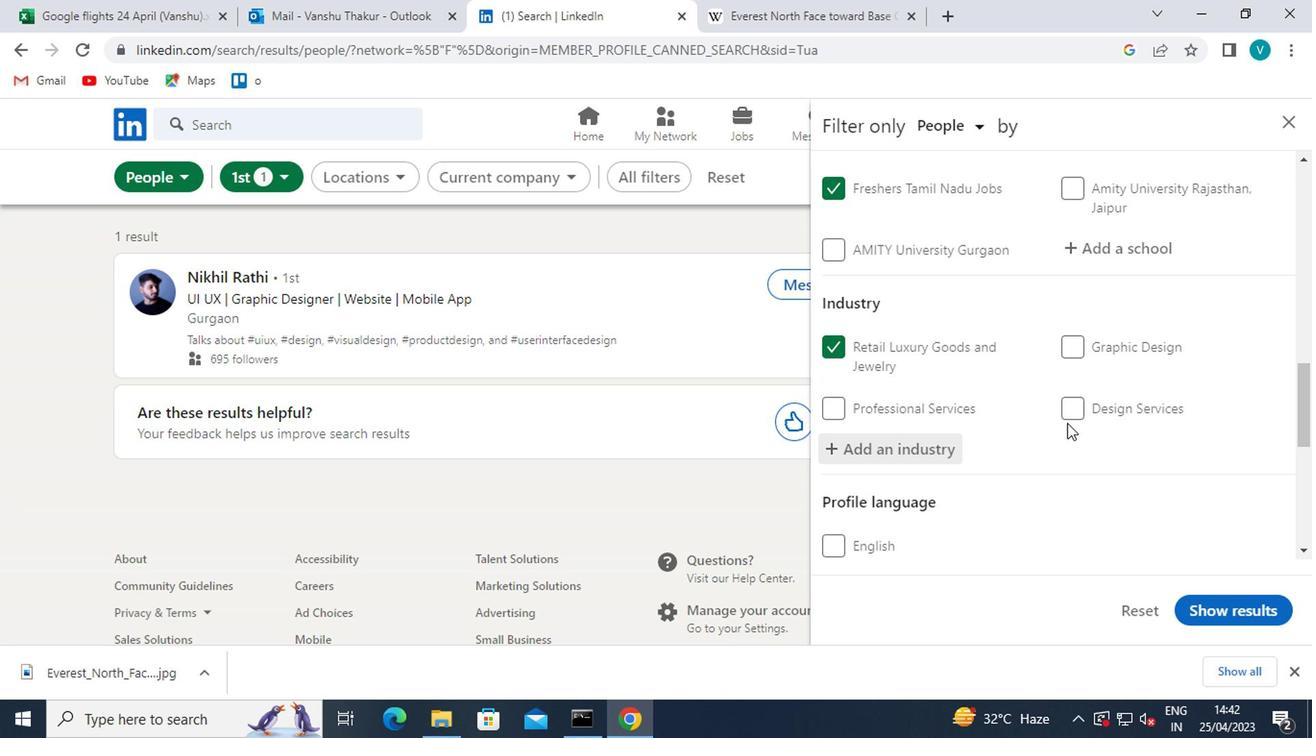
Action: Mouse scrolled (1063, 423) with delta (0, -1)
Screenshot: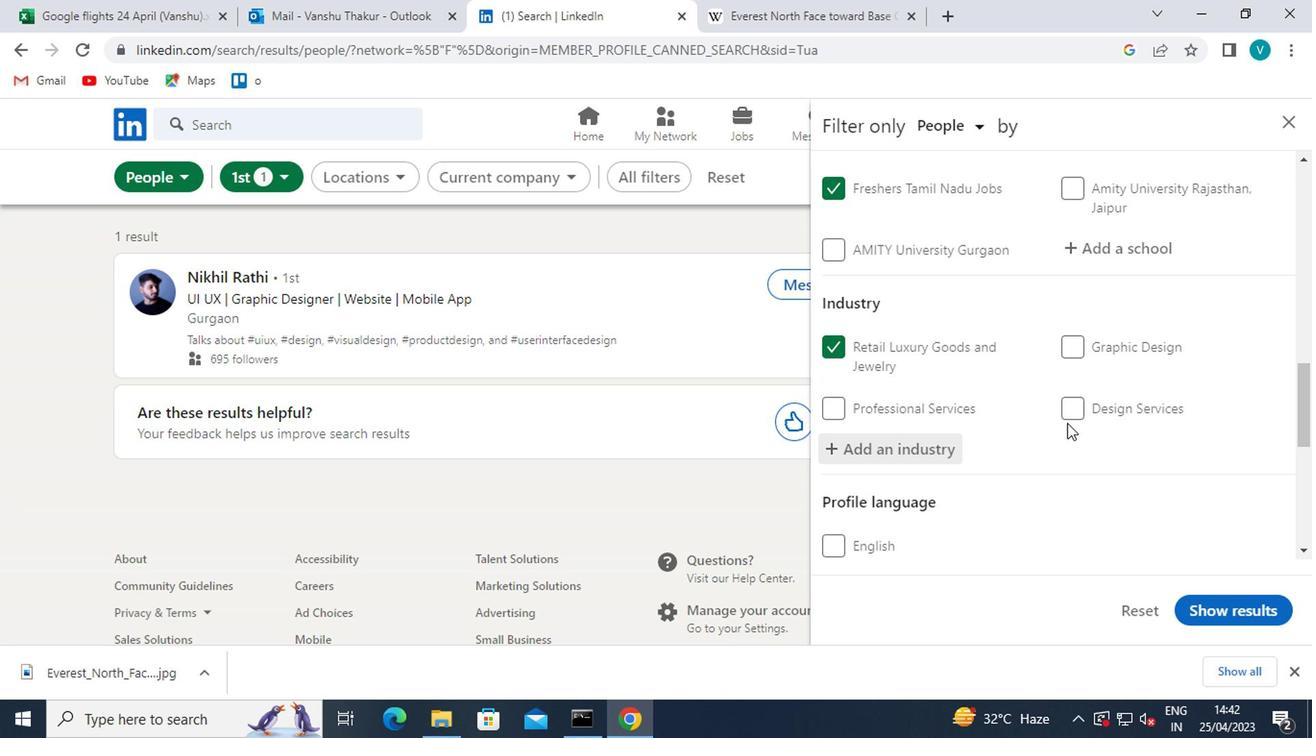 
Action: Mouse moved to (1058, 427)
Screenshot: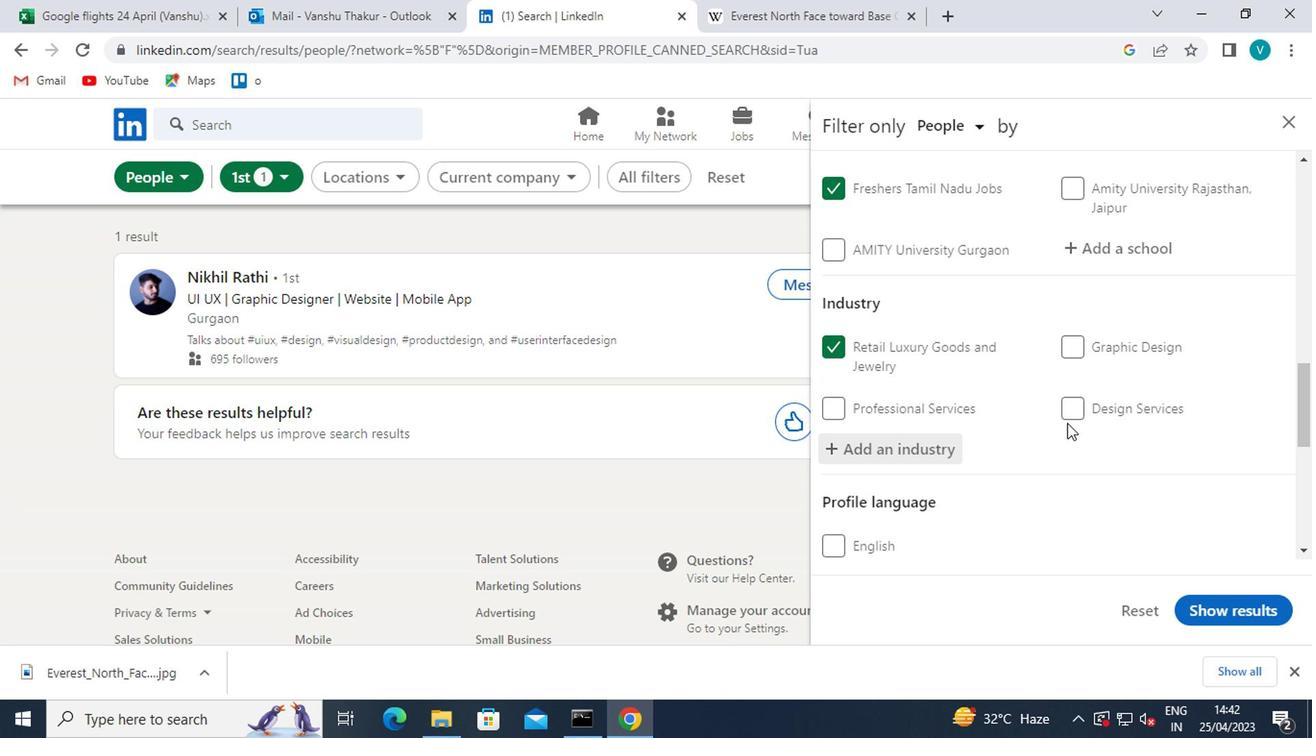 
Action: Mouse scrolled (1058, 426) with delta (0, -1)
Screenshot: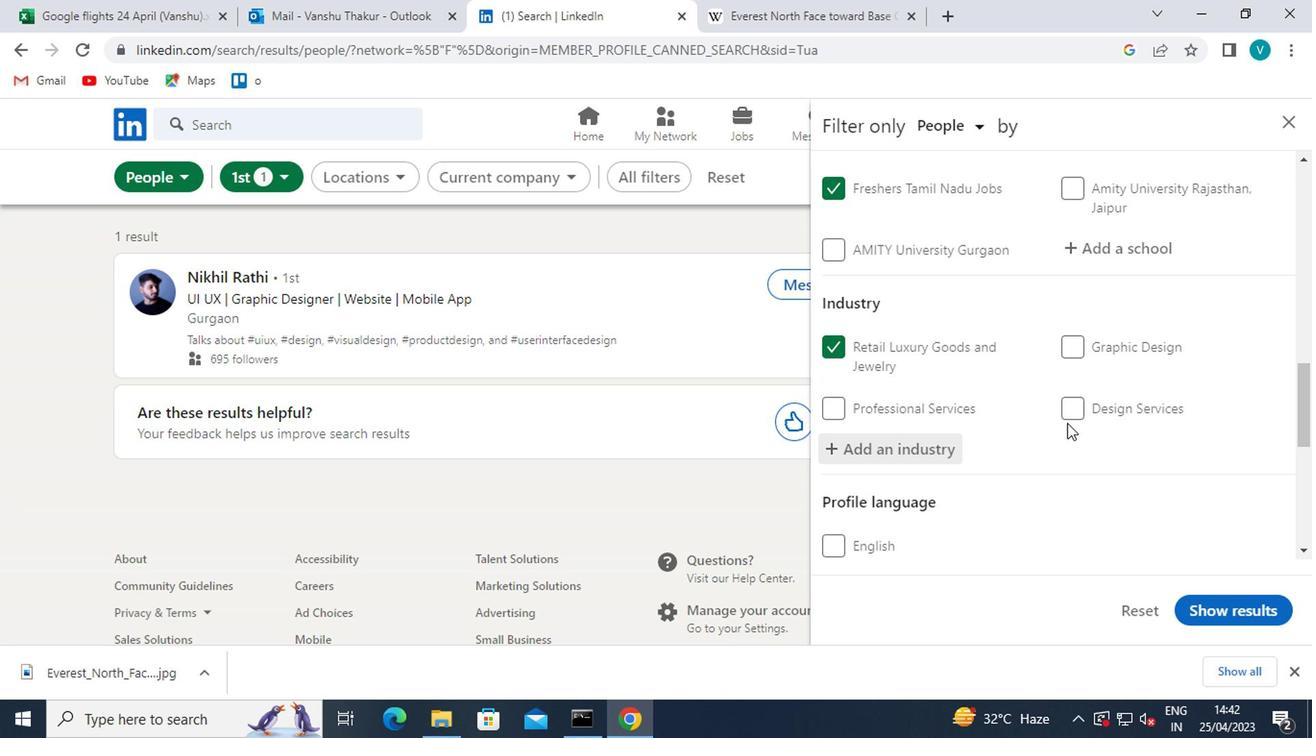 
Action: Mouse moved to (937, 463)
Screenshot: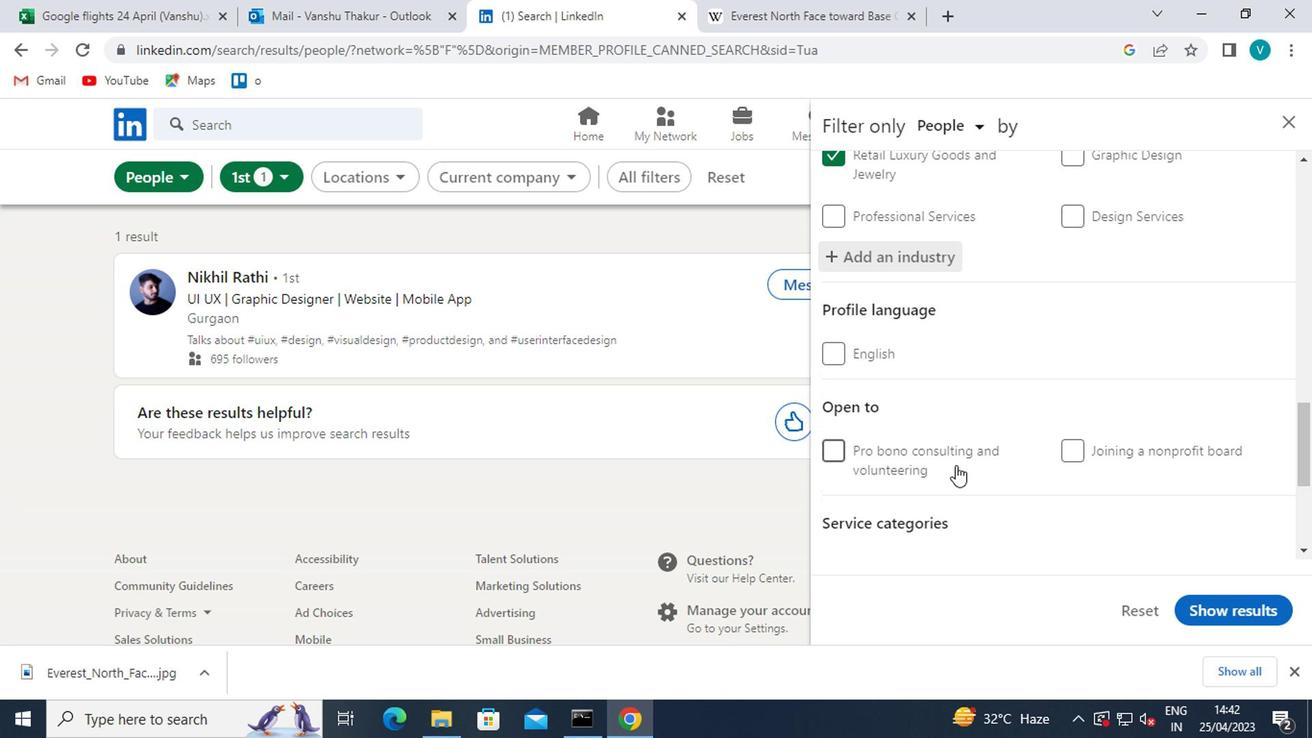 
Action: Mouse scrolled (937, 462) with delta (0, -1)
Screenshot: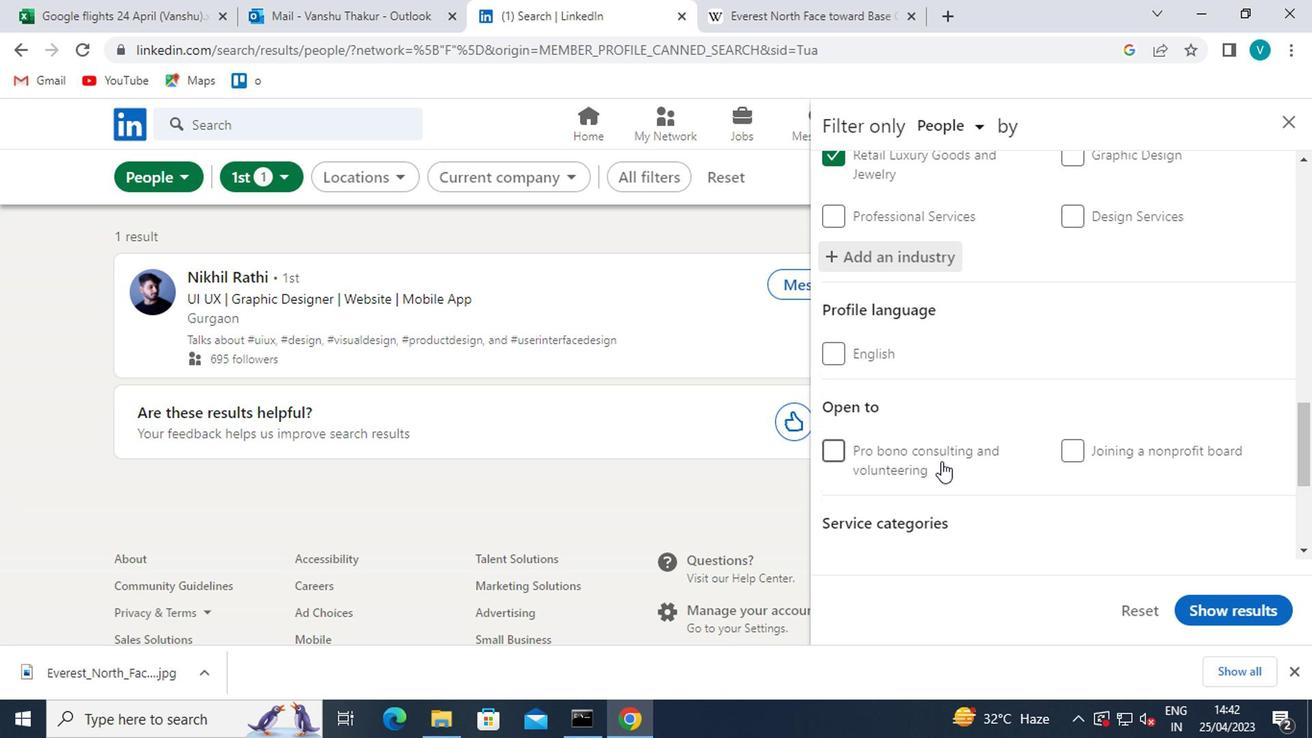 
Action: Mouse scrolled (937, 462) with delta (0, -1)
Screenshot: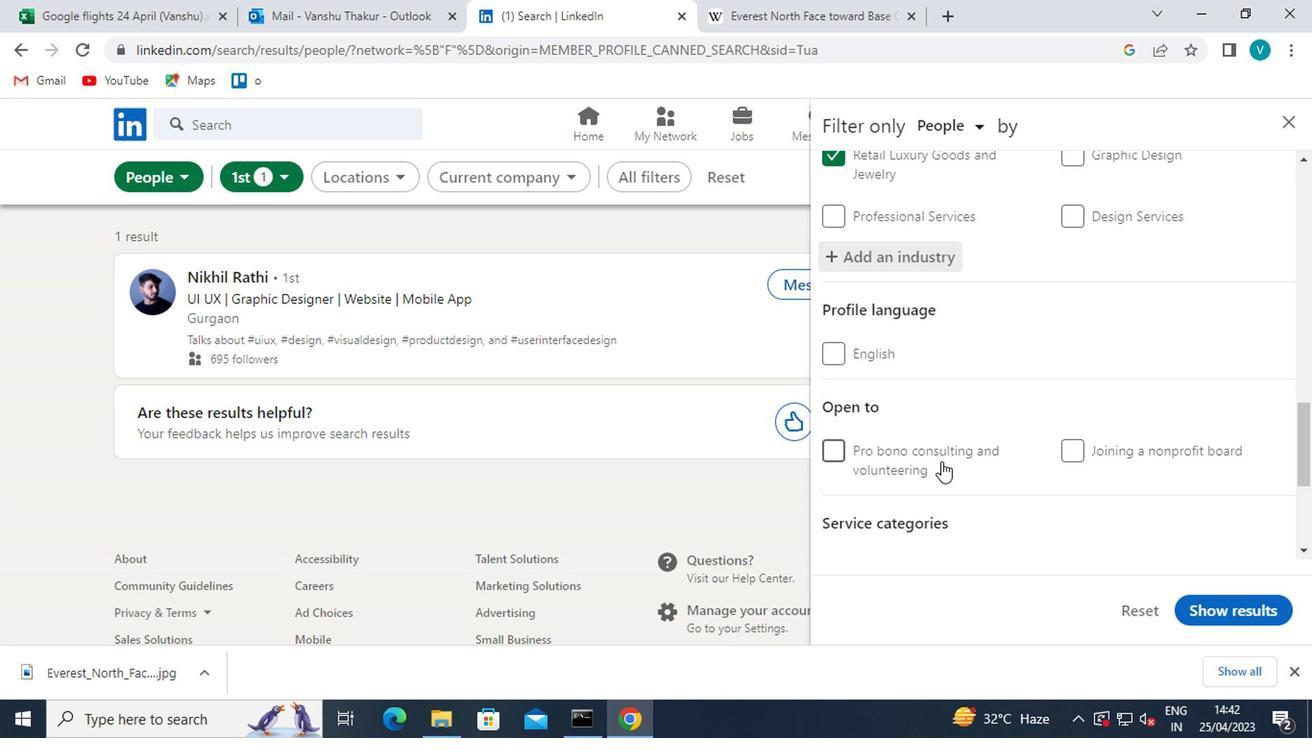 
Action: Mouse moved to (891, 374)
Screenshot: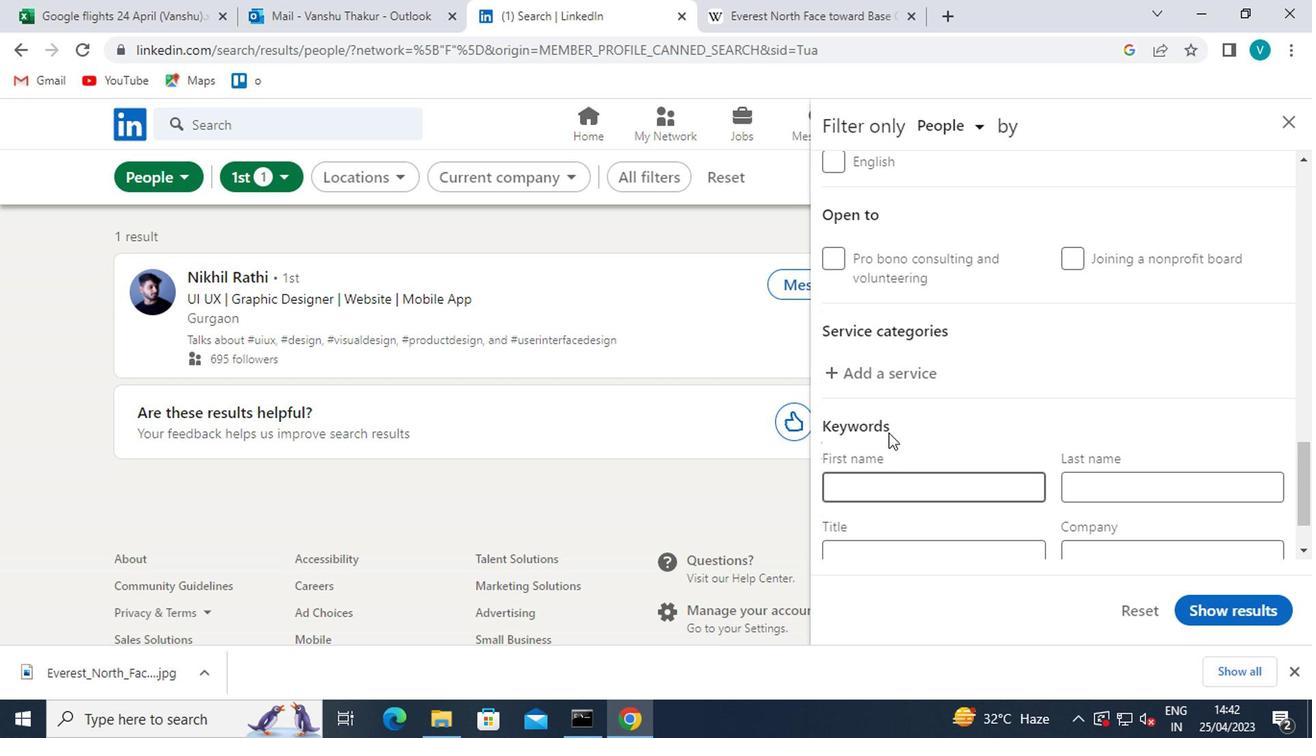 
Action: Mouse pressed left at (891, 374)
Screenshot: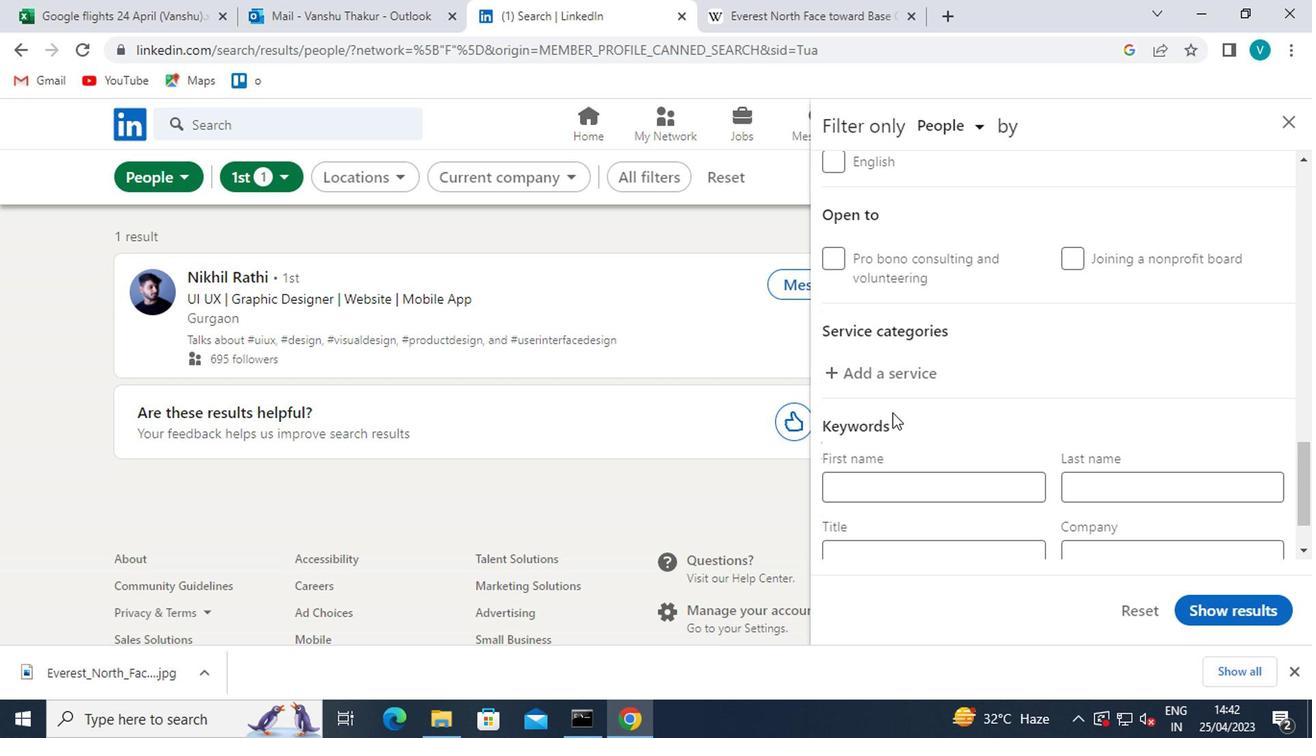 
Action: Mouse moved to (896, 369)
Screenshot: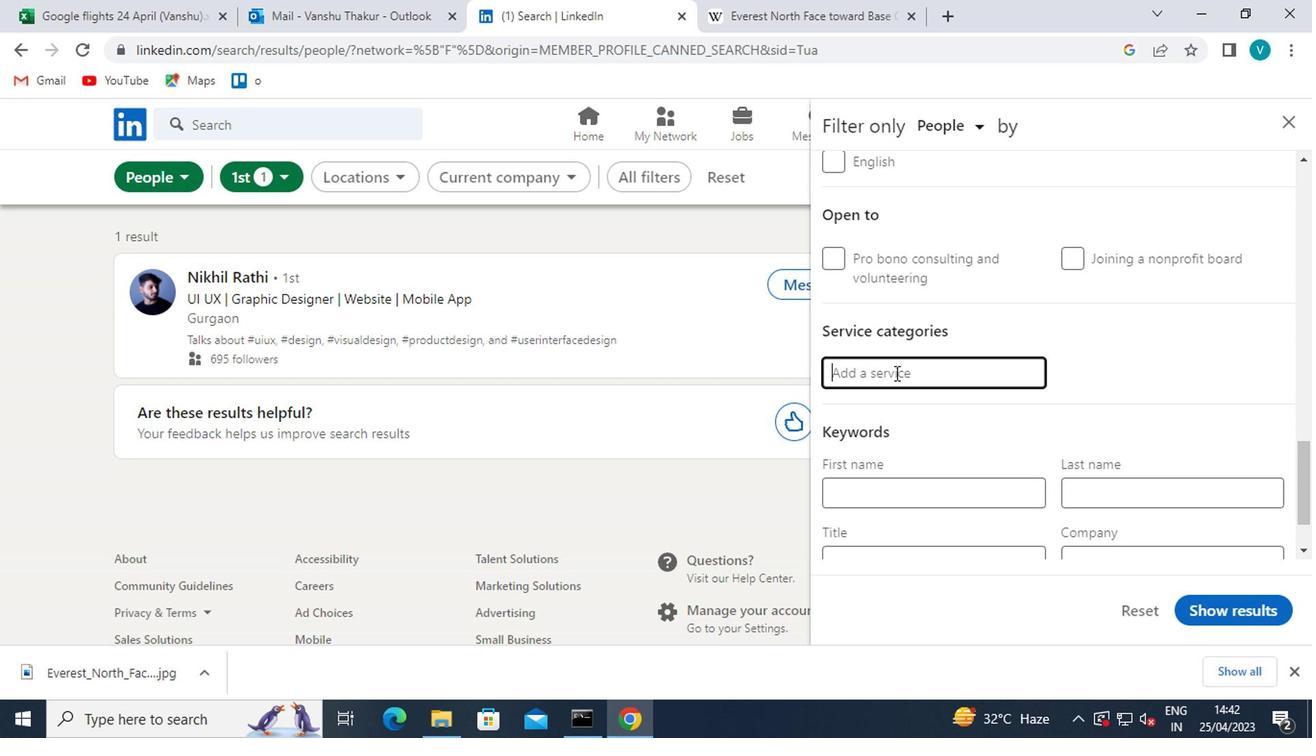 
Action: Key pressed <Key.shift>IN
Screenshot: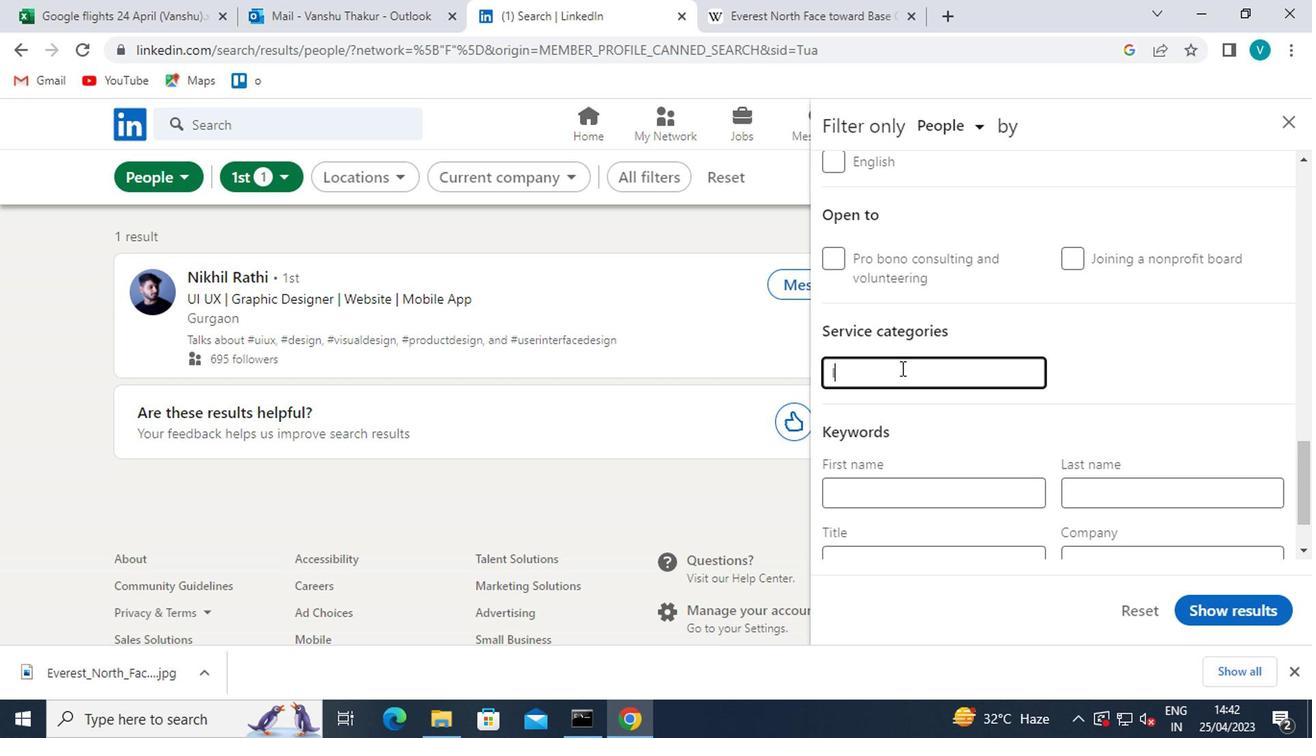 
Action: Mouse moved to (898, 369)
Screenshot: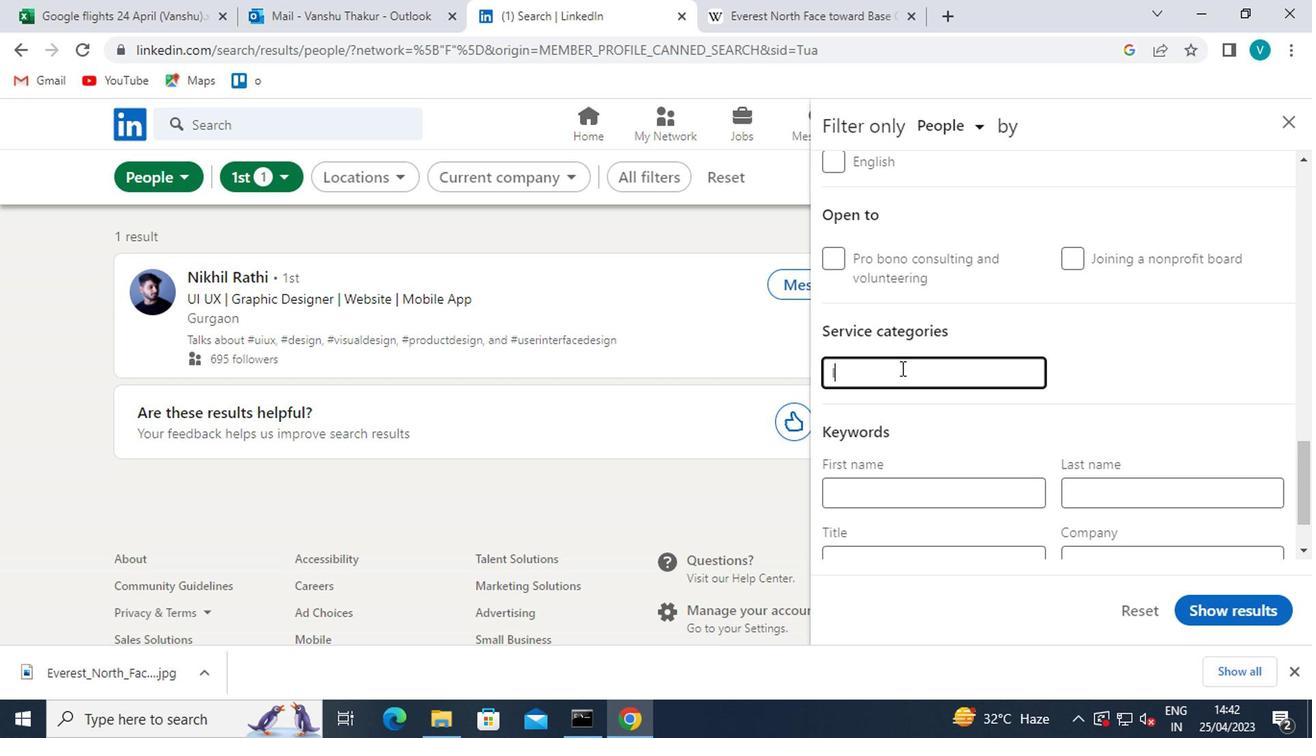 
Action: Key pressed SURAN
Screenshot: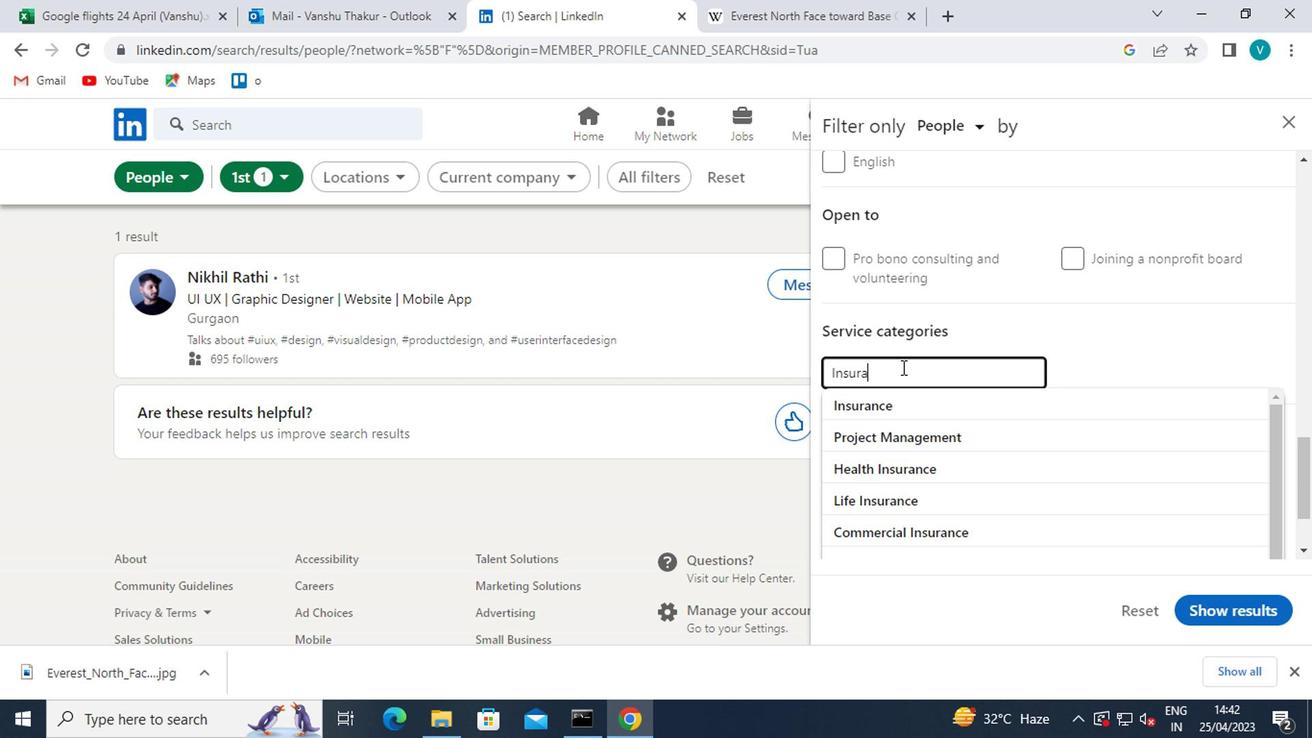 
Action: Mouse moved to (898, 368)
Screenshot: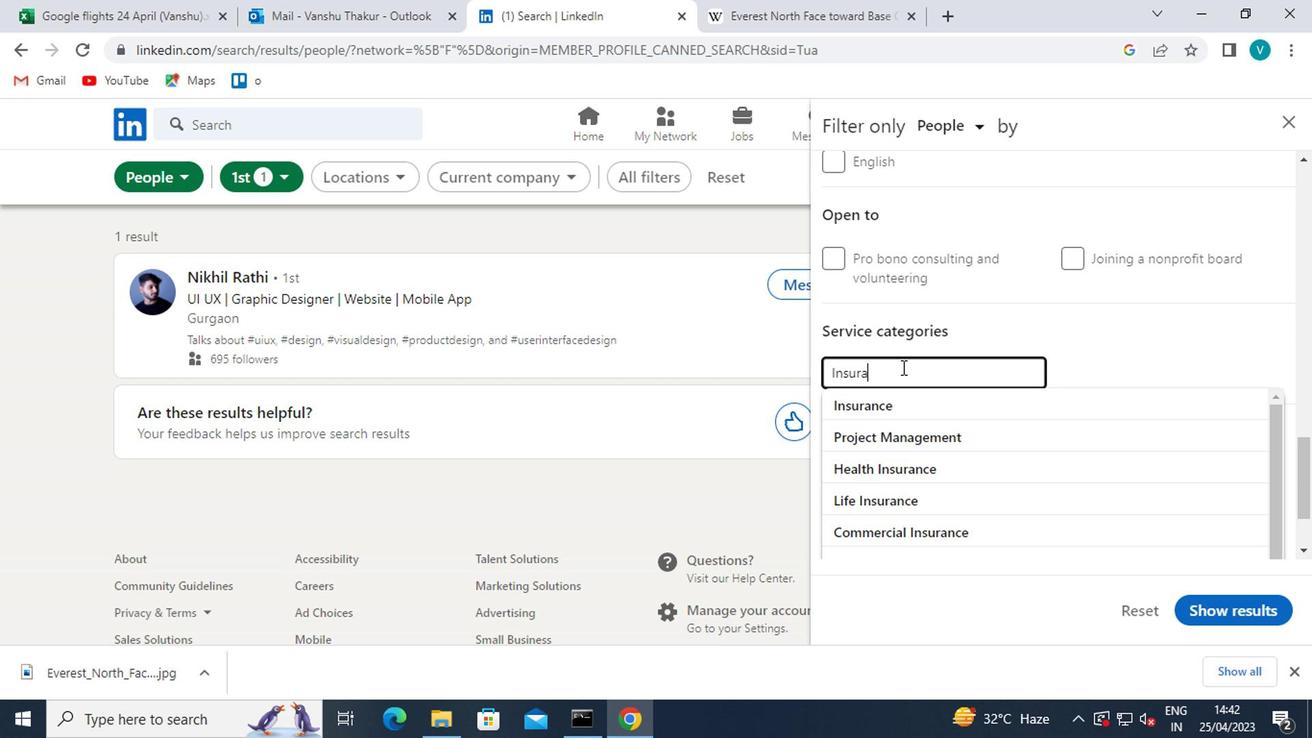 
Action: Key pressed C
Screenshot: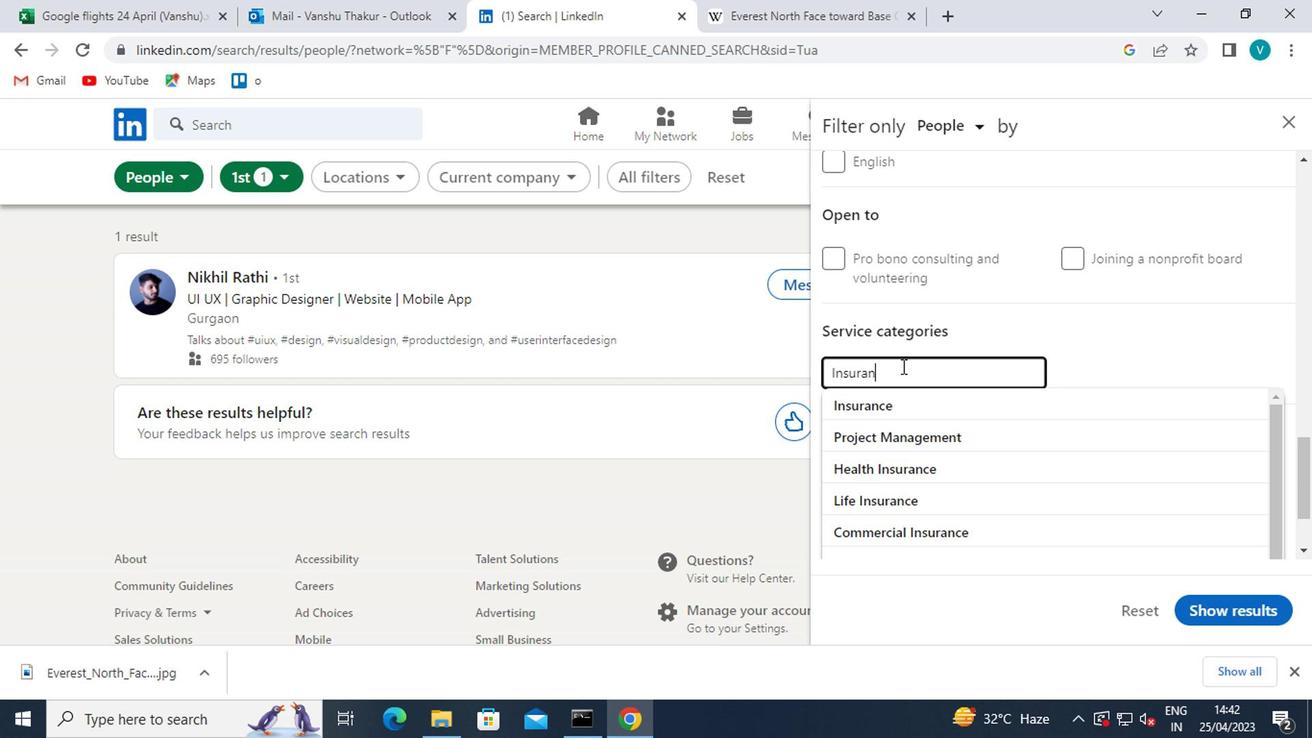 
Action: Mouse moved to (898, 367)
Screenshot: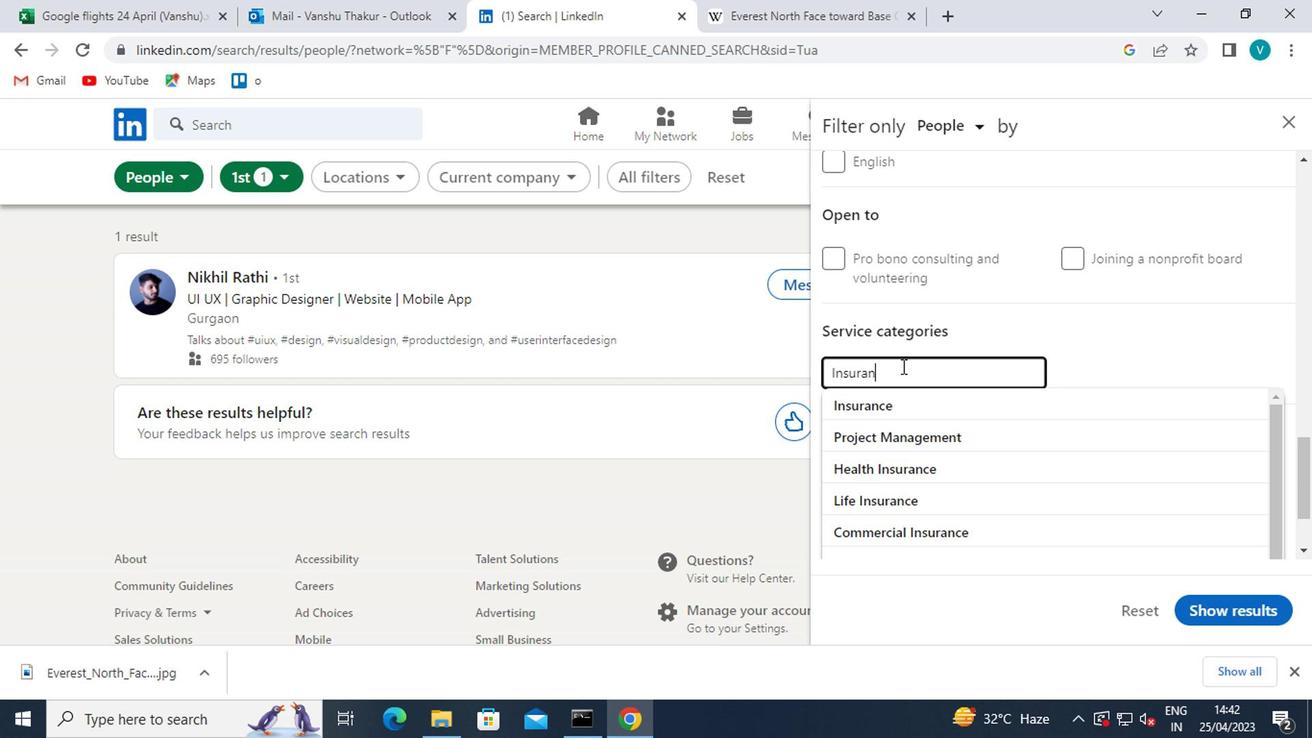 
Action: Key pressed E
Screenshot: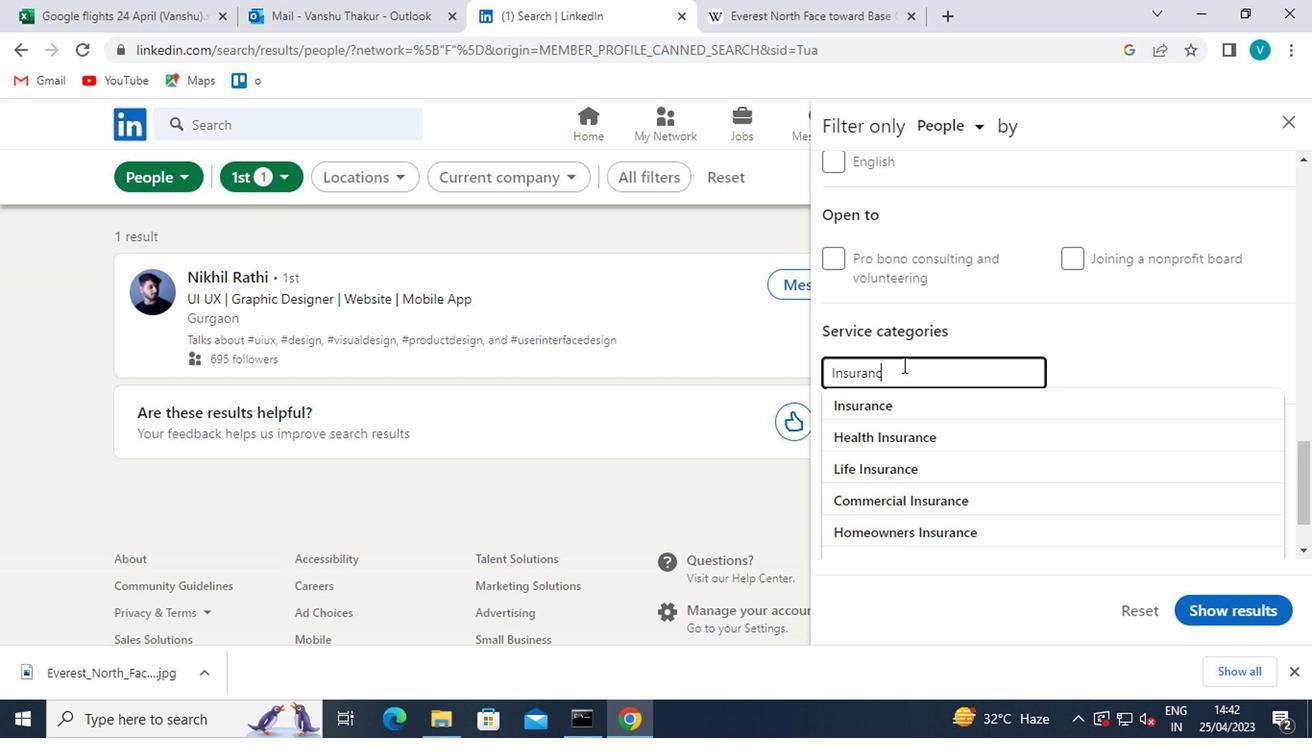 
Action: Mouse moved to (894, 407)
Screenshot: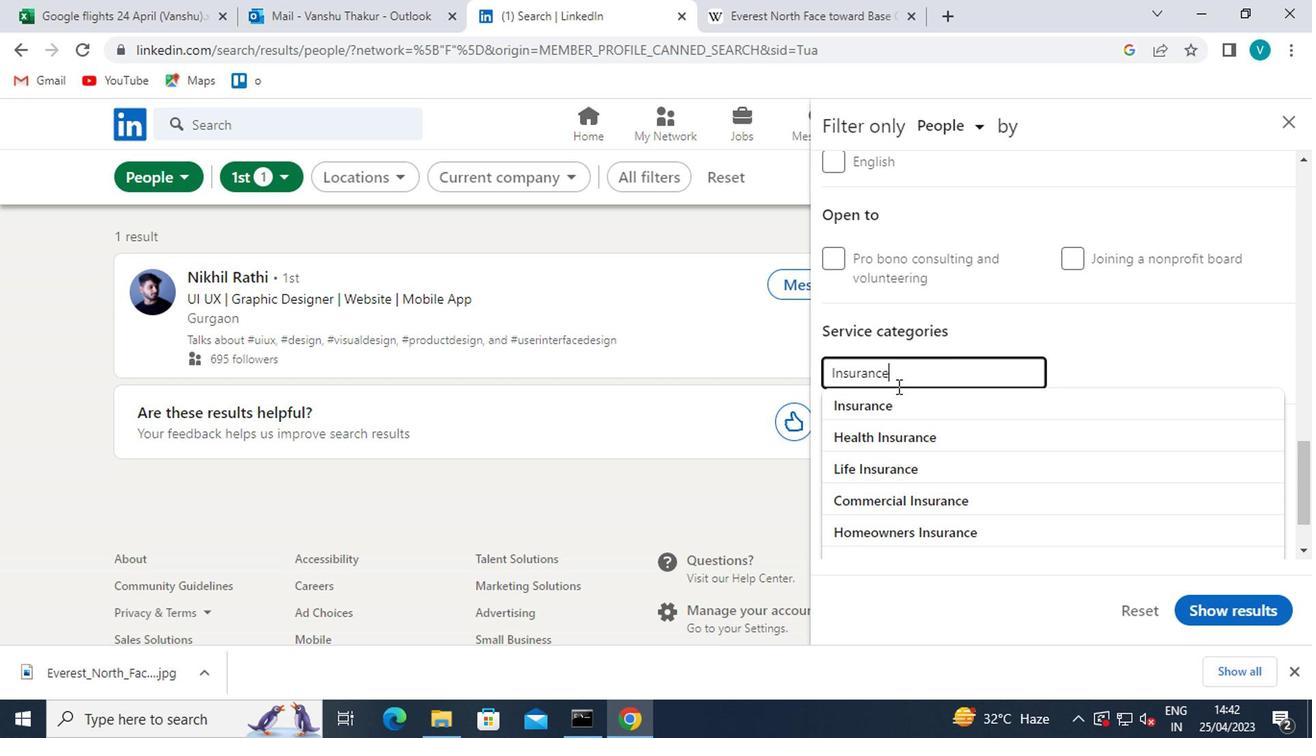 
Action: Mouse pressed left at (894, 407)
Screenshot: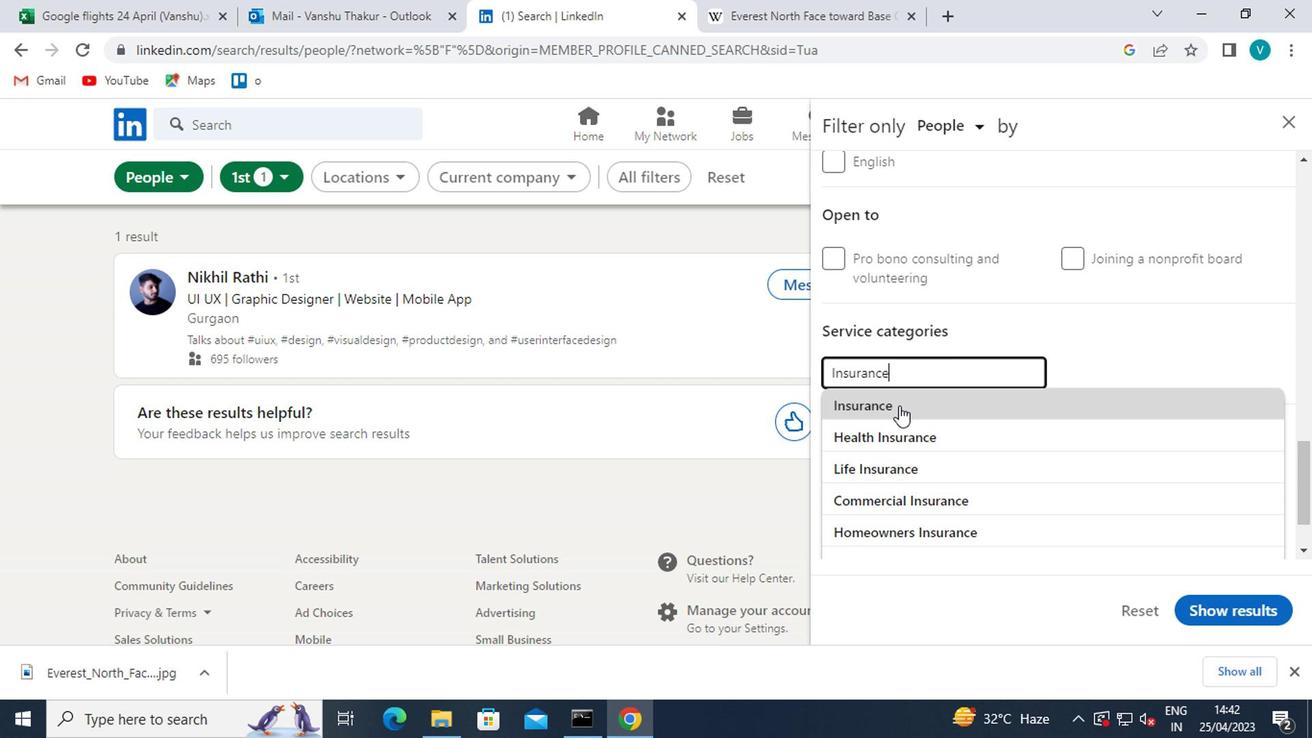 
Action: Mouse moved to (903, 408)
Screenshot: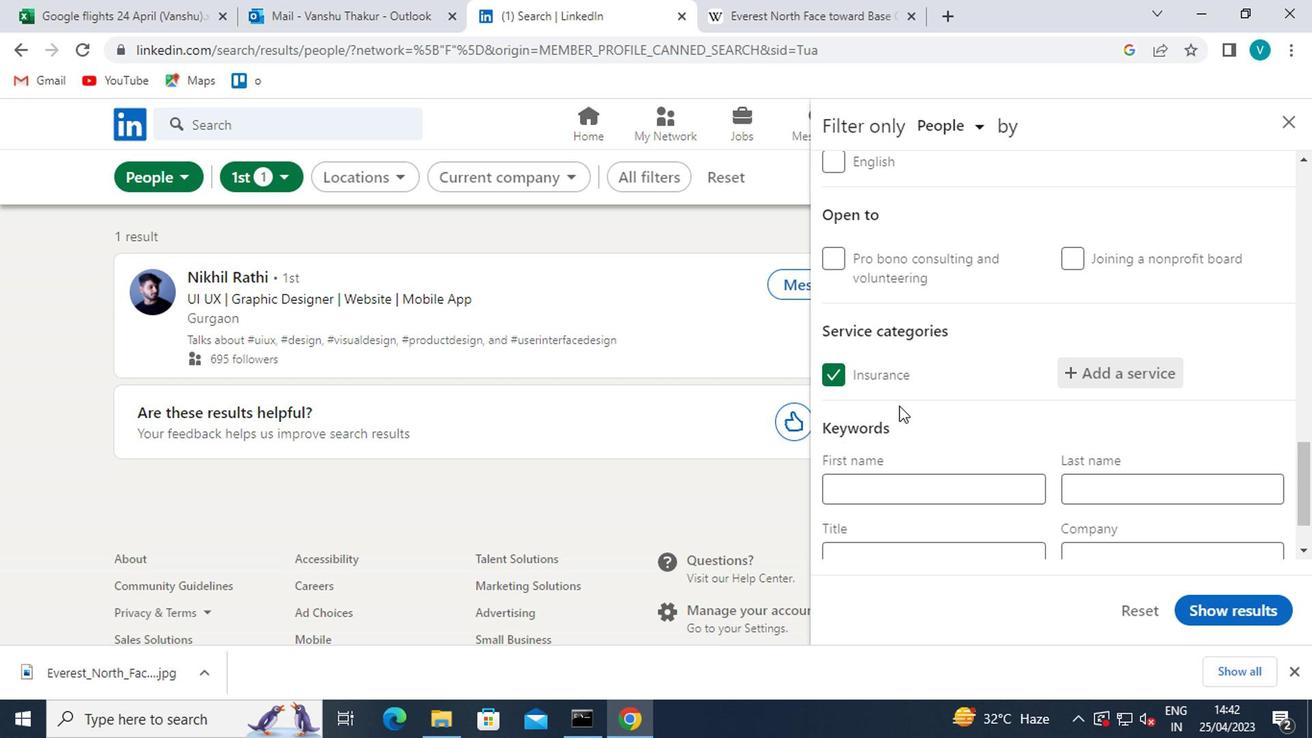 
Action: Mouse scrolled (903, 407) with delta (0, -1)
Screenshot: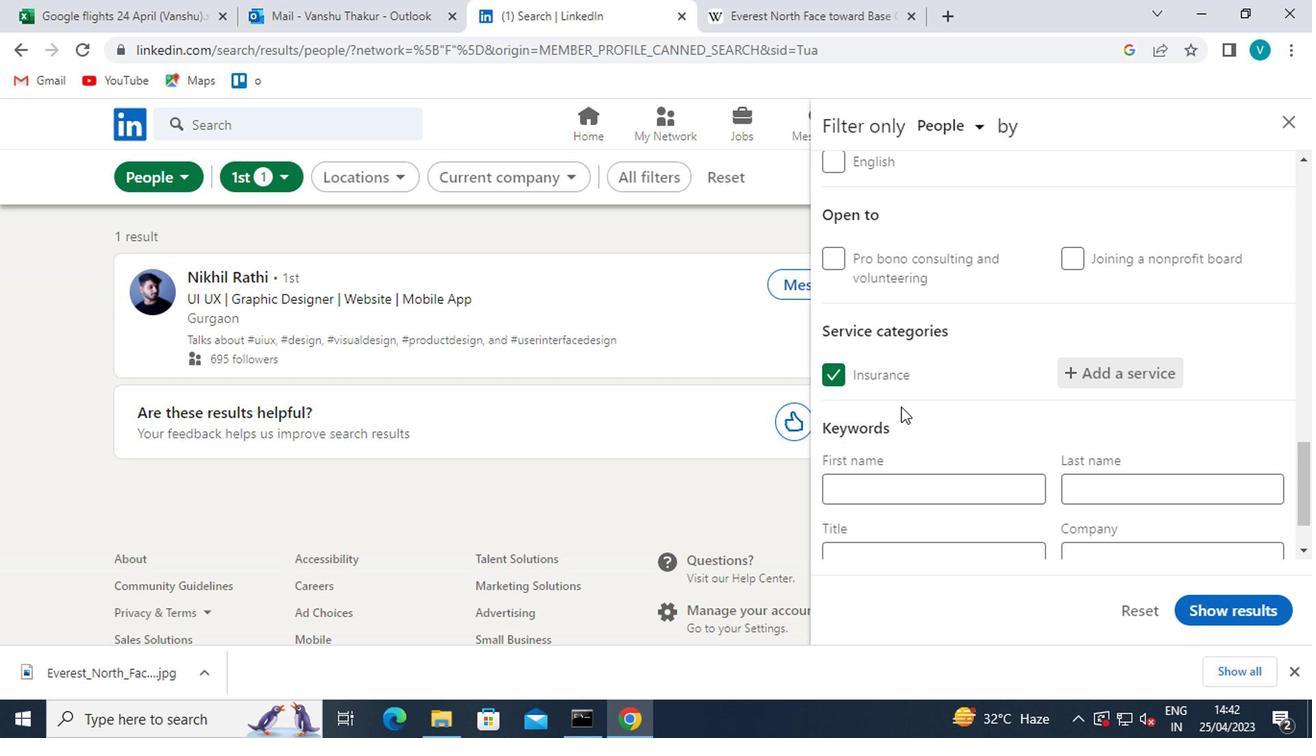 
Action: Mouse moved to (894, 454)
Screenshot: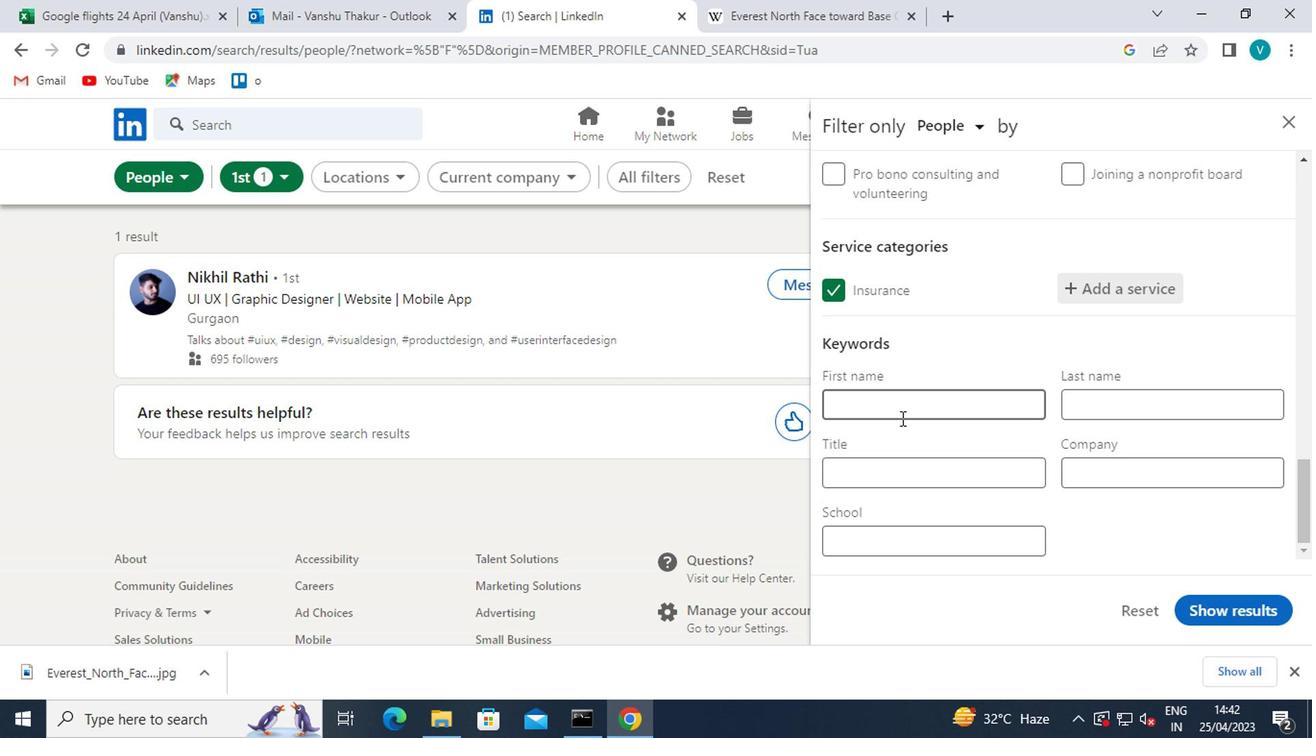 
Action: Mouse pressed left at (894, 454)
Screenshot: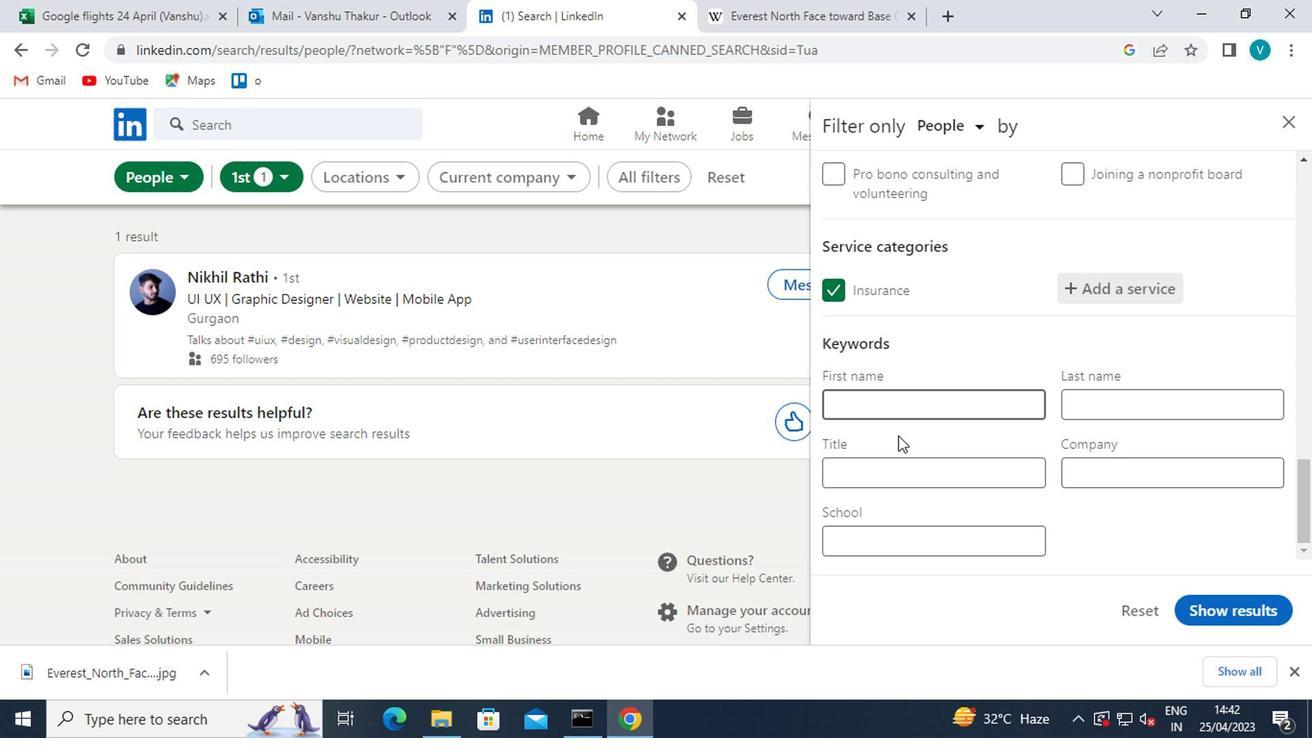
Action: Mouse moved to (987, 405)
Screenshot: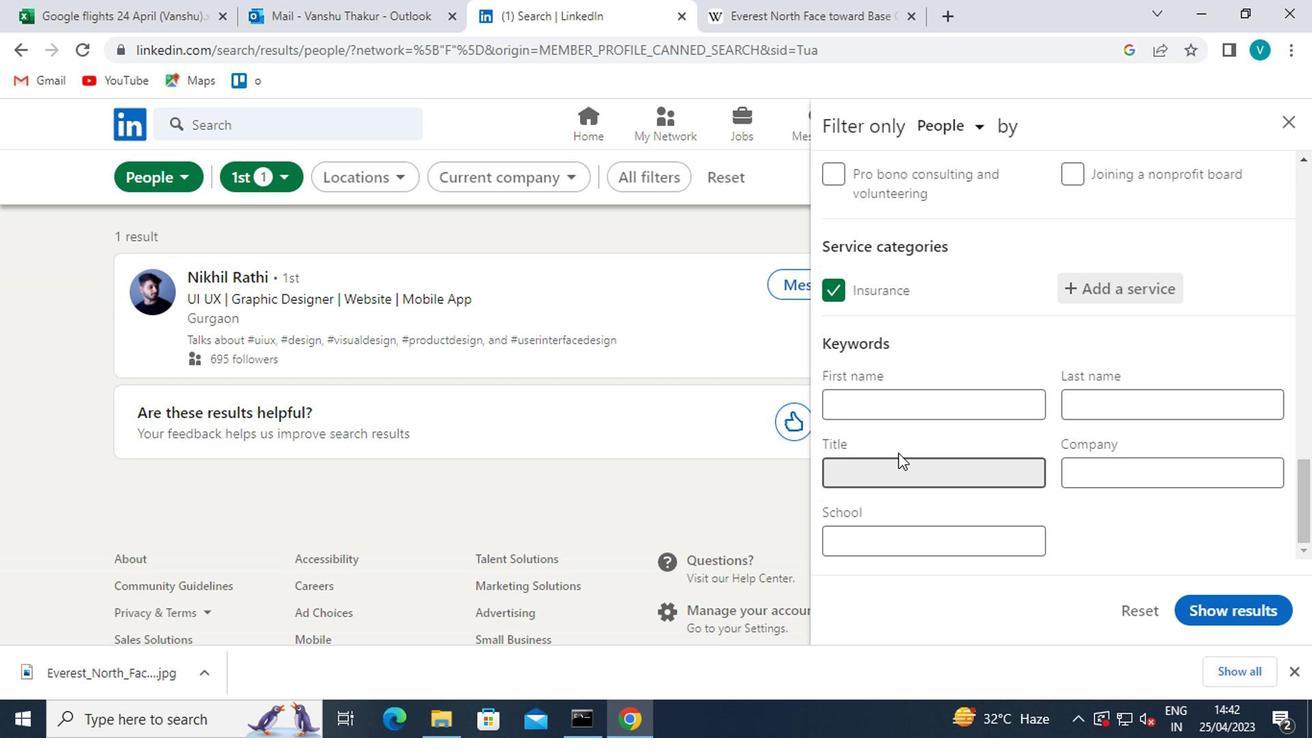 
Action: Key pressed <Key.shift>TELEPHONE<Key.space><Key.shift>OPERATOR
Screenshot: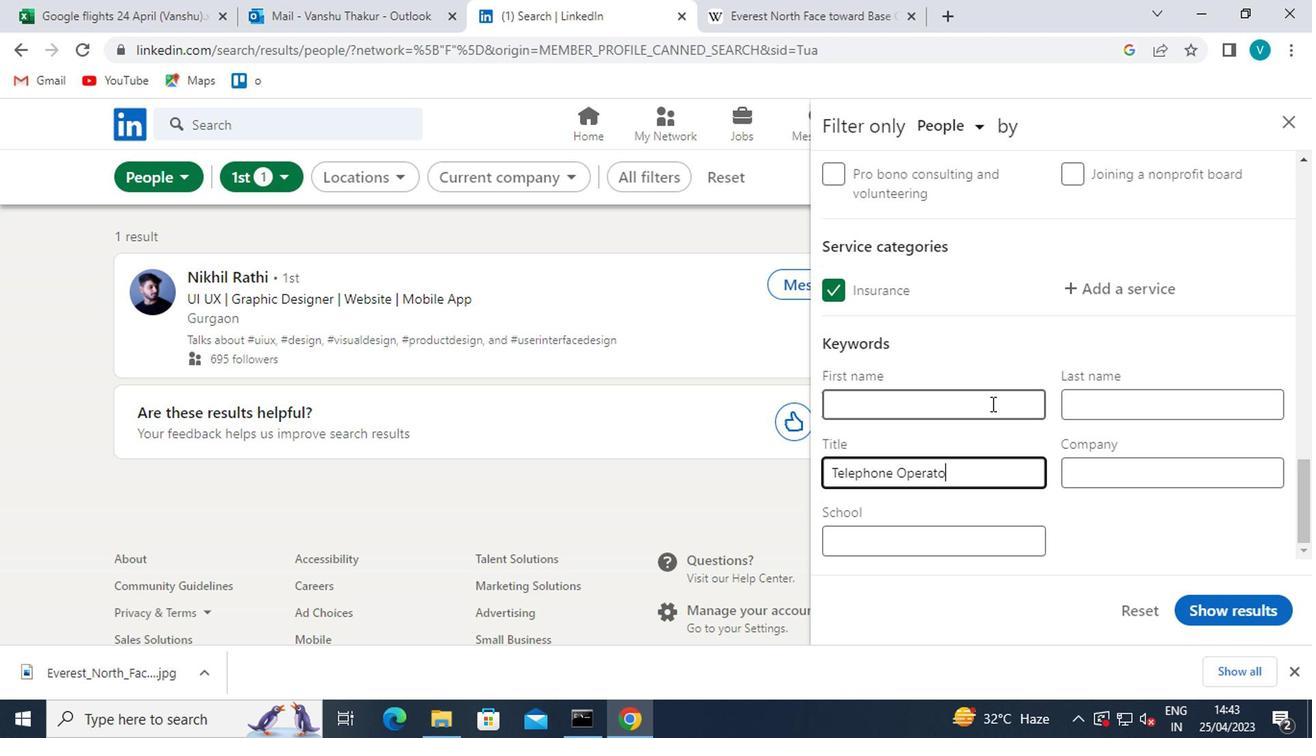 
Action: Mouse moved to (1199, 595)
Screenshot: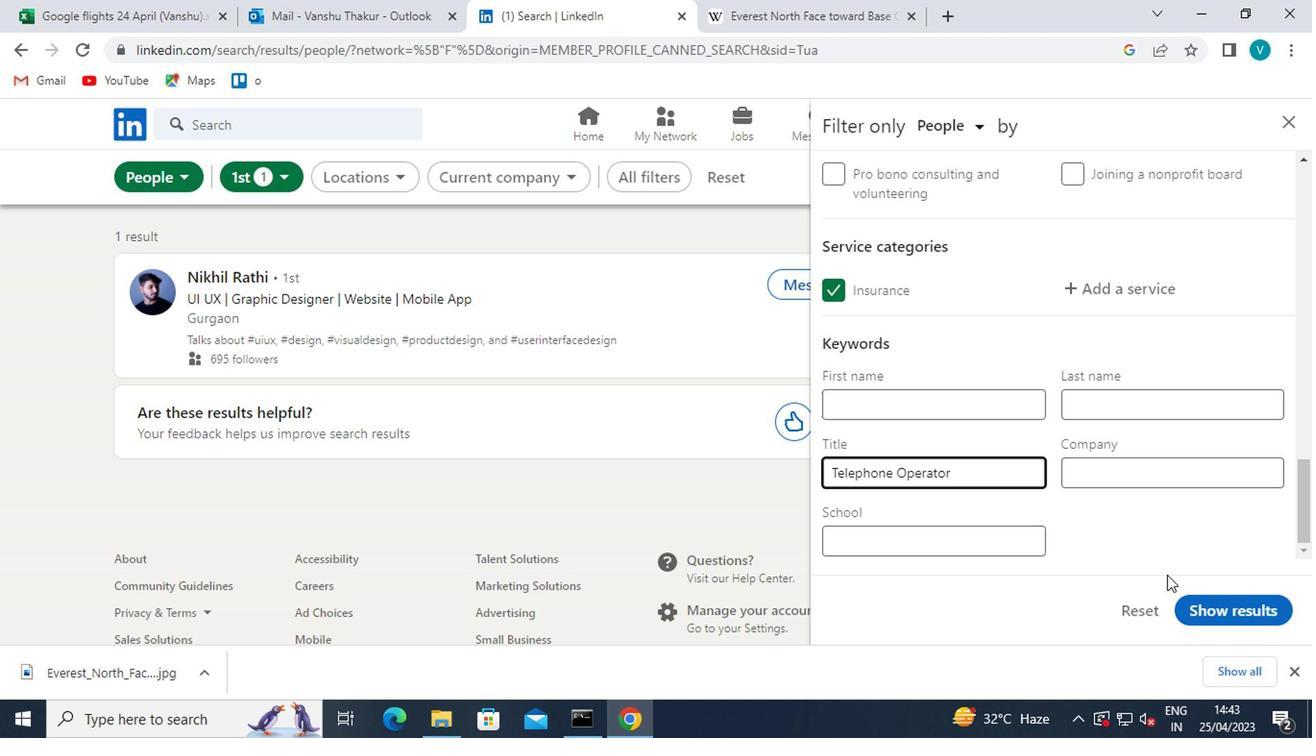 
Action: Mouse pressed left at (1199, 595)
Screenshot: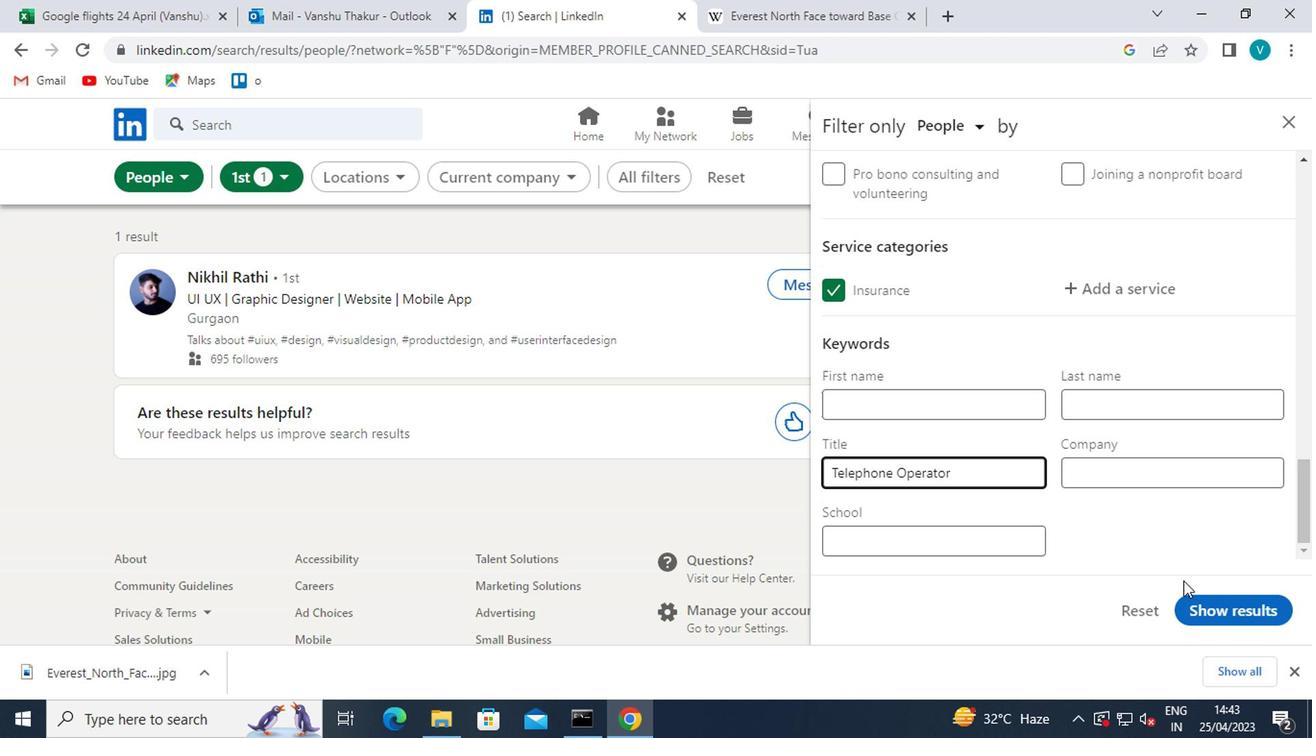 
Action: Mouse moved to (1201, 605)
Screenshot: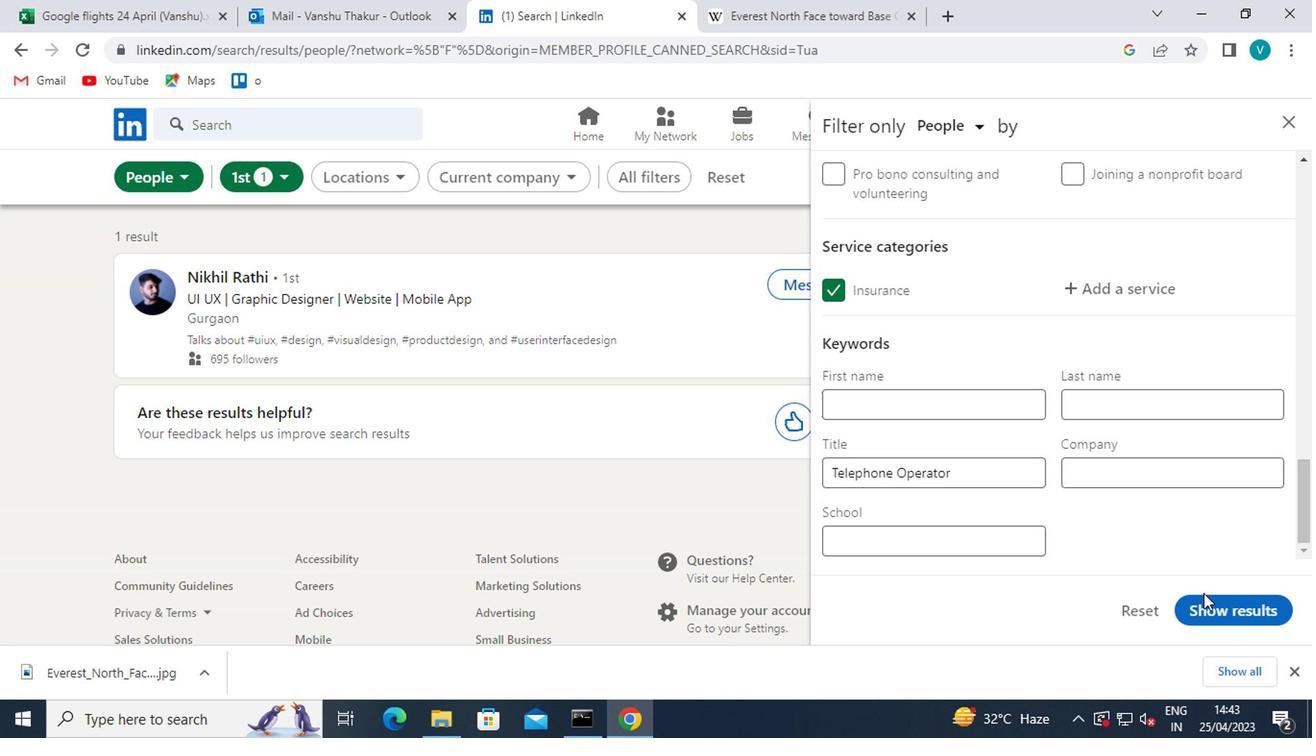 
Action: Mouse pressed left at (1201, 605)
Screenshot: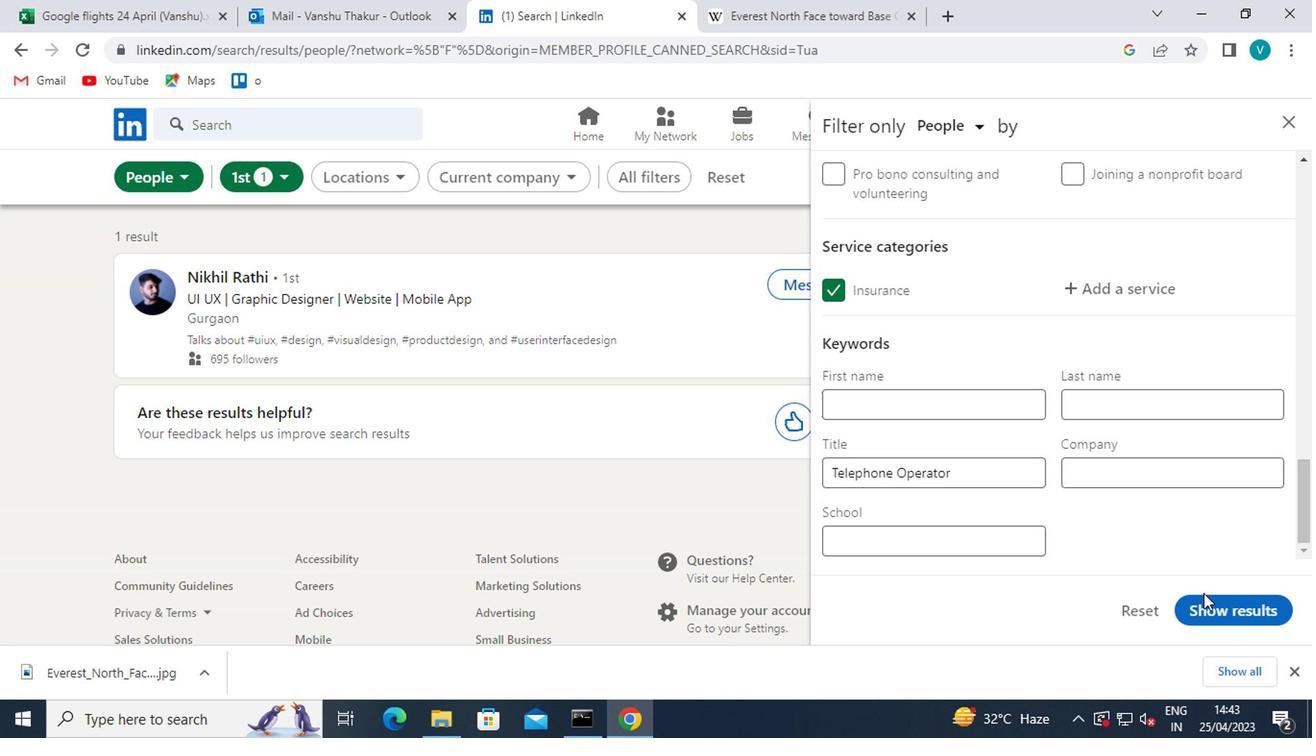 
Action: Mouse moved to (1207, 602)
Screenshot: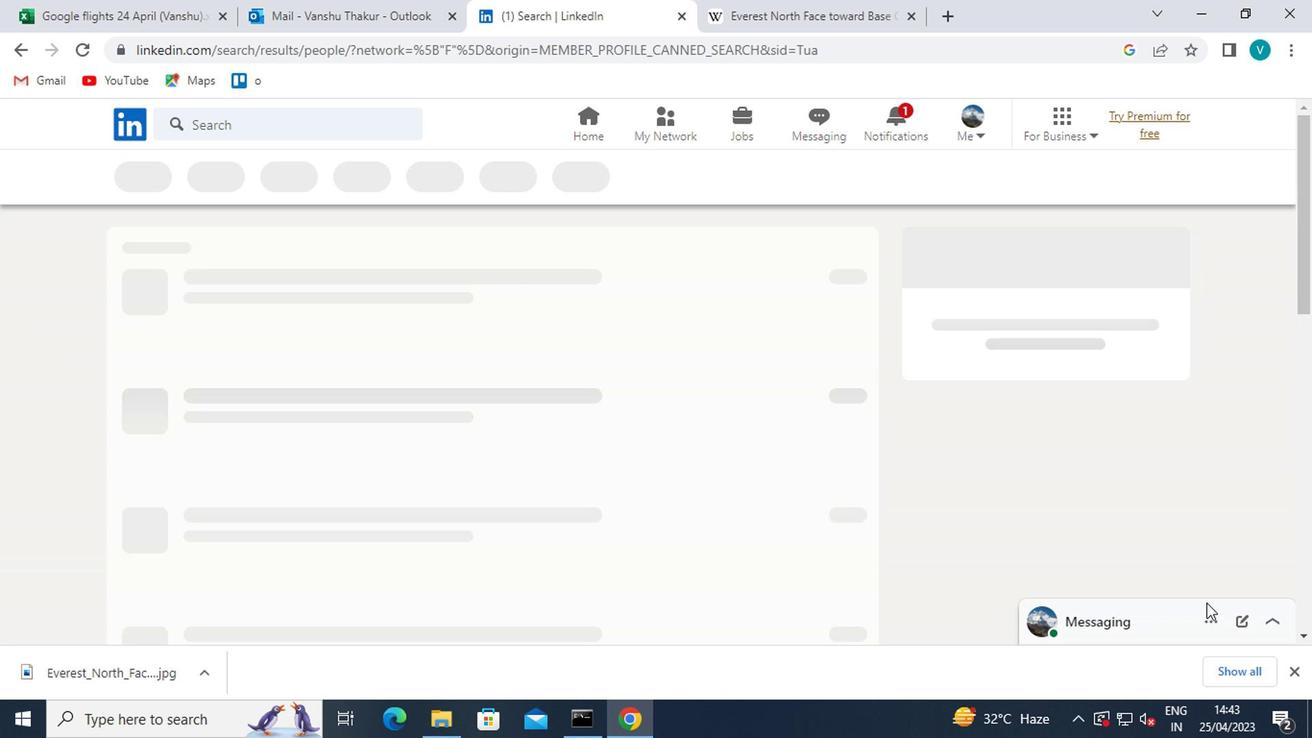 
